 Task: Find connections with filter location Gondal with filter topic #productivitywith filter profile language Spanish with filter current company Cyient with filter school Park College of Engineering and Technology with filter industry Racetracks with filter service category Cybersecurity with filter keywords title Administrative Manager
Action: Mouse moved to (658, 113)
Screenshot: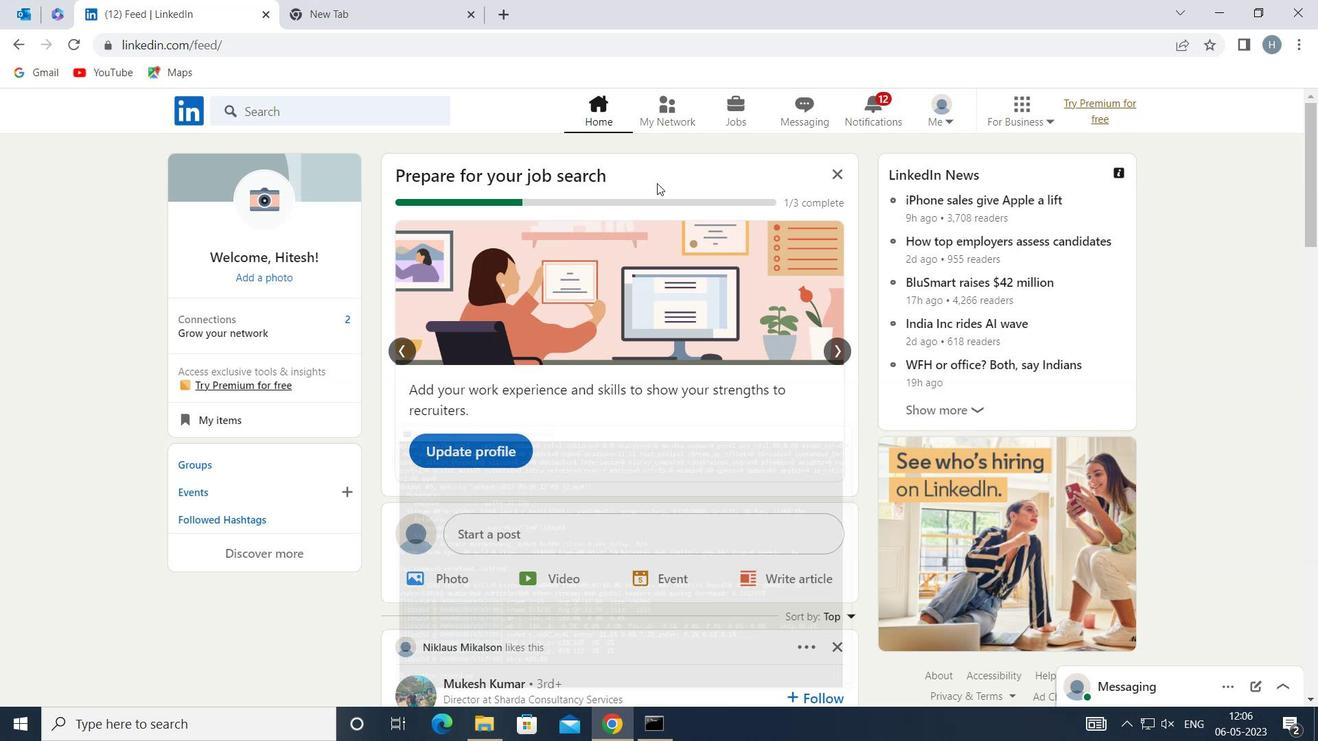 
Action: Mouse pressed left at (658, 113)
Screenshot: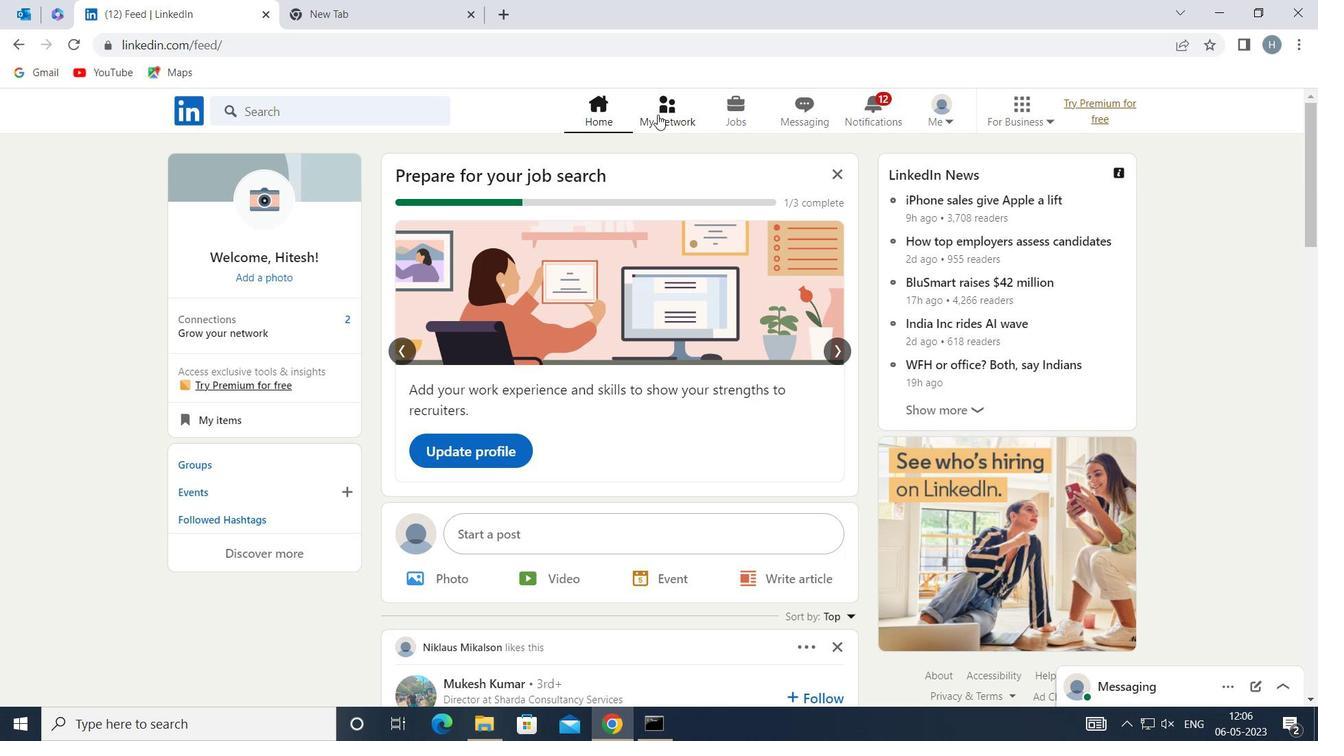 
Action: Mouse moved to (381, 200)
Screenshot: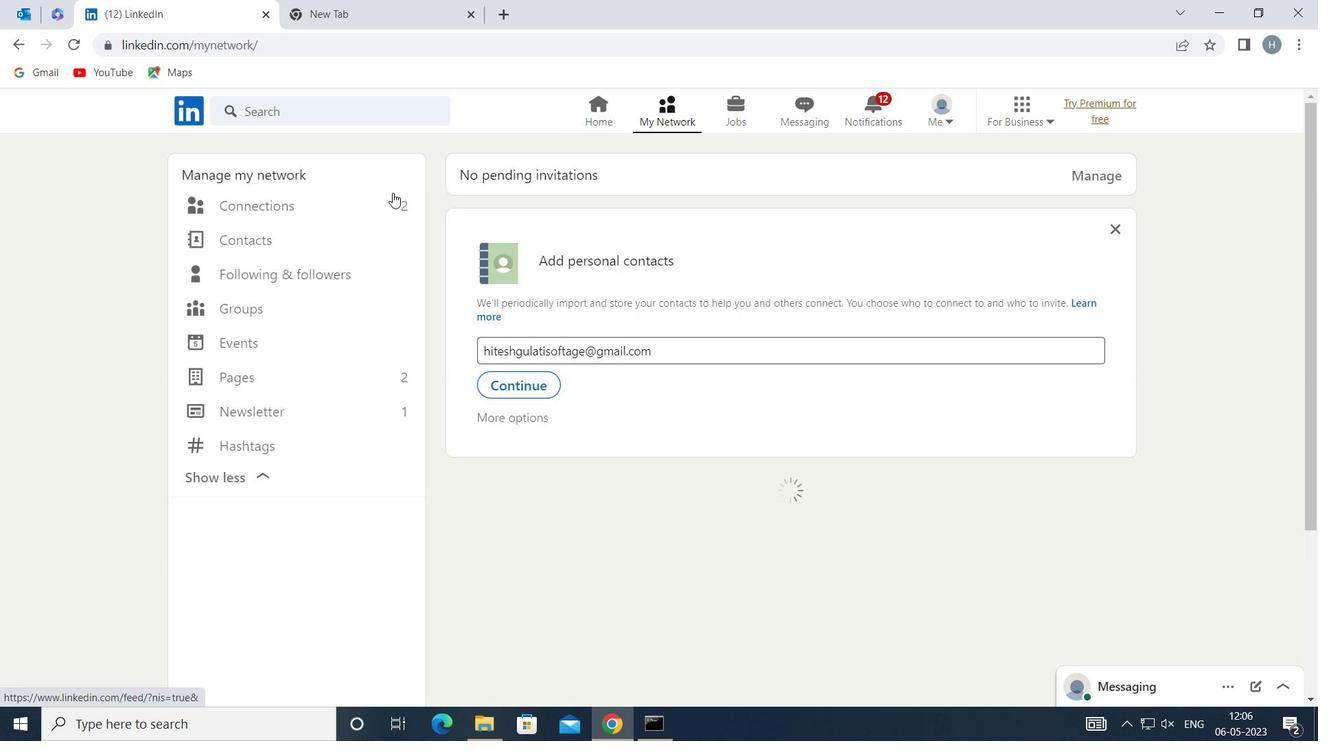 
Action: Mouse pressed left at (381, 200)
Screenshot: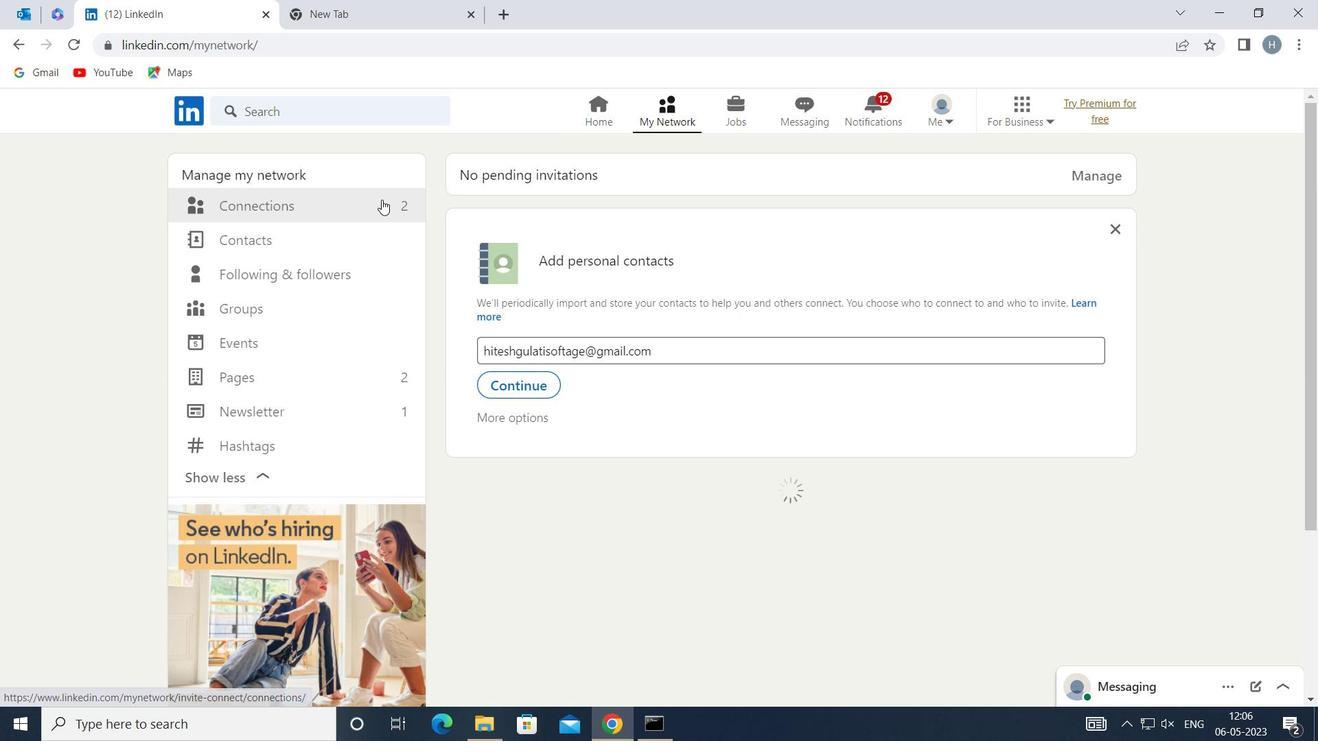 
Action: Mouse moved to (780, 204)
Screenshot: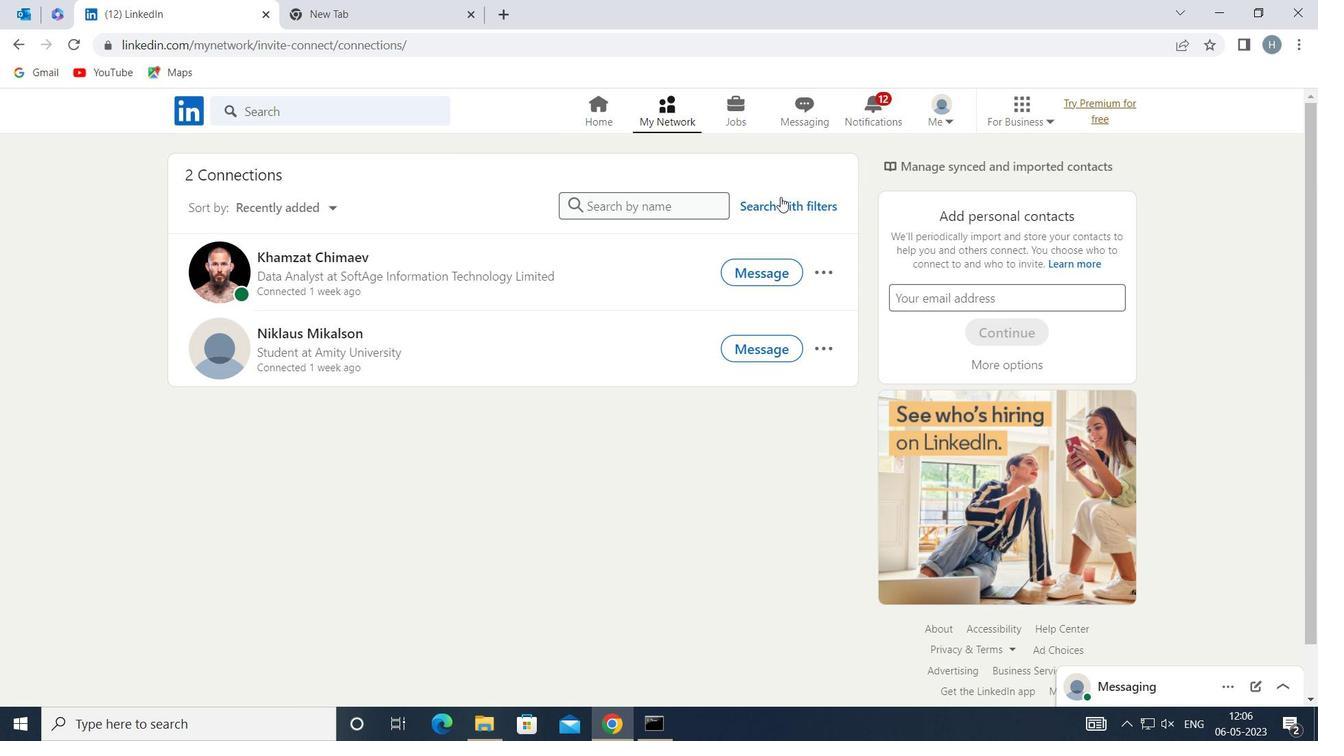 
Action: Mouse pressed left at (780, 204)
Screenshot: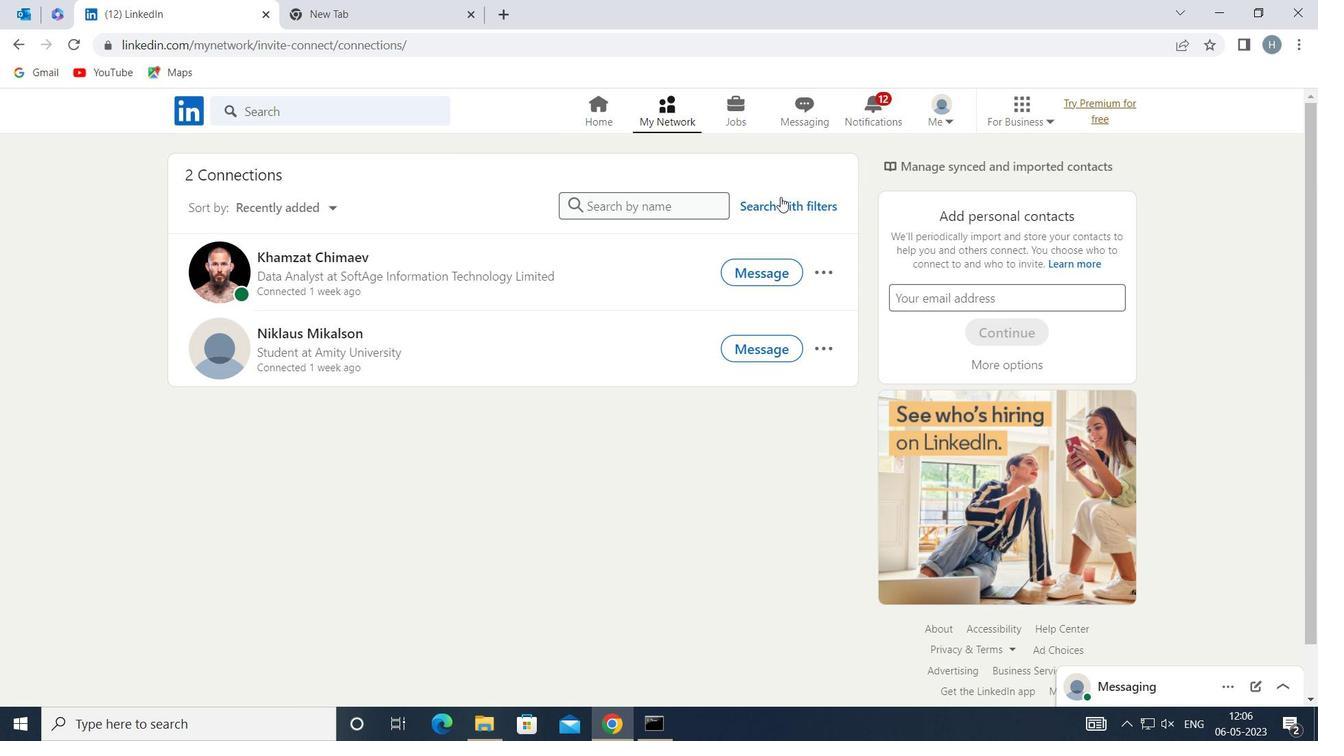 
Action: Mouse moved to (722, 165)
Screenshot: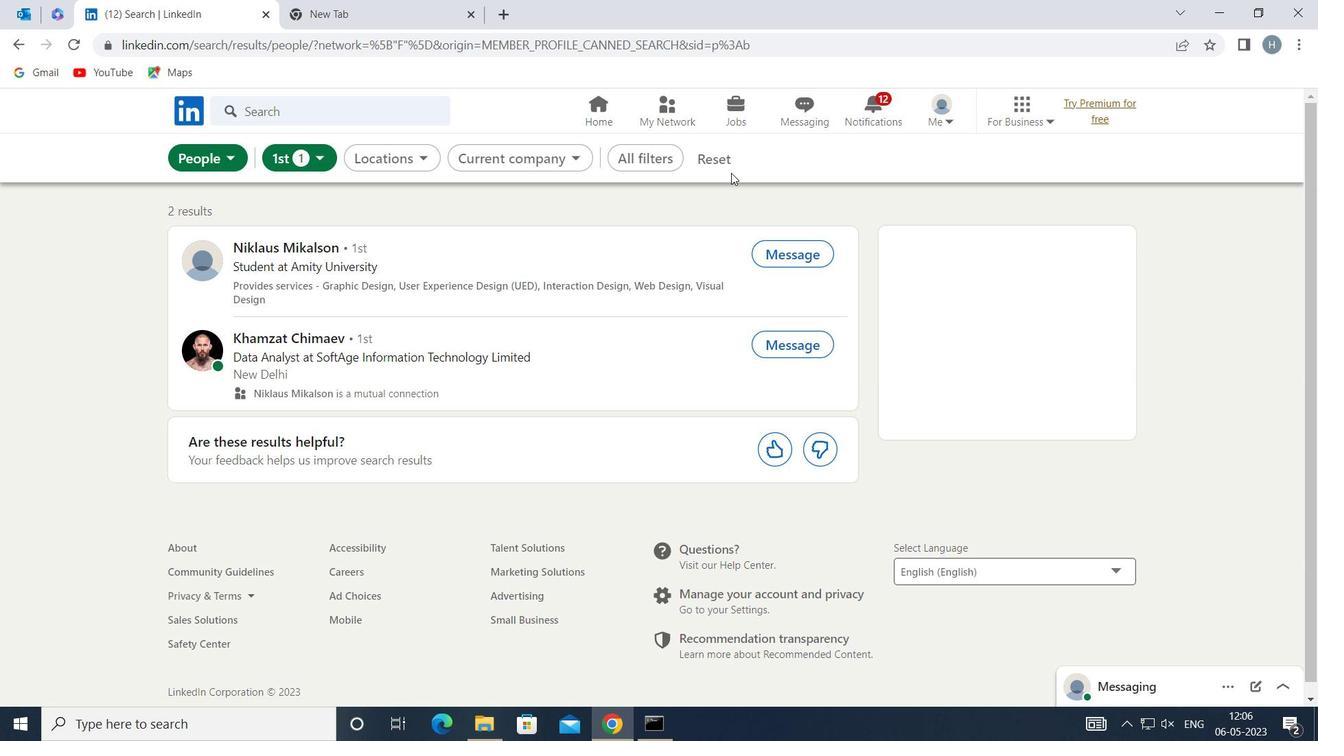 
Action: Mouse pressed left at (722, 165)
Screenshot: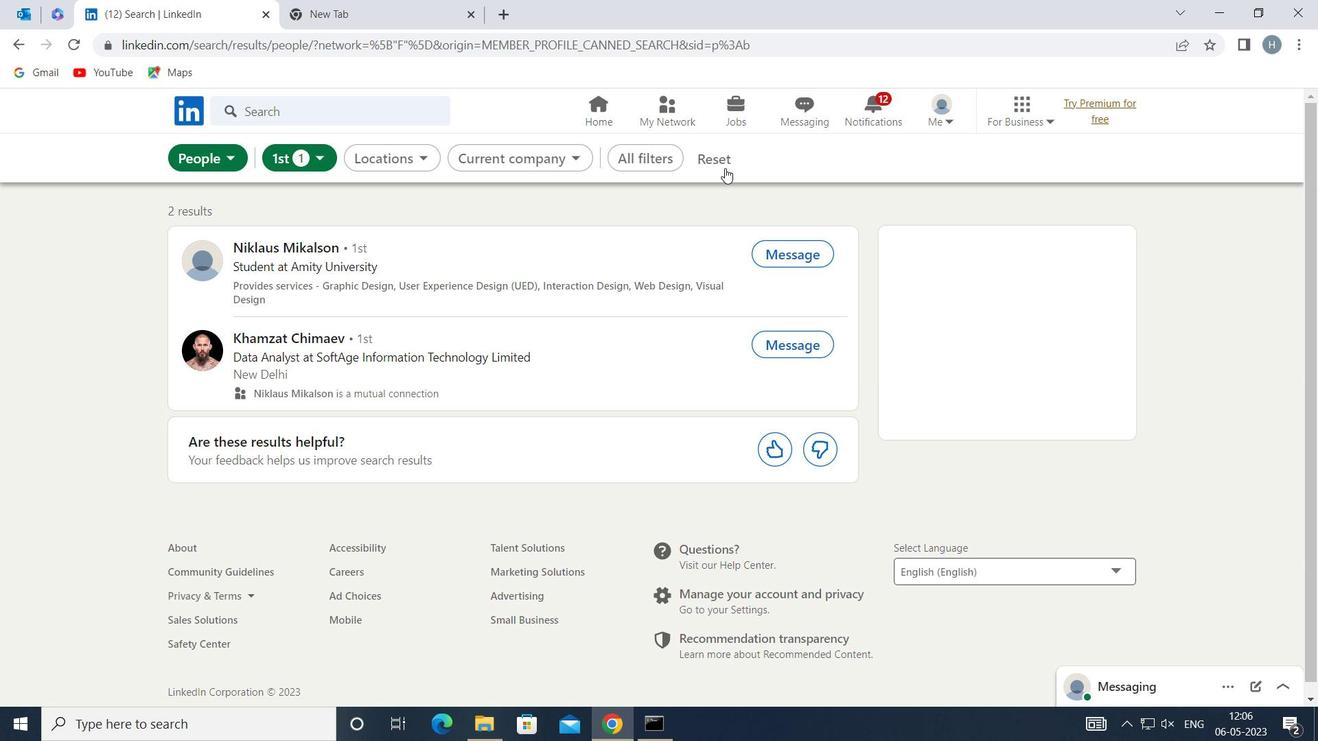 
Action: Mouse moved to (705, 159)
Screenshot: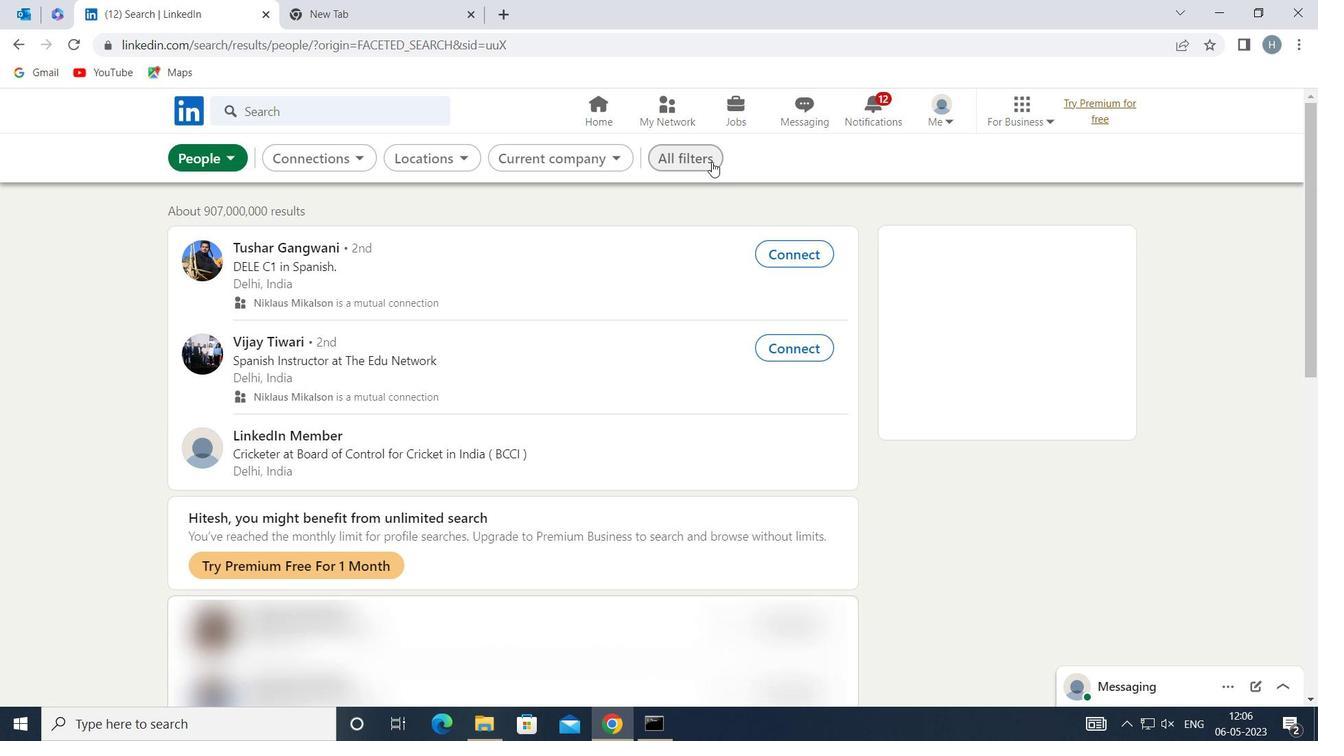 
Action: Mouse pressed left at (705, 159)
Screenshot: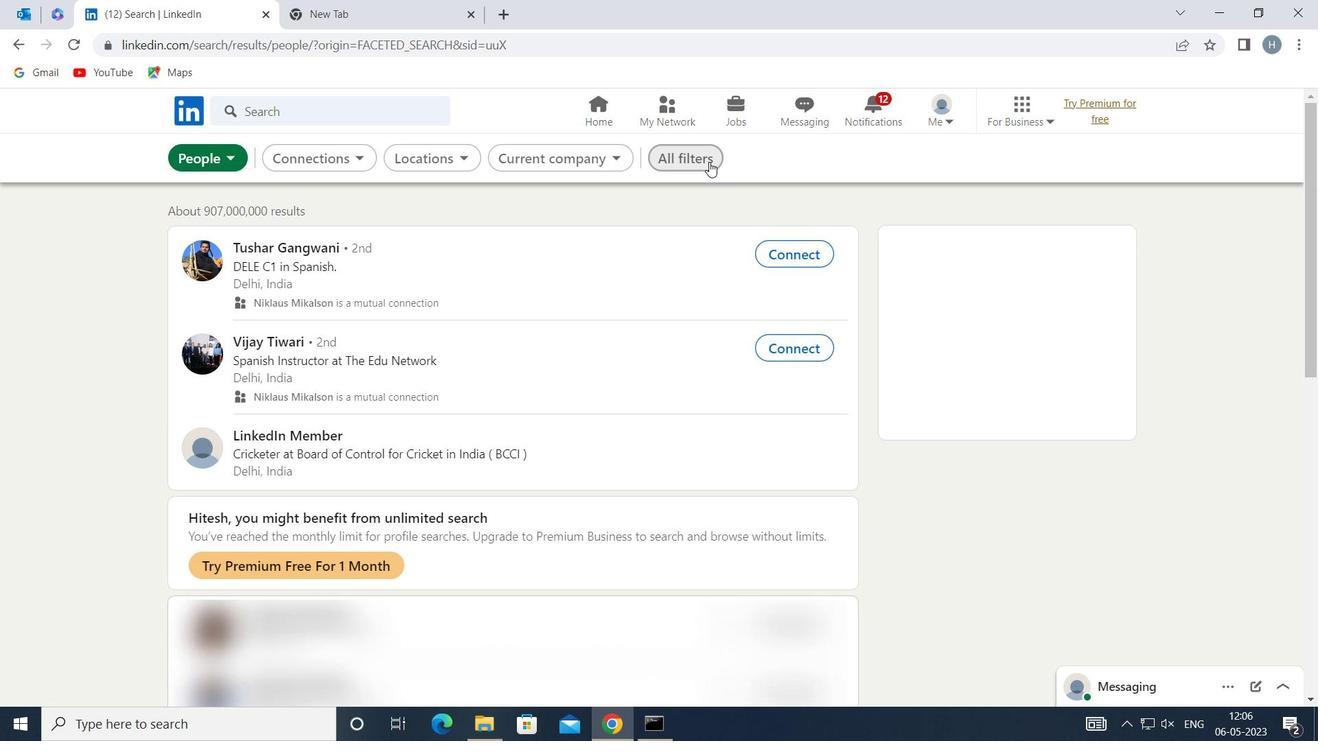 
Action: Mouse moved to (994, 300)
Screenshot: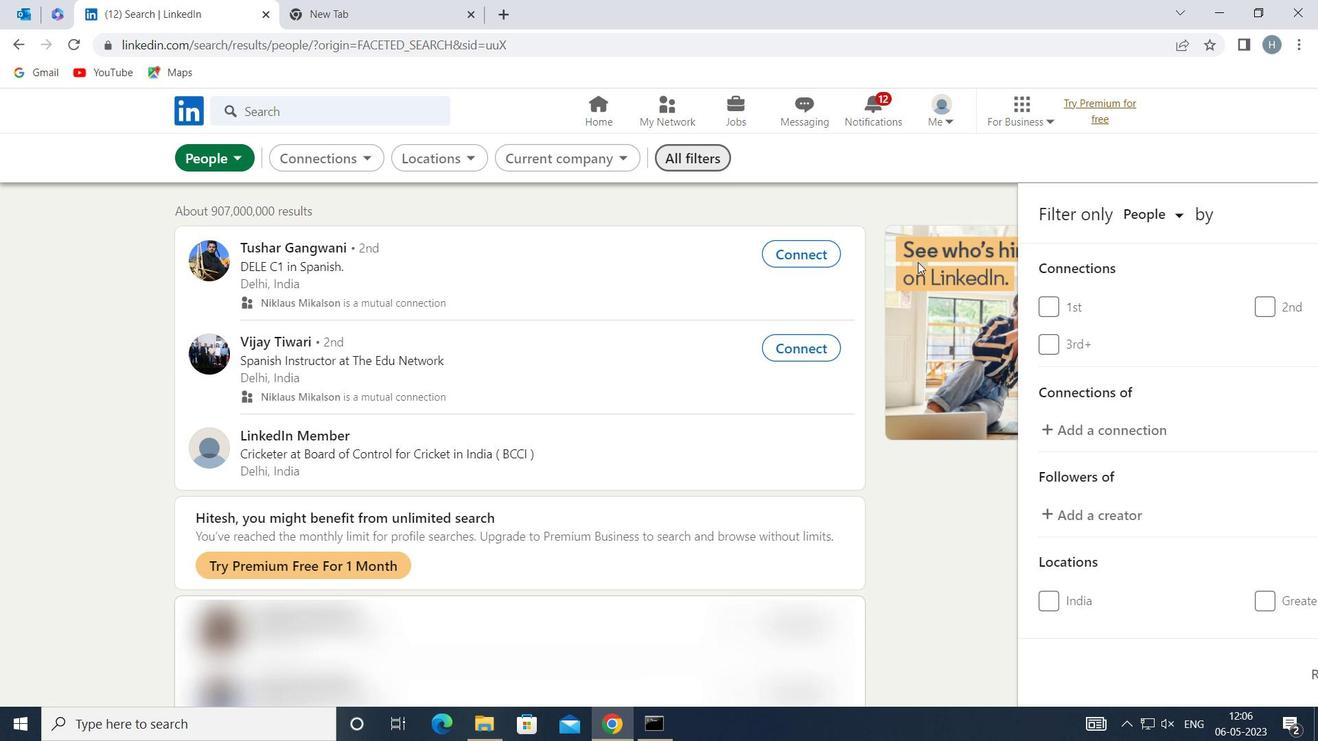 
Action: Mouse scrolled (994, 299) with delta (0, 0)
Screenshot: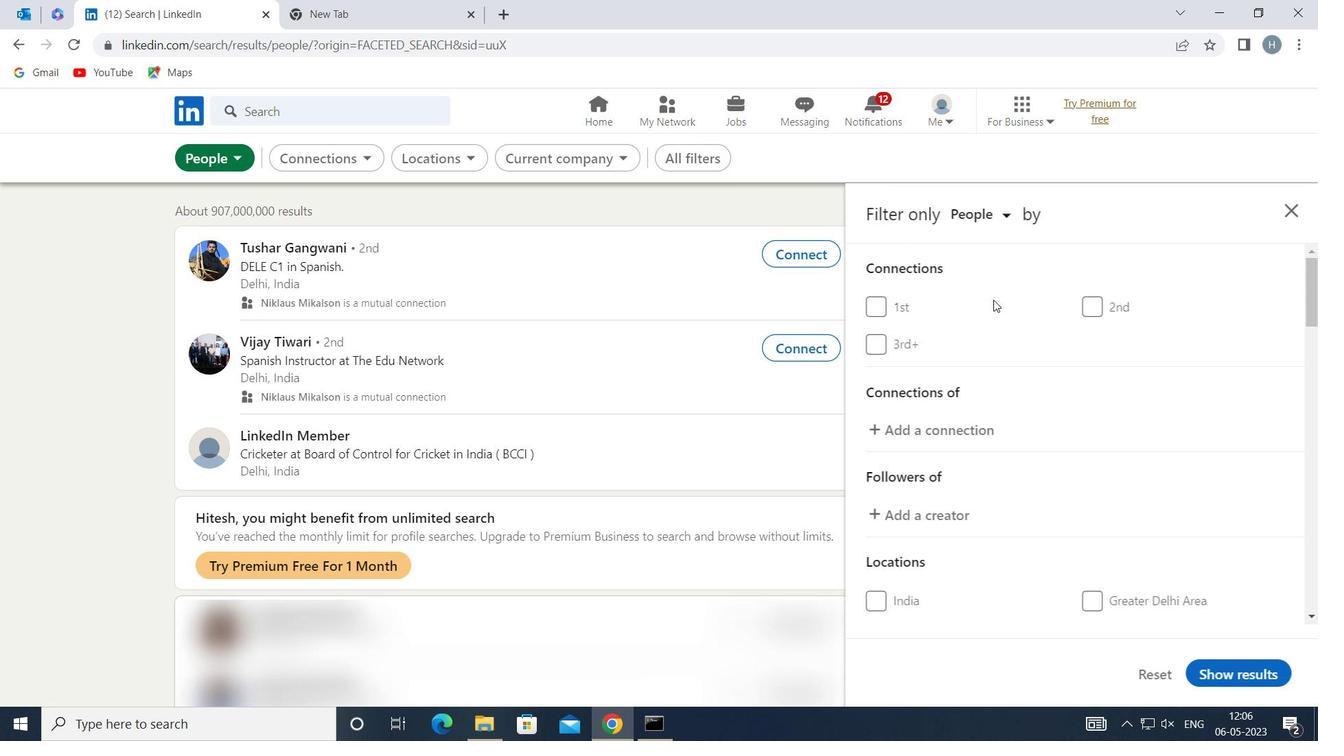 
Action: Mouse scrolled (994, 299) with delta (0, 0)
Screenshot: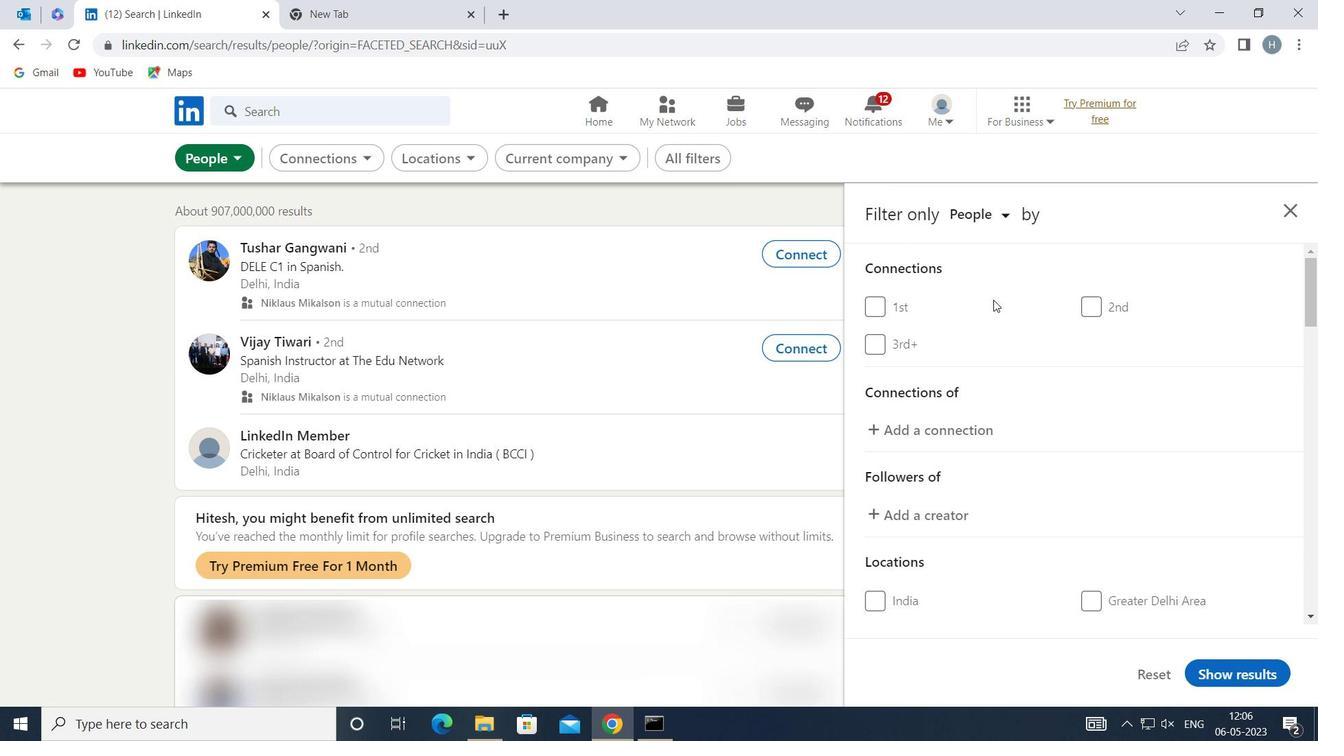 
Action: Mouse scrolled (994, 299) with delta (0, 0)
Screenshot: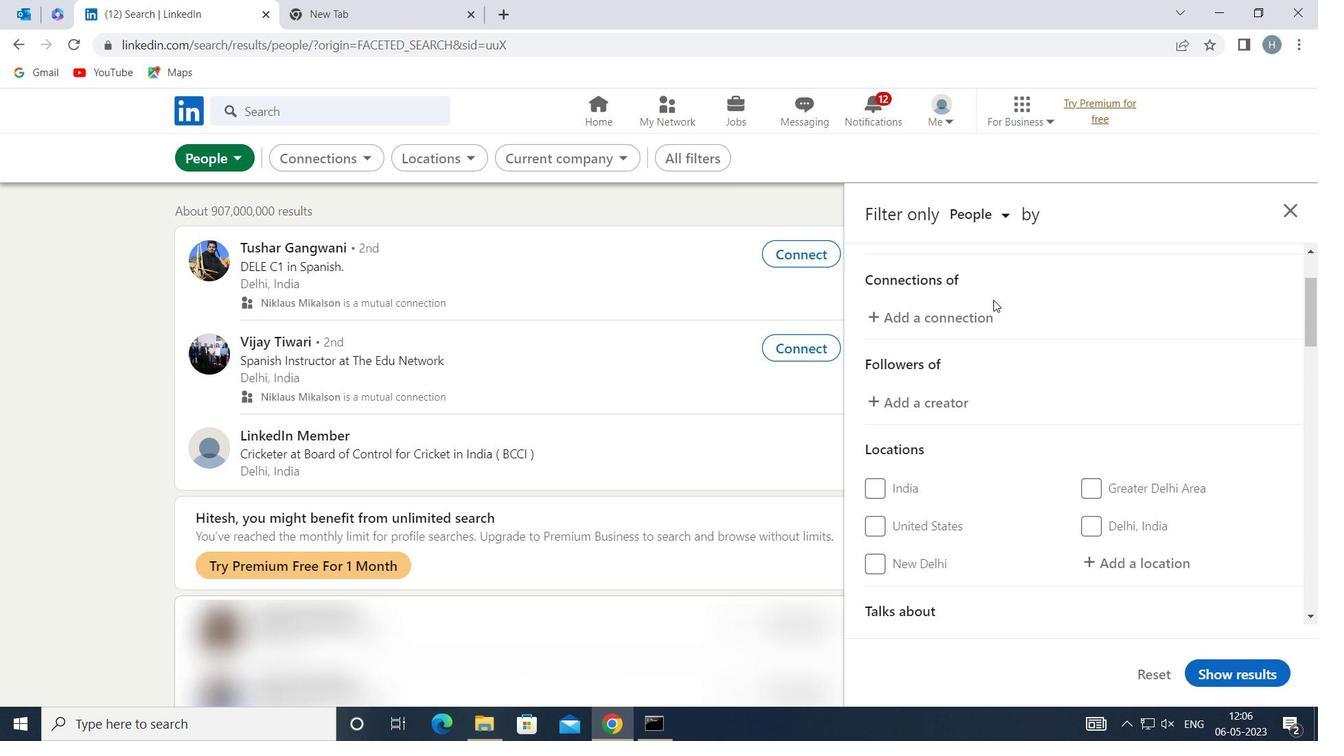 
Action: Mouse moved to (1139, 405)
Screenshot: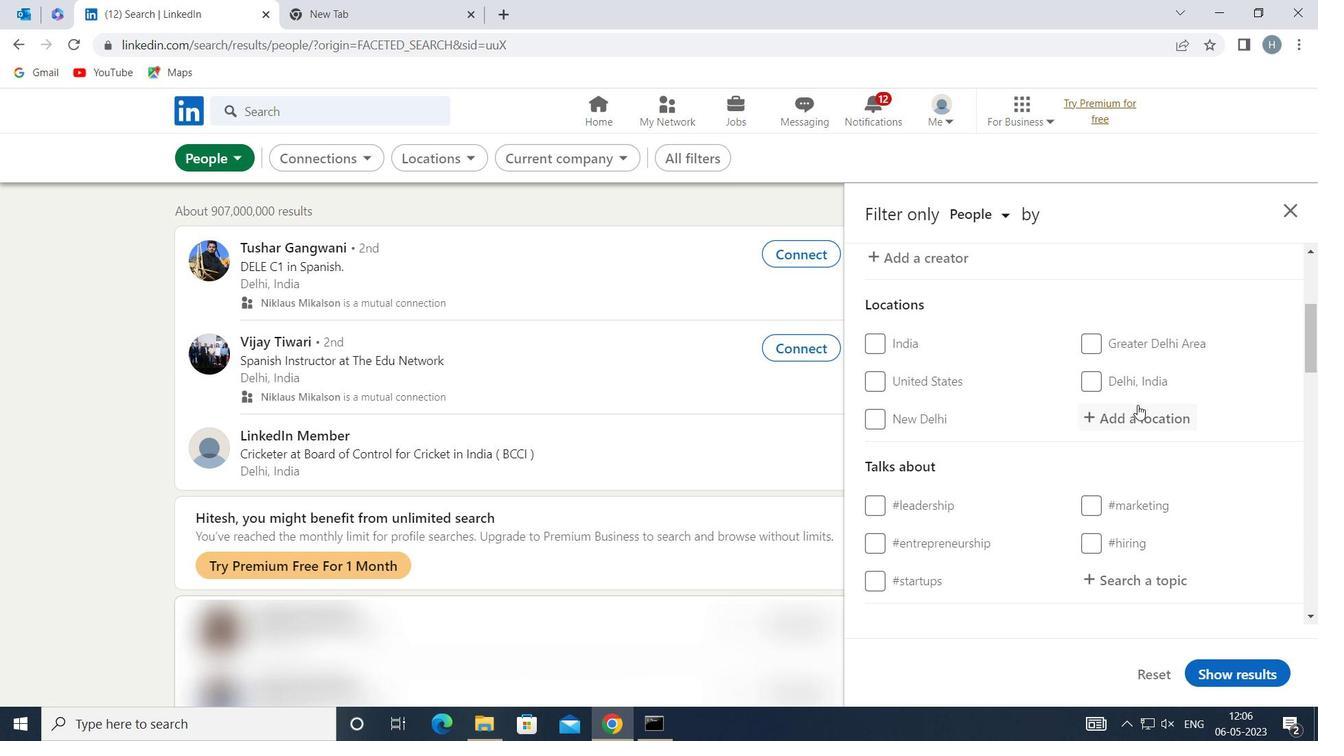 
Action: Mouse pressed left at (1139, 405)
Screenshot: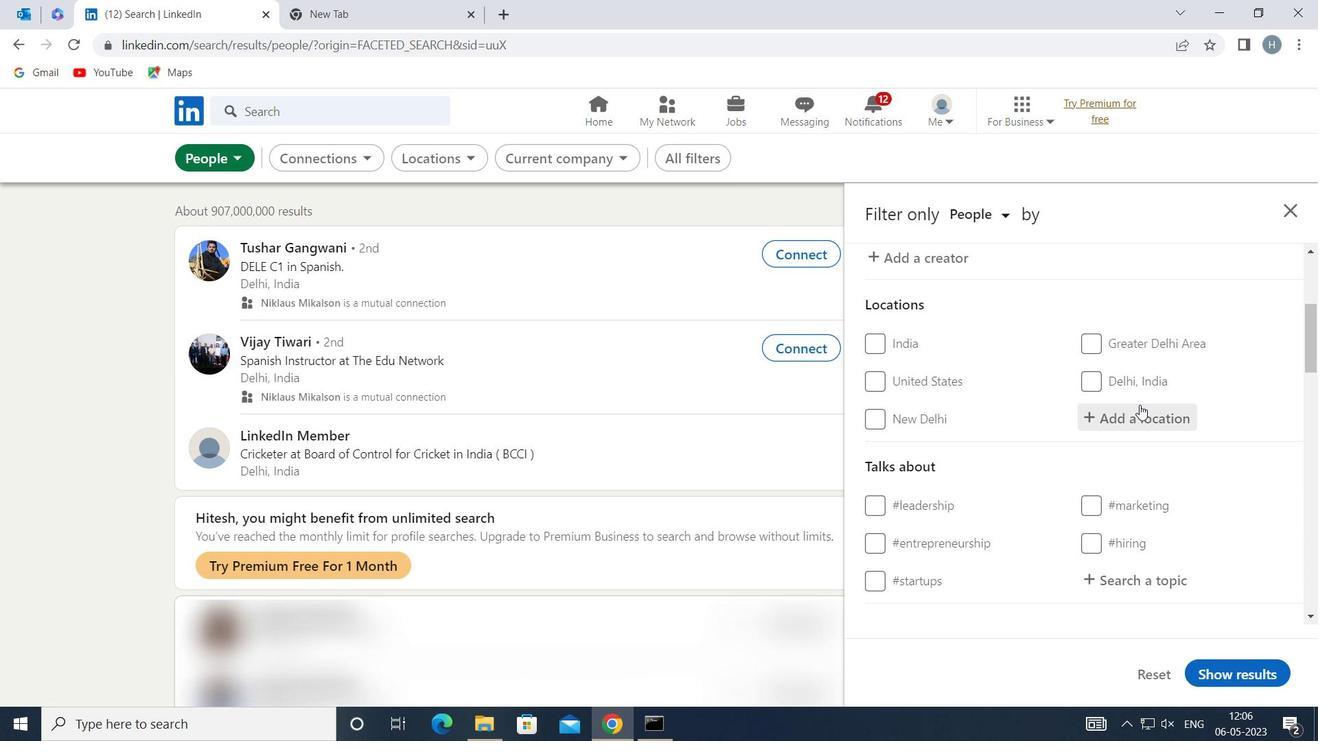 
Action: Key pressed <Key.shift>GONDAL
Screenshot: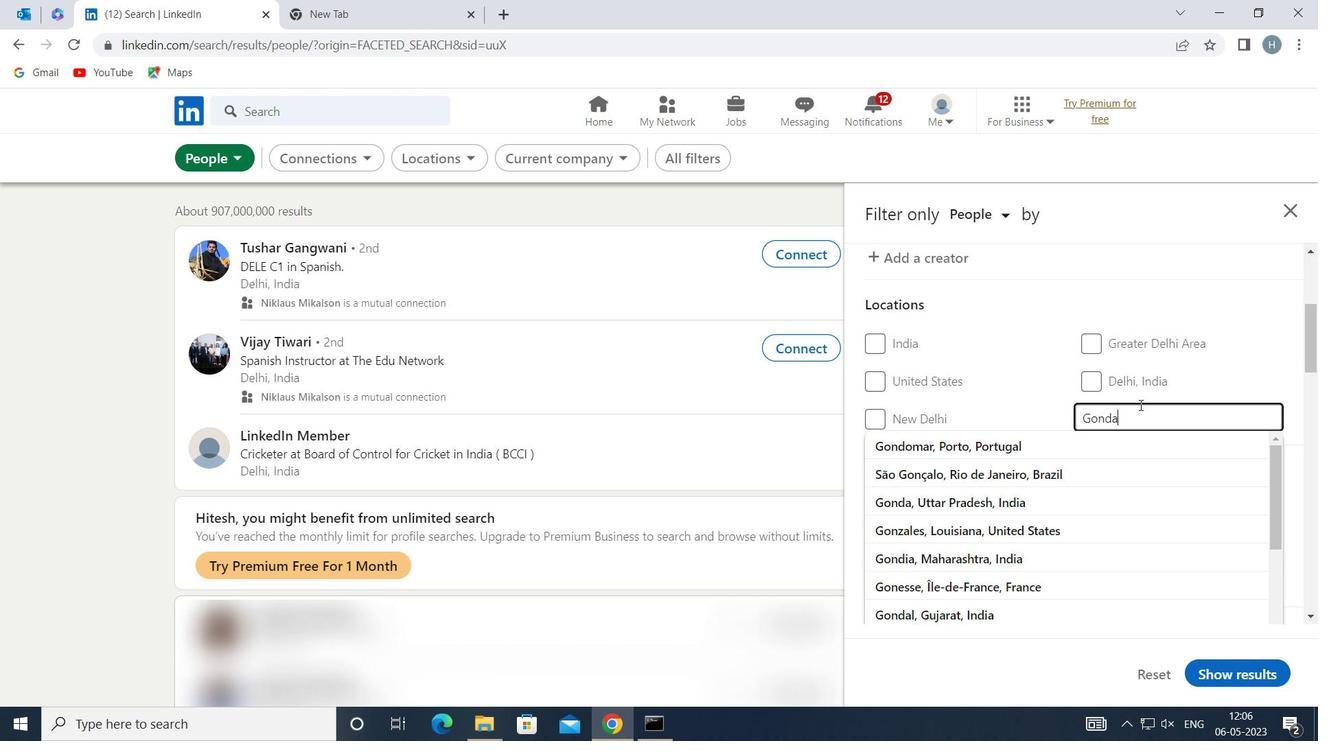 
Action: Mouse moved to (1051, 436)
Screenshot: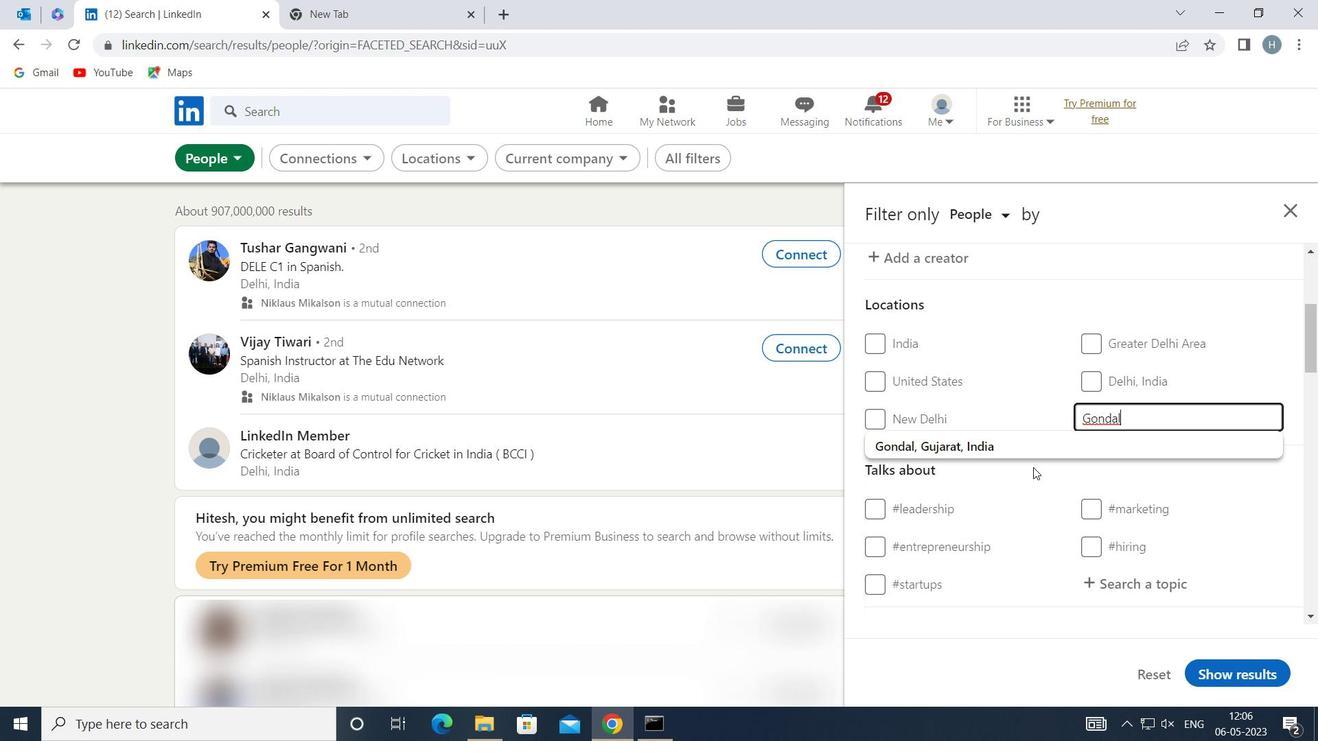 
Action: Mouse pressed left at (1051, 436)
Screenshot: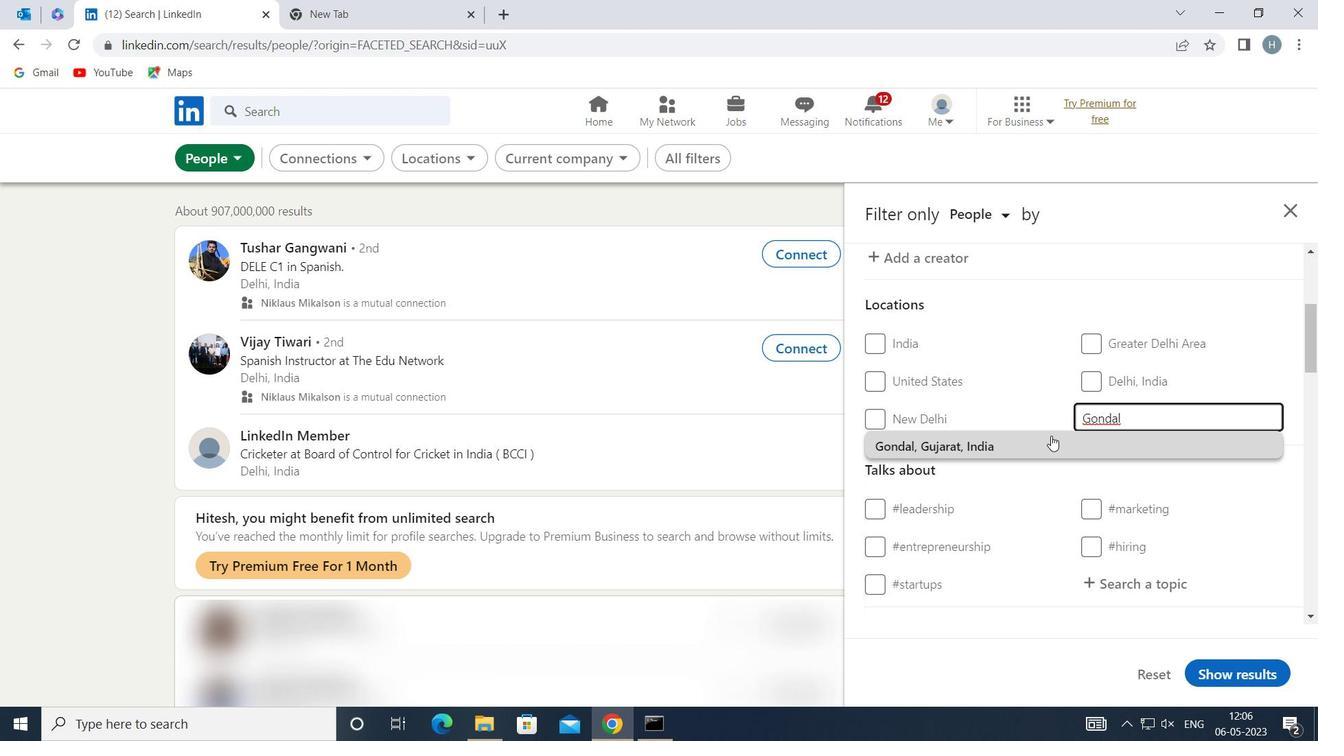
Action: Mouse moved to (1043, 440)
Screenshot: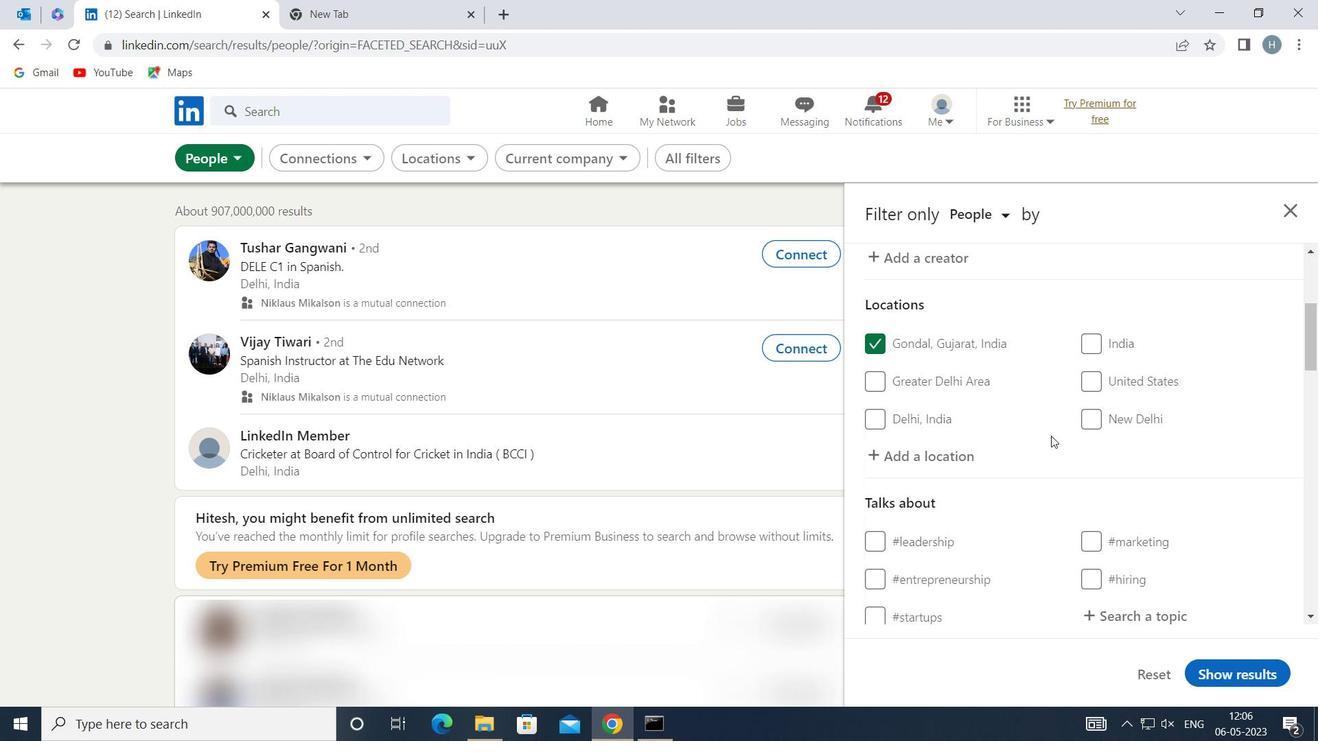 
Action: Mouse scrolled (1043, 440) with delta (0, 0)
Screenshot: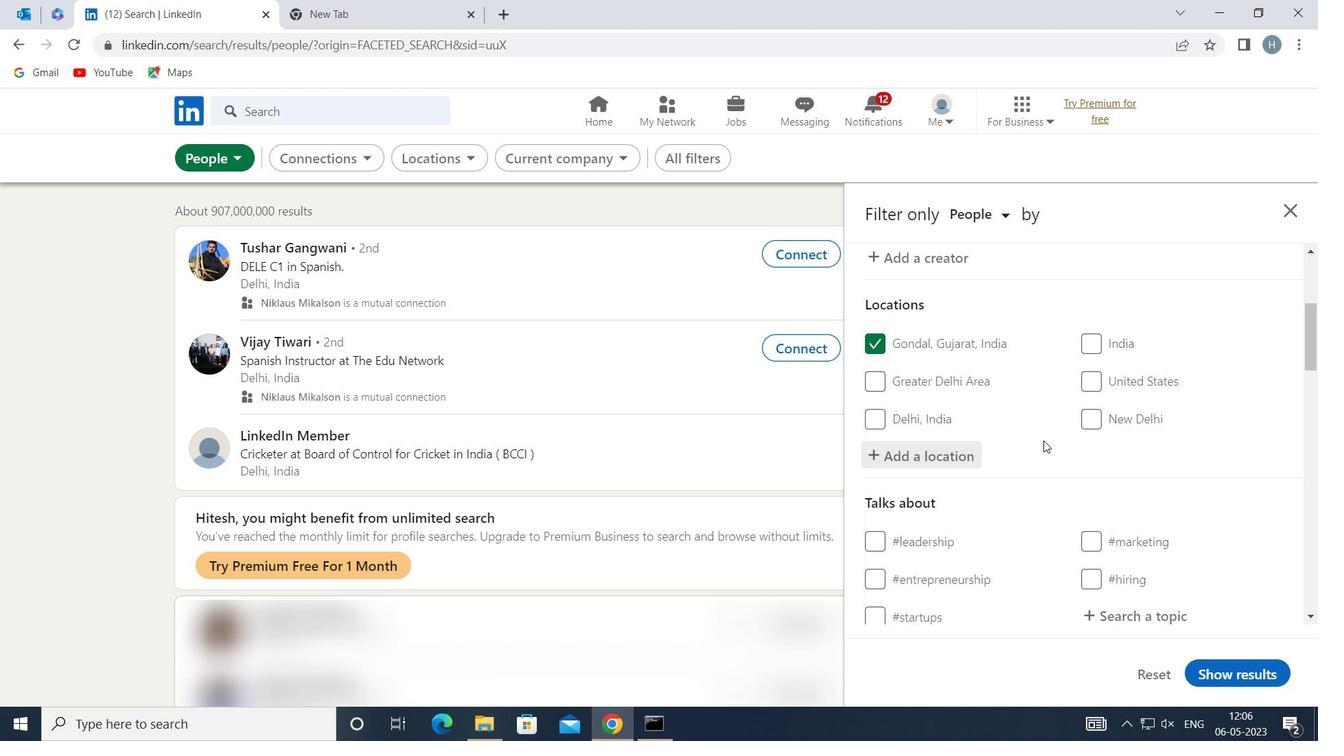 
Action: Mouse scrolled (1043, 440) with delta (0, 0)
Screenshot: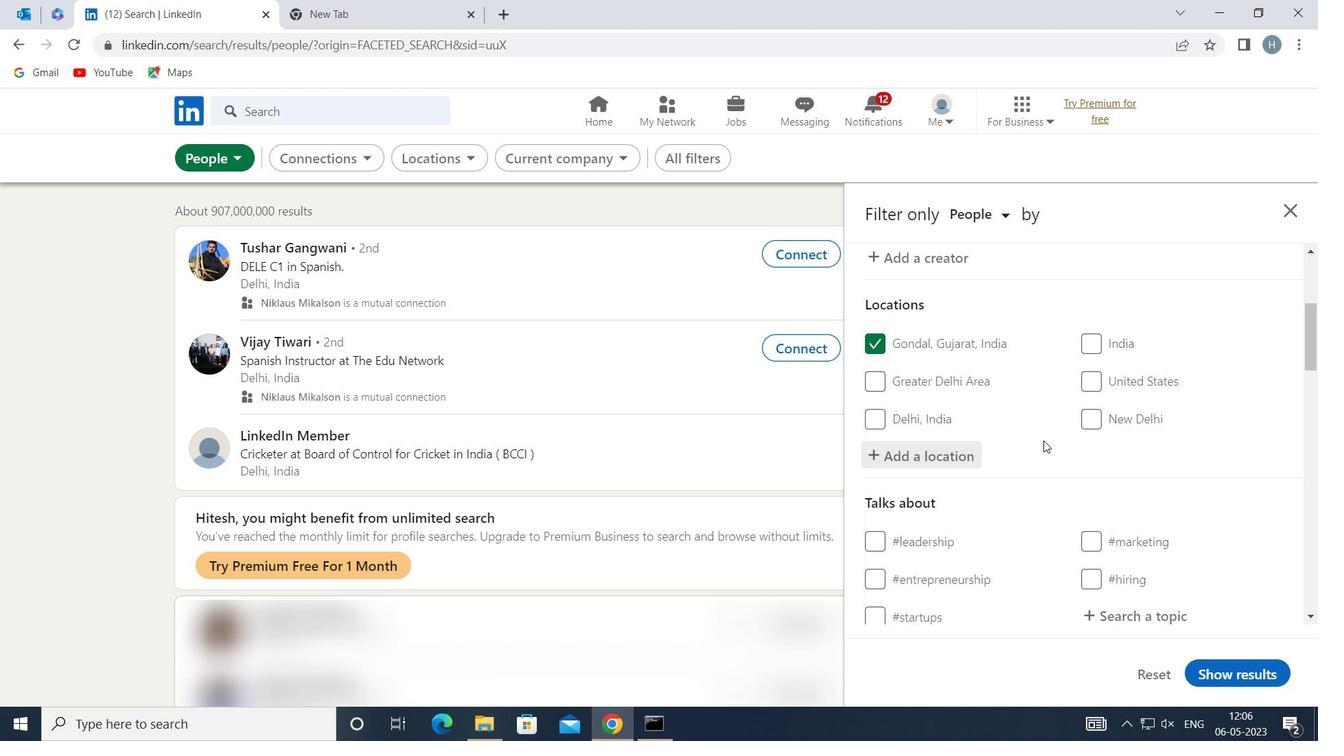 
Action: Mouse moved to (1159, 438)
Screenshot: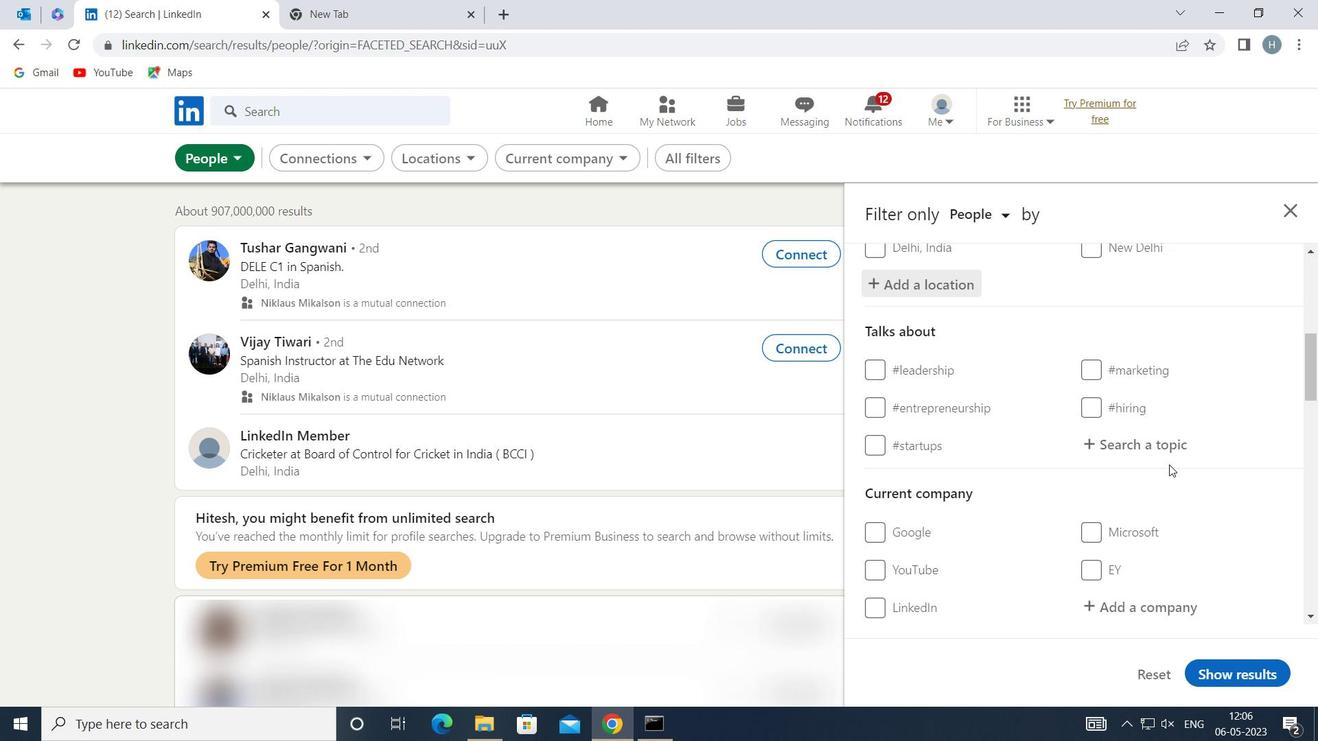 
Action: Mouse pressed left at (1159, 438)
Screenshot: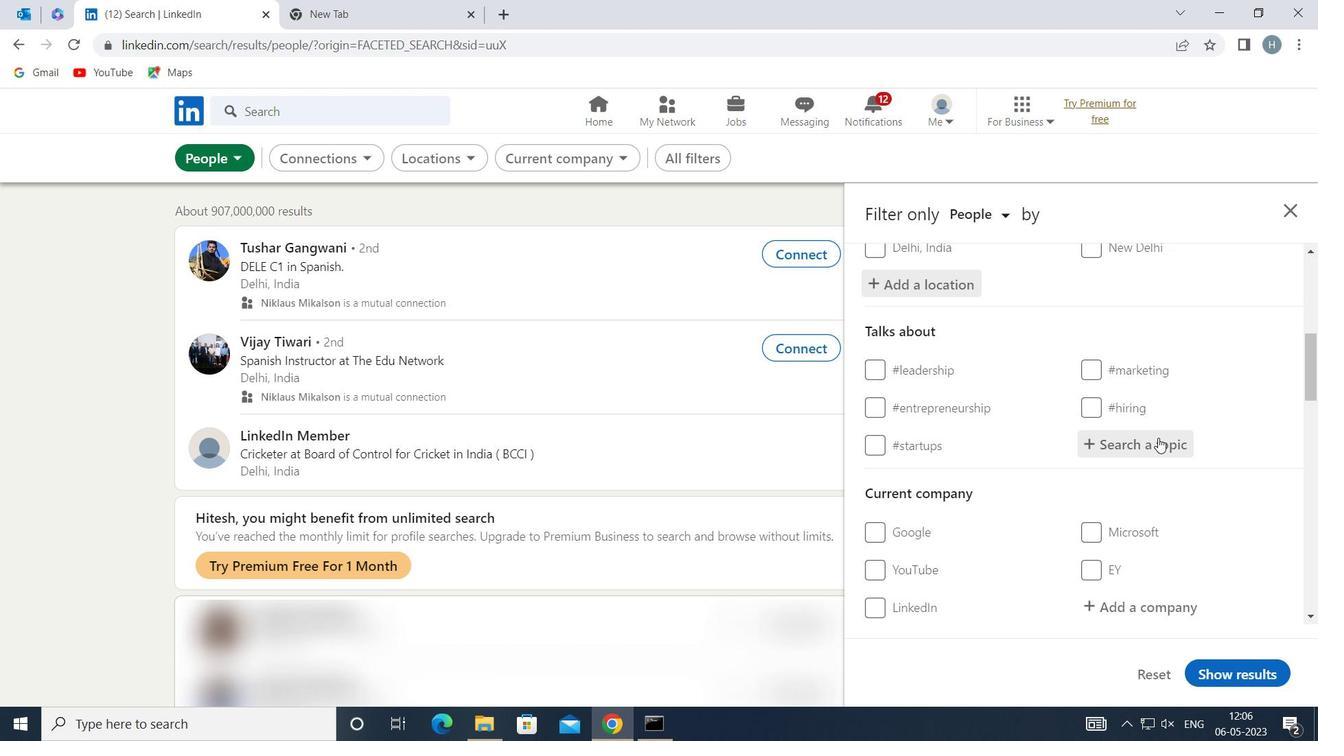 
Action: Key pressed PRODUCTIVITY
Screenshot: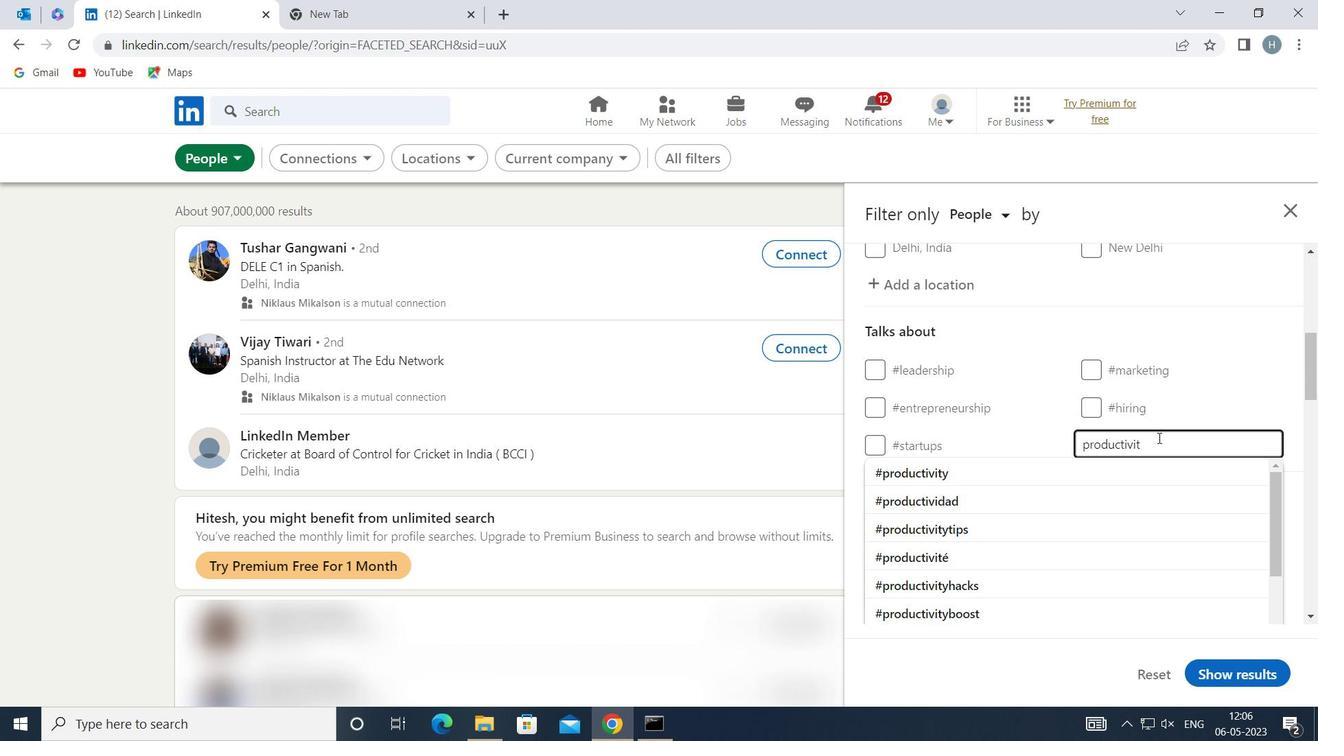 
Action: Mouse moved to (1035, 460)
Screenshot: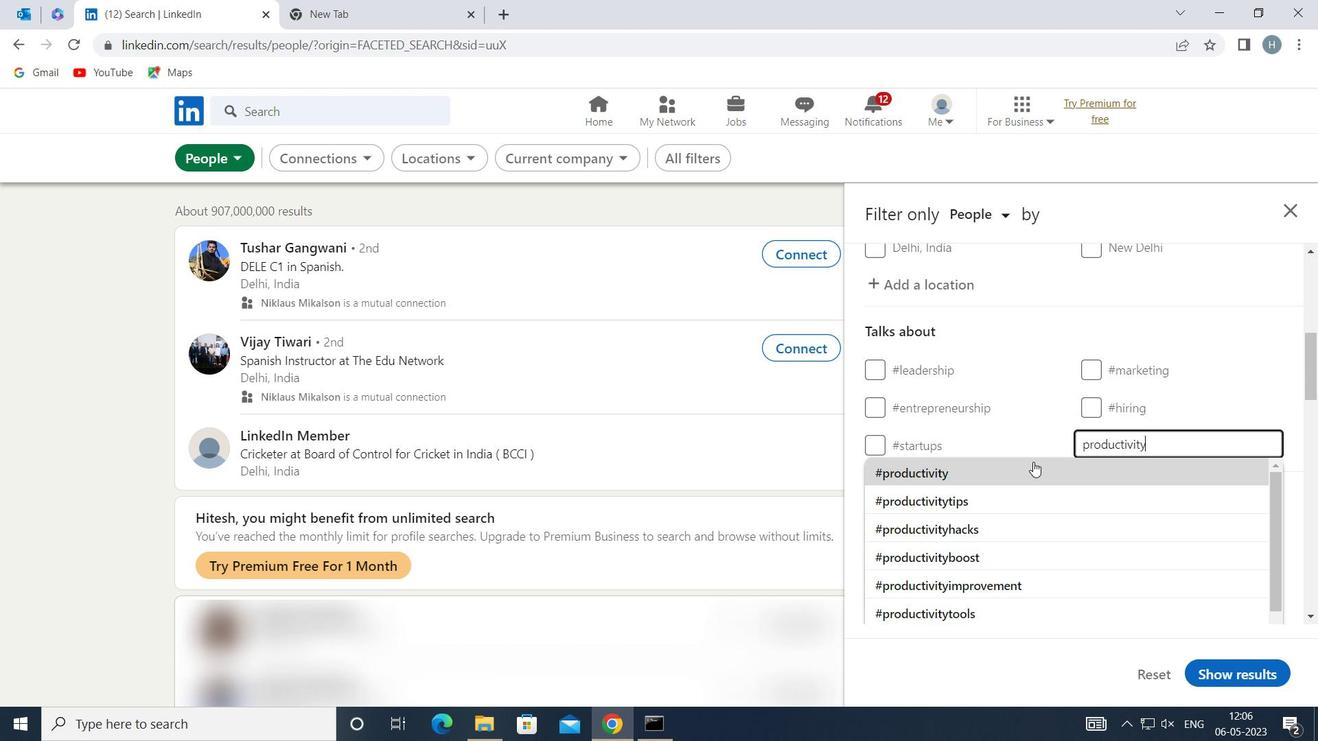 
Action: Mouse pressed left at (1035, 460)
Screenshot: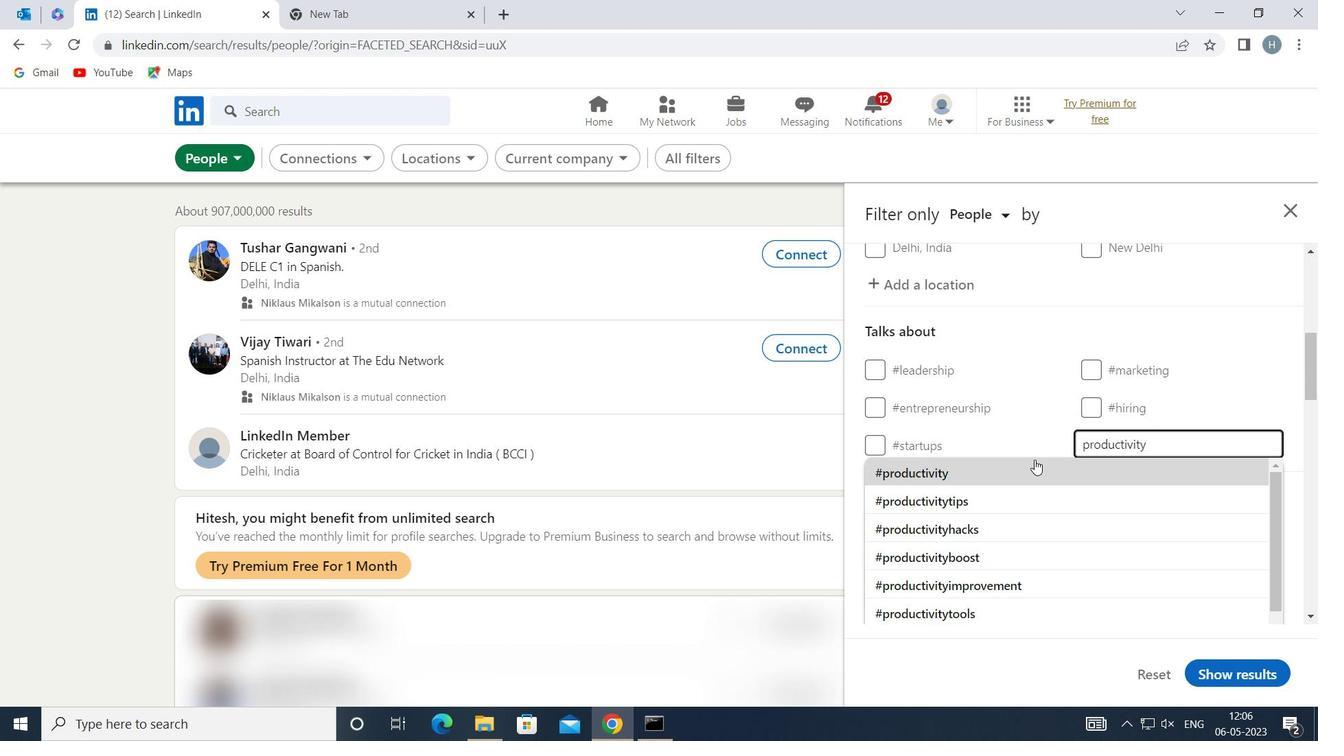 
Action: Mouse moved to (1043, 455)
Screenshot: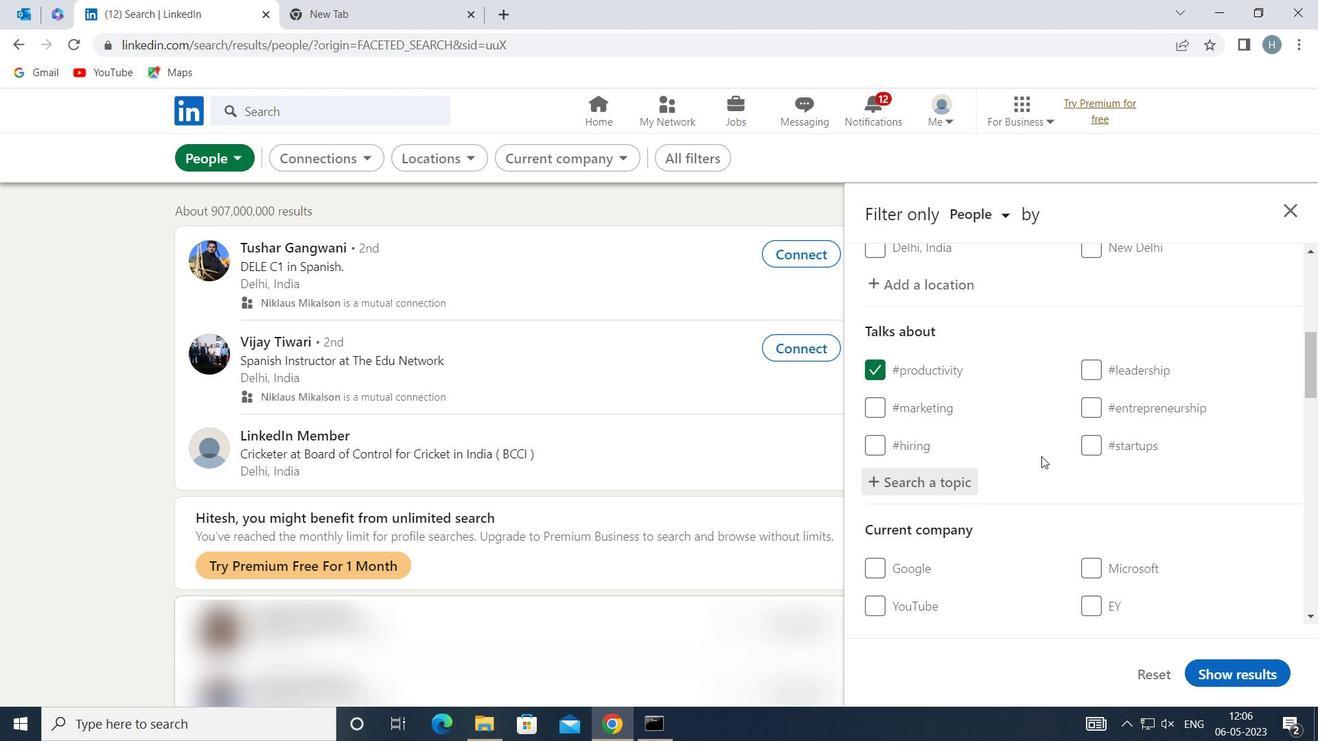 
Action: Mouse scrolled (1043, 455) with delta (0, 0)
Screenshot: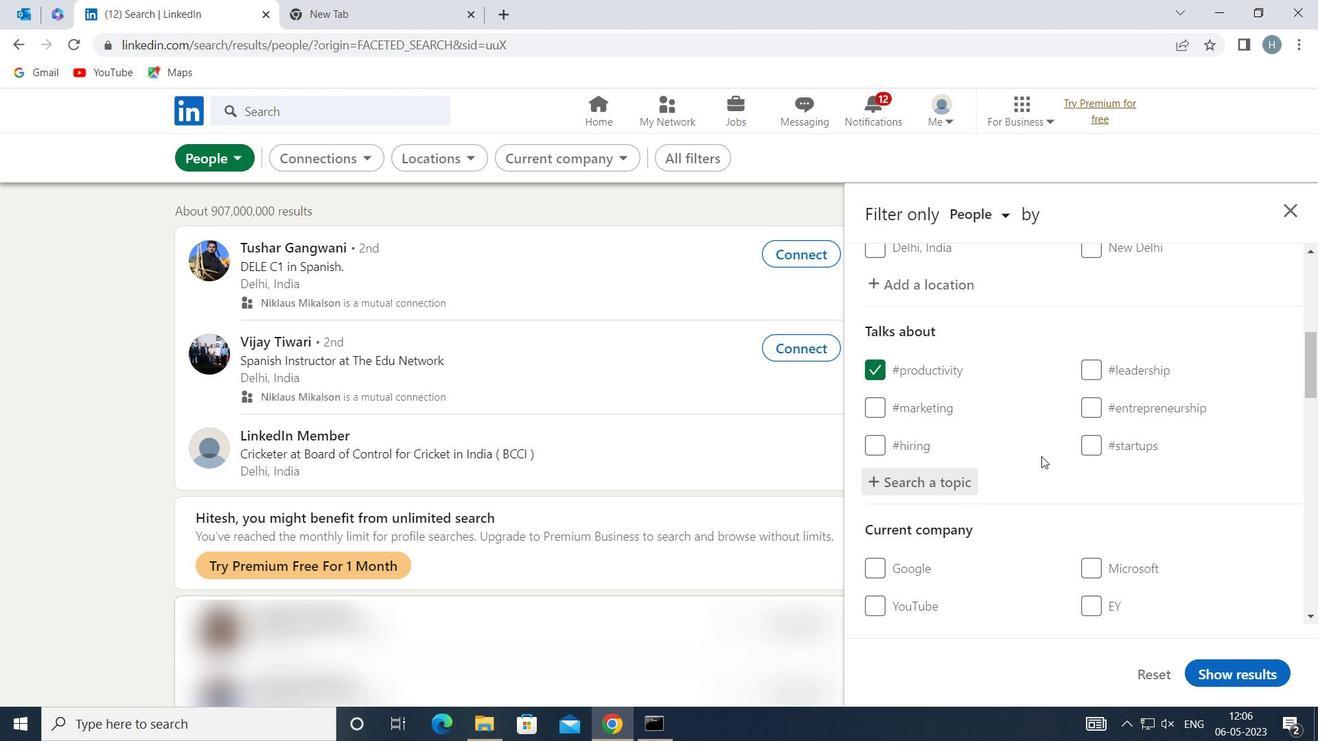 
Action: Mouse scrolled (1043, 455) with delta (0, 0)
Screenshot: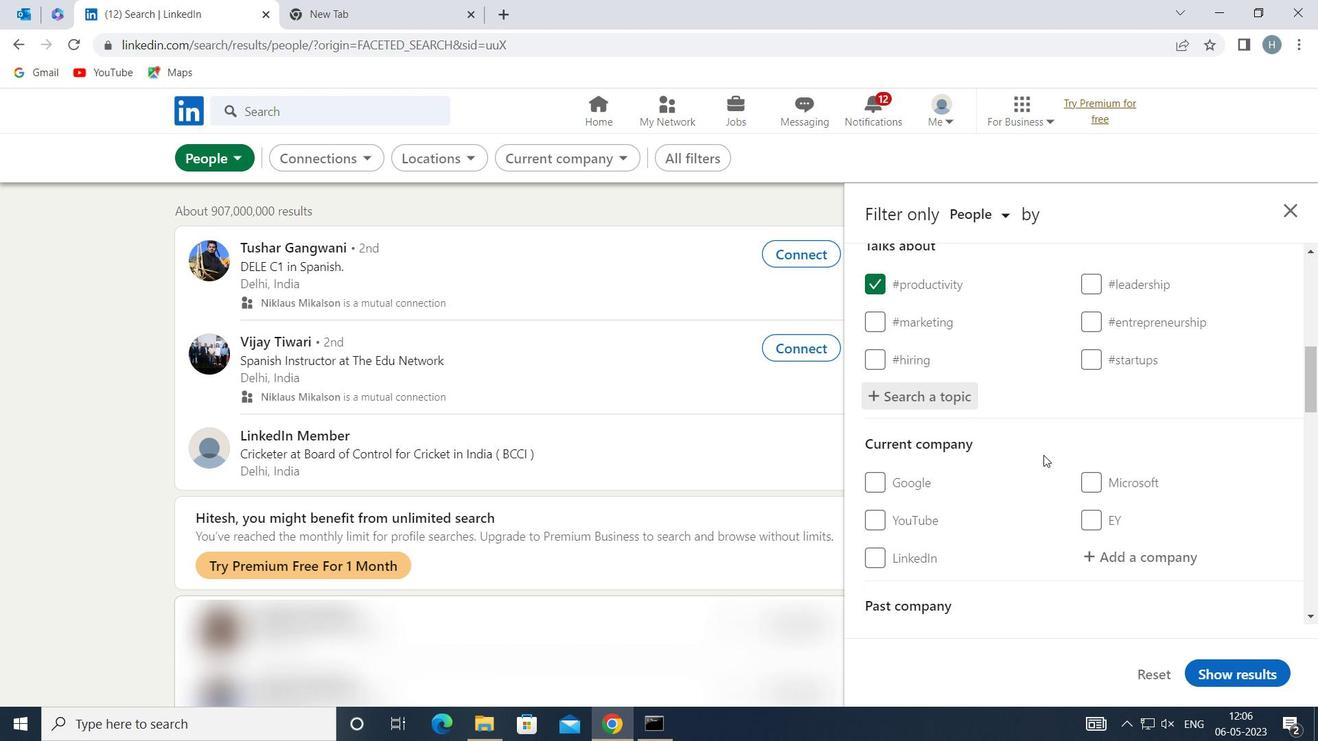 
Action: Mouse moved to (1044, 455)
Screenshot: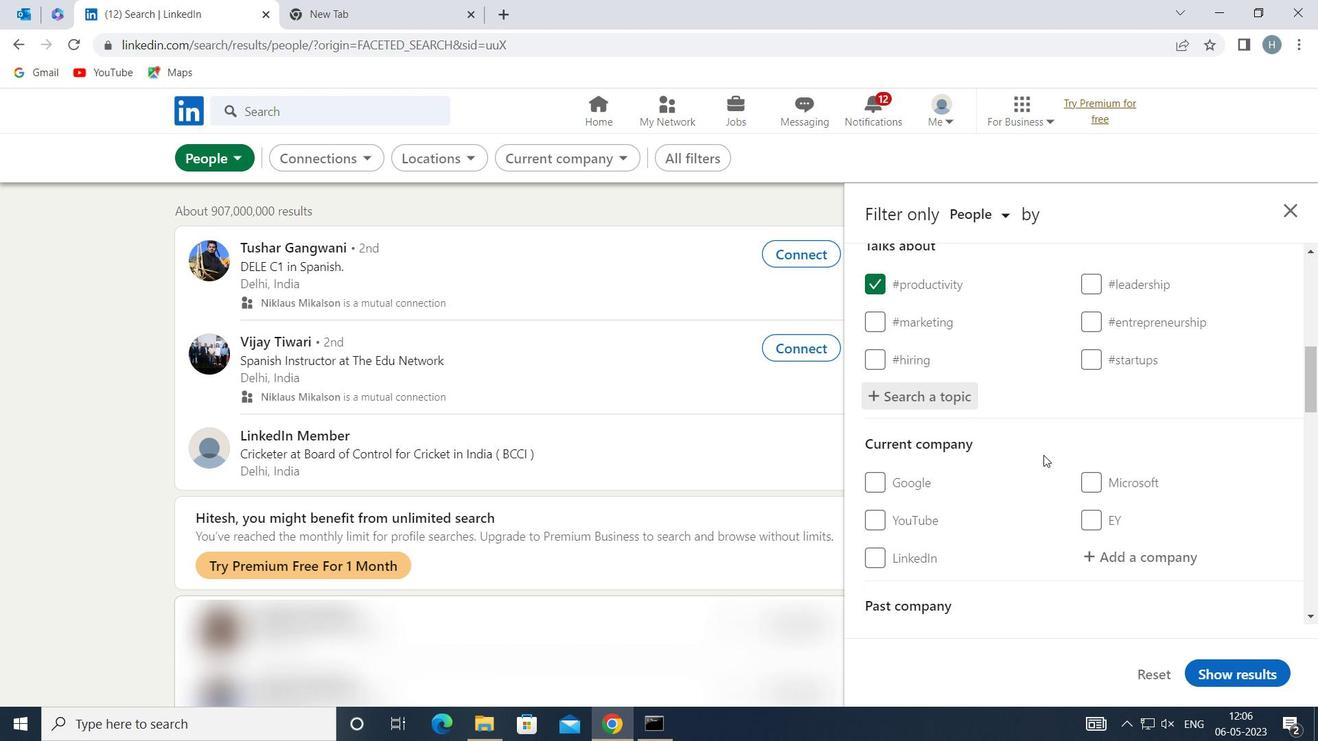 
Action: Mouse scrolled (1044, 455) with delta (0, 0)
Screenshot: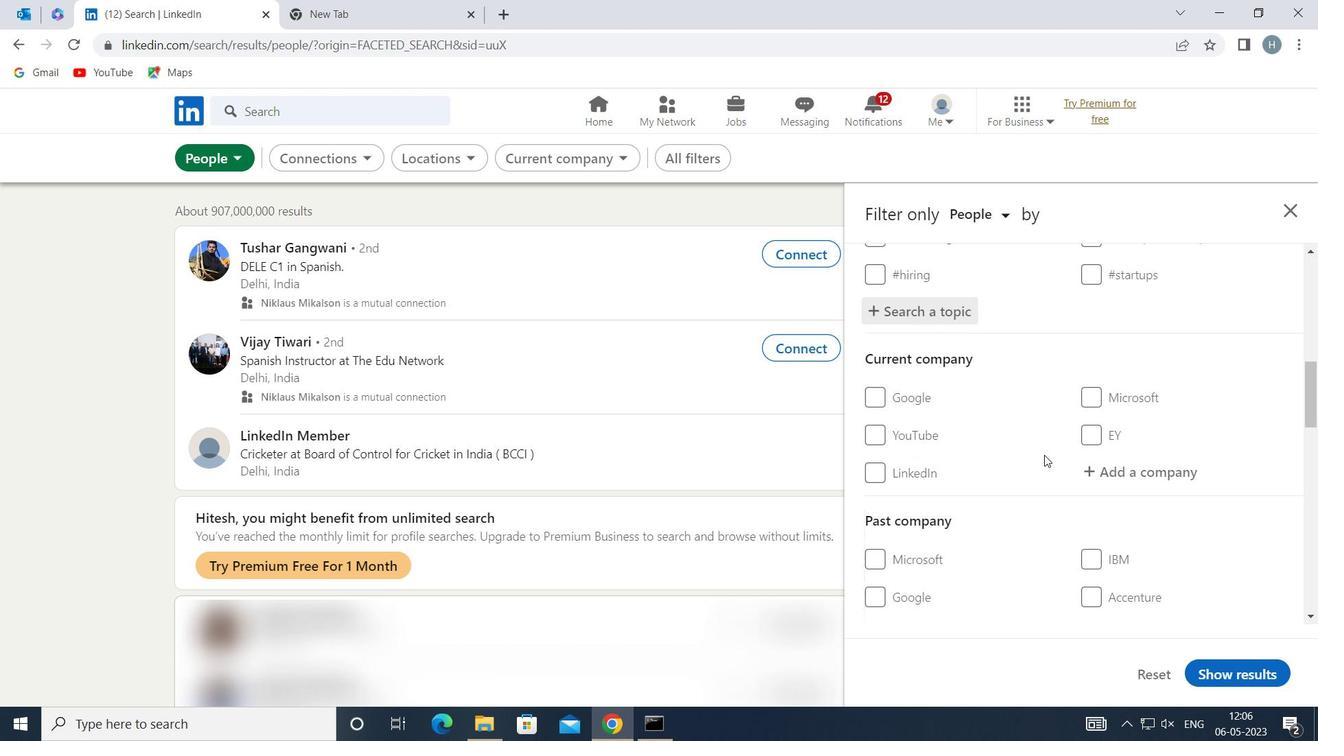 
Action: Mouse moved to (1045, 455)
Screenshot: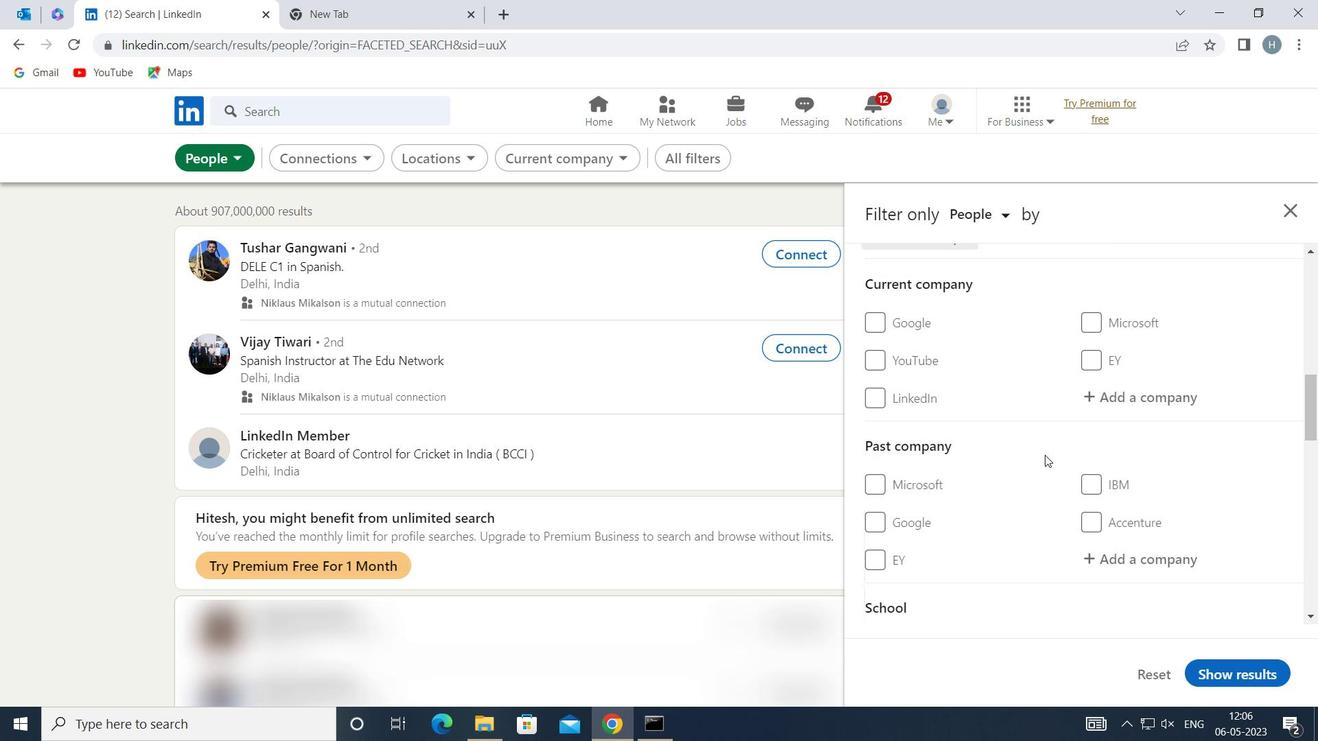 
Action: Mouse scrolled (1045, 455) with delta (0, 0)
Screenshot: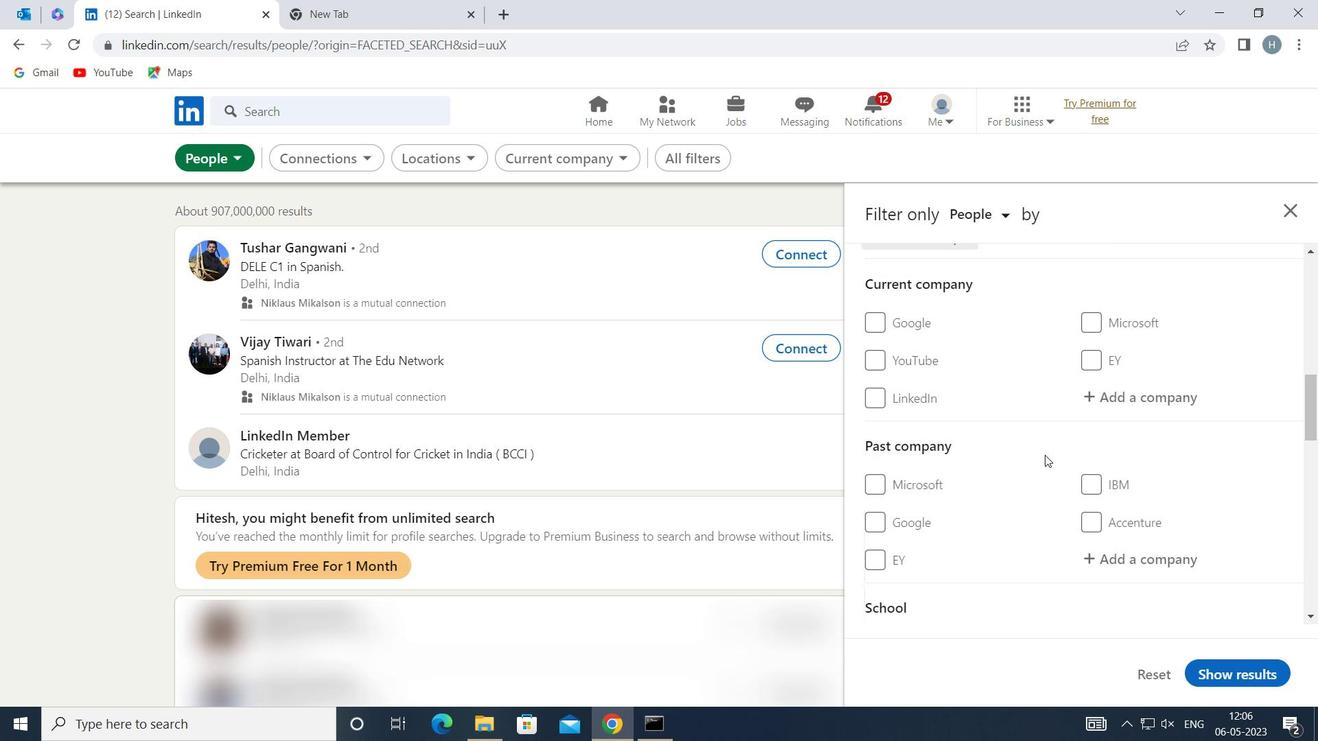 
Action: Mouse scrolled (1045, 455) with delta (0, 0)
Screenshot: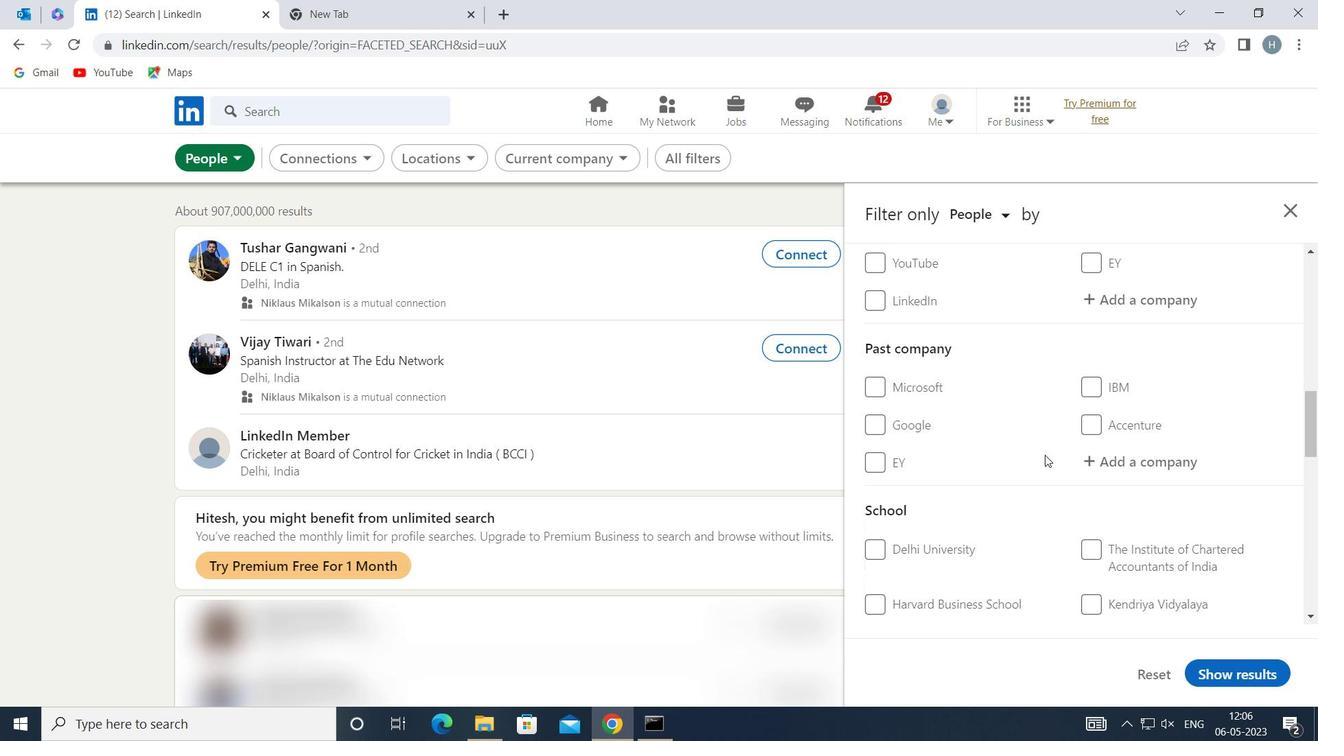 
Action: Mouse scrolled (1045, 455) with delta (0, 0)
Screenshot: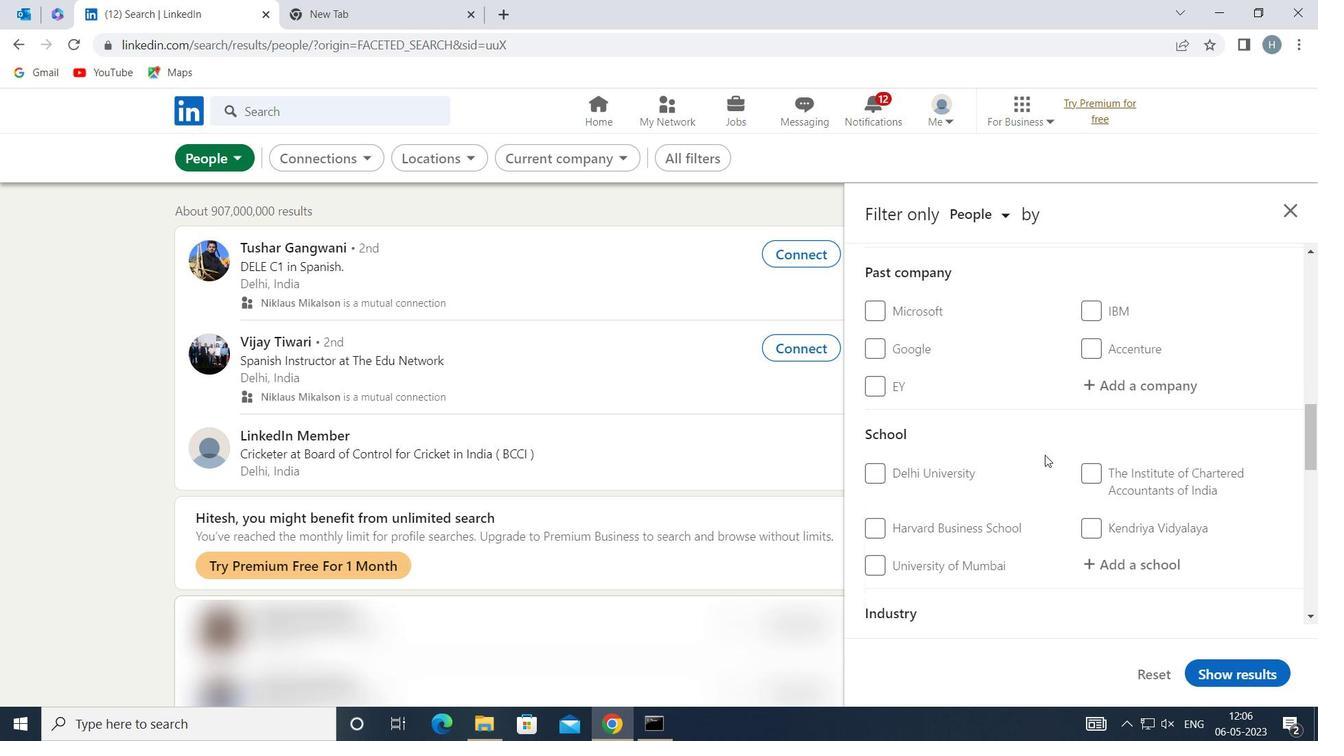 
Action: Mouse moved to (1046, 455)
Screenshot: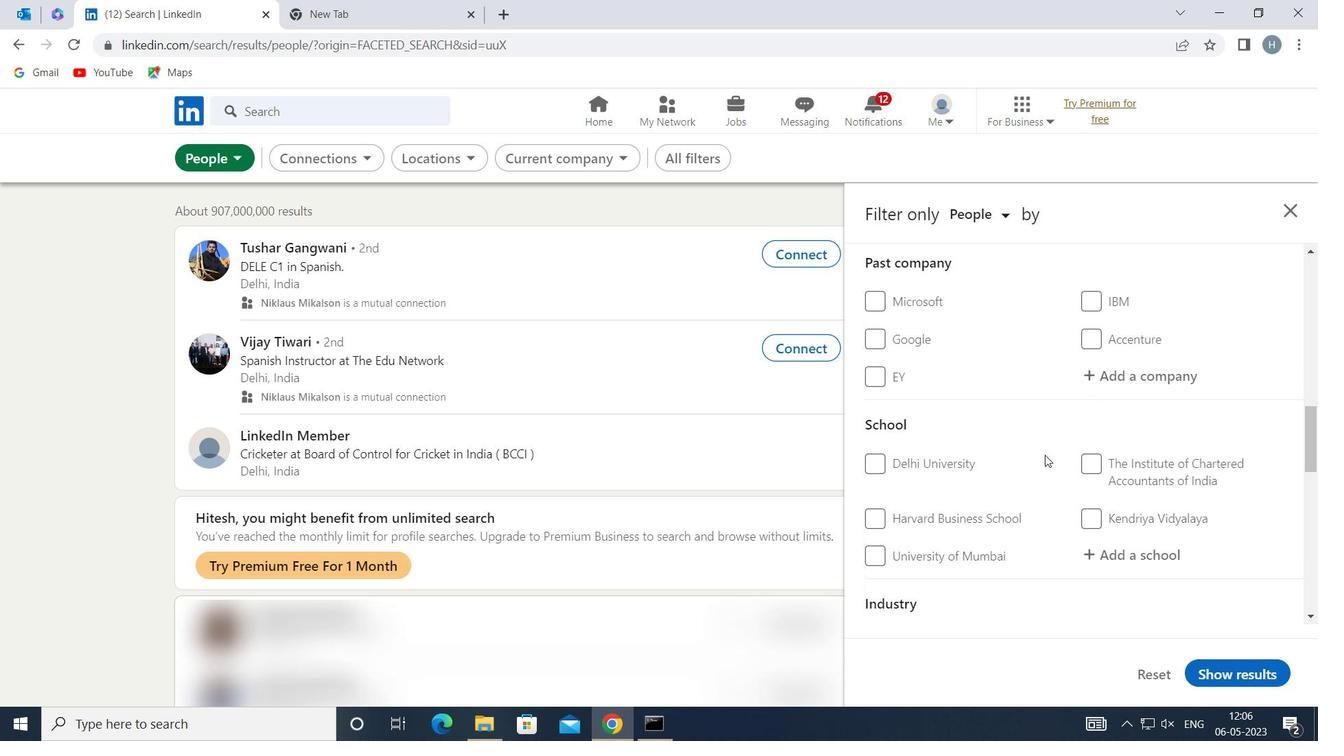 
Action: Mouse scrolled (1046, 455) with delta (0, 0)
Screenshot: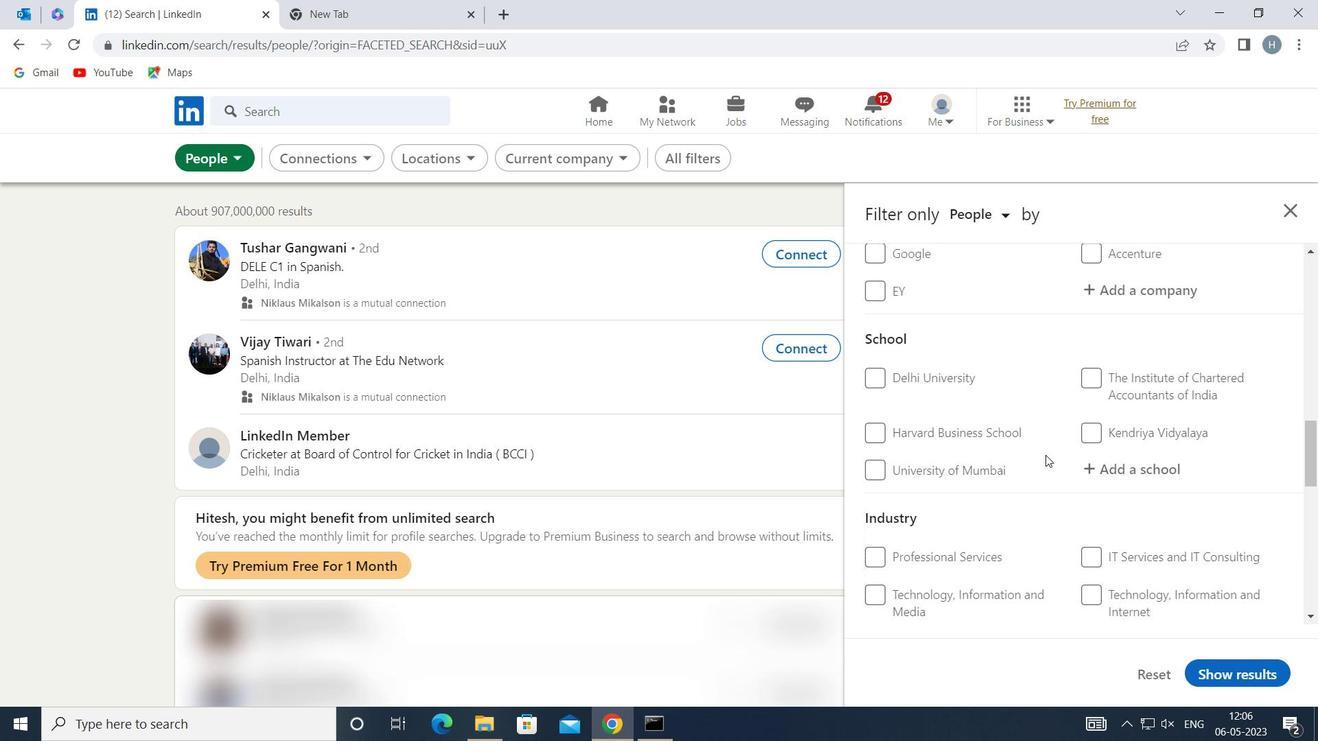 
Action: Mouse scrolled (1046, 455) with delta (0, 0)
Screenshot: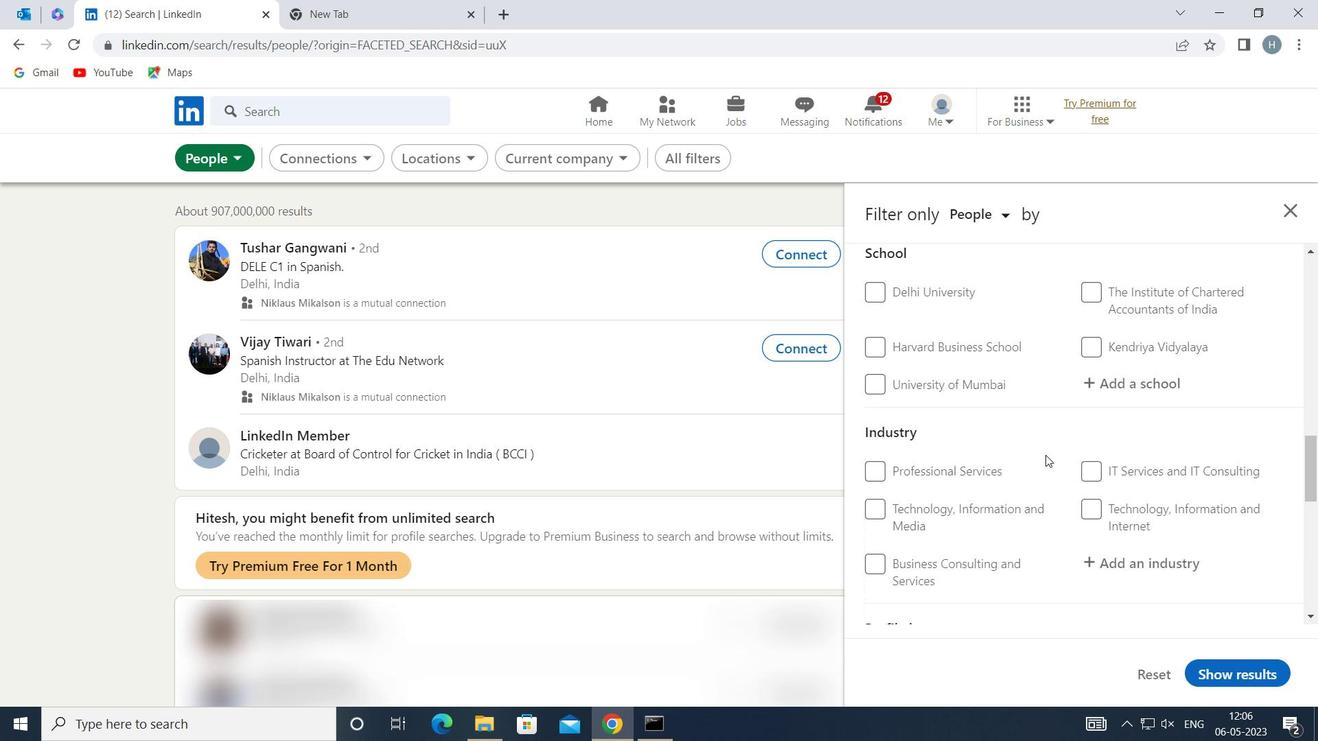 
Action: Mouse scrolled (1046, 455) with delta (0, 0)
Screenshot: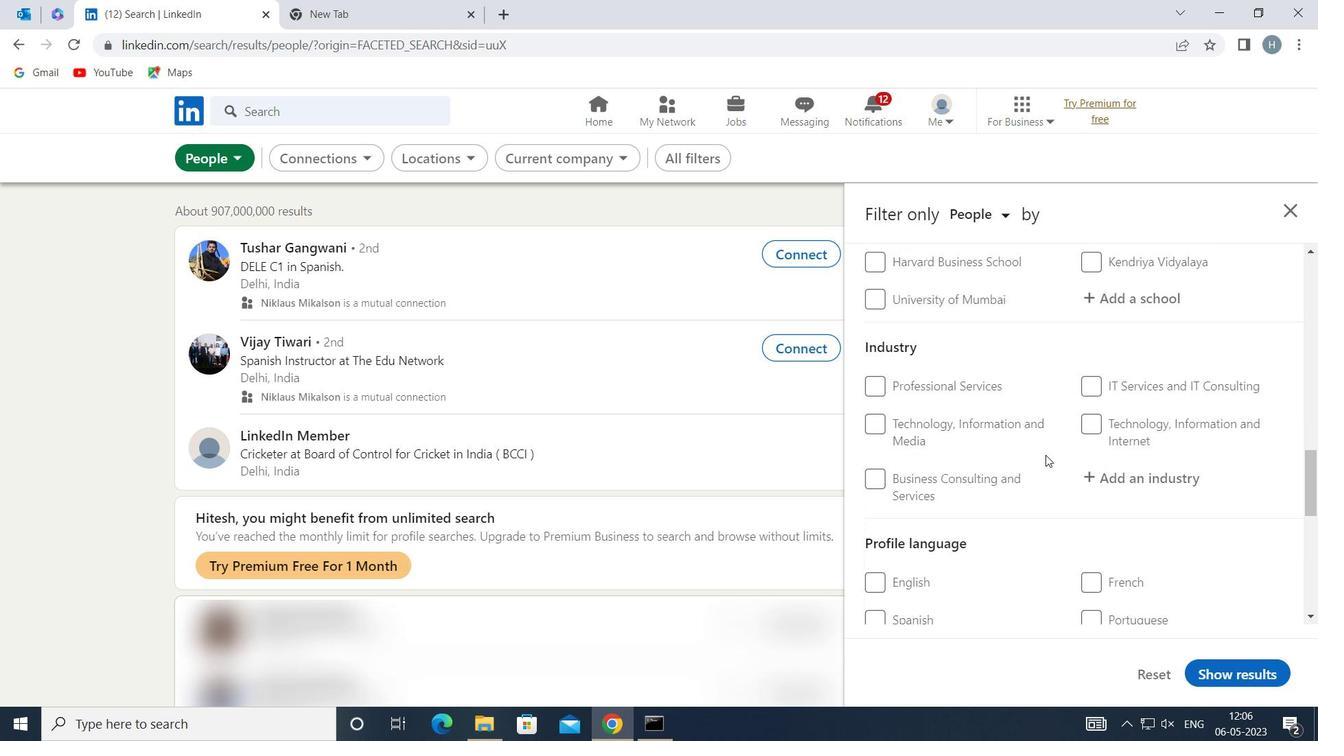 
Action: Mouse moved to (918, 534)
Screenshot: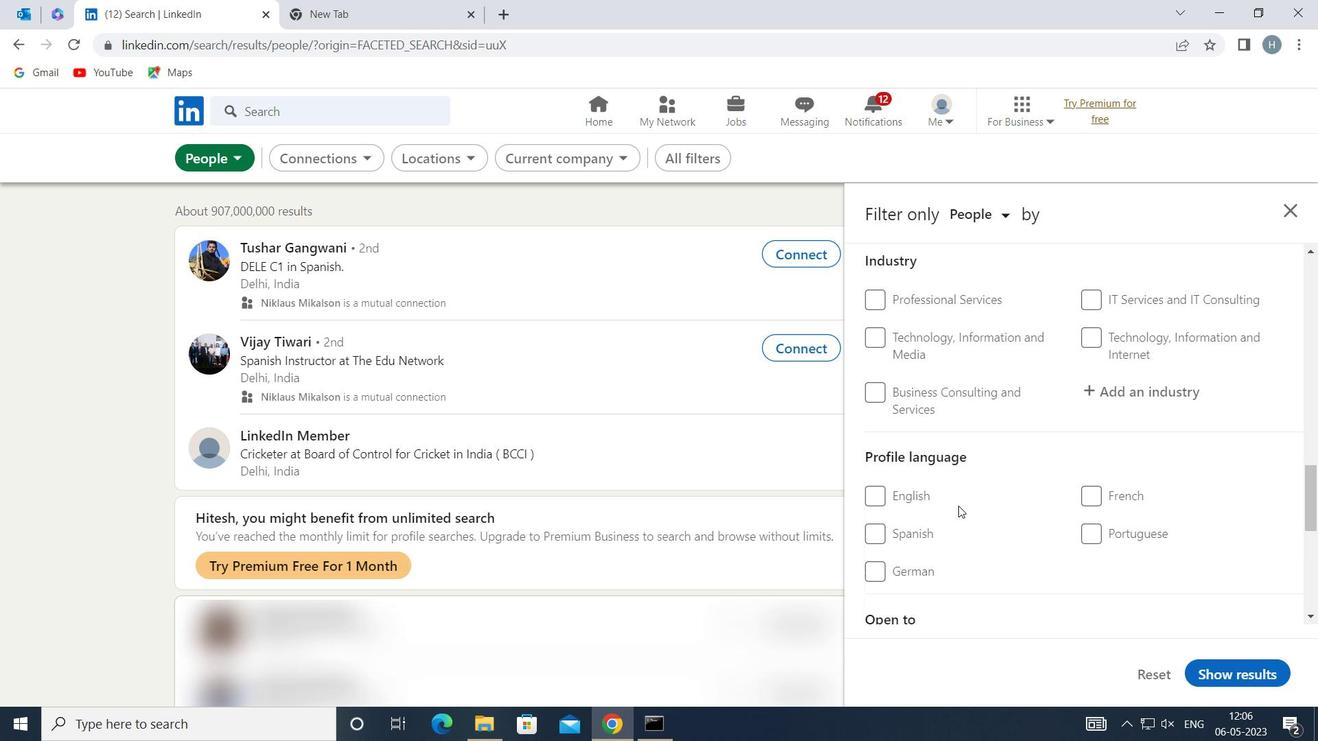
Action: Mouse pressed left at (918, 534)
Screenshot: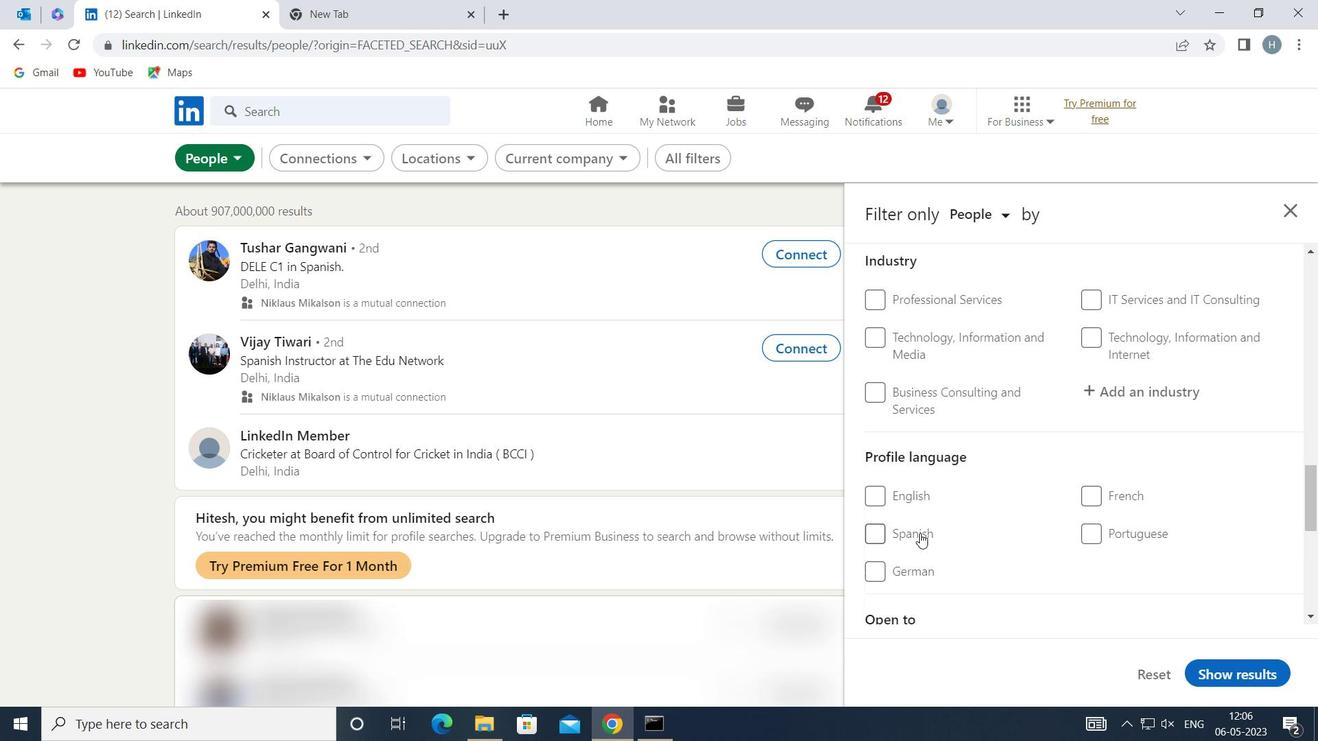 
Action: Mouse moved to (1017, 499)
Screenshot: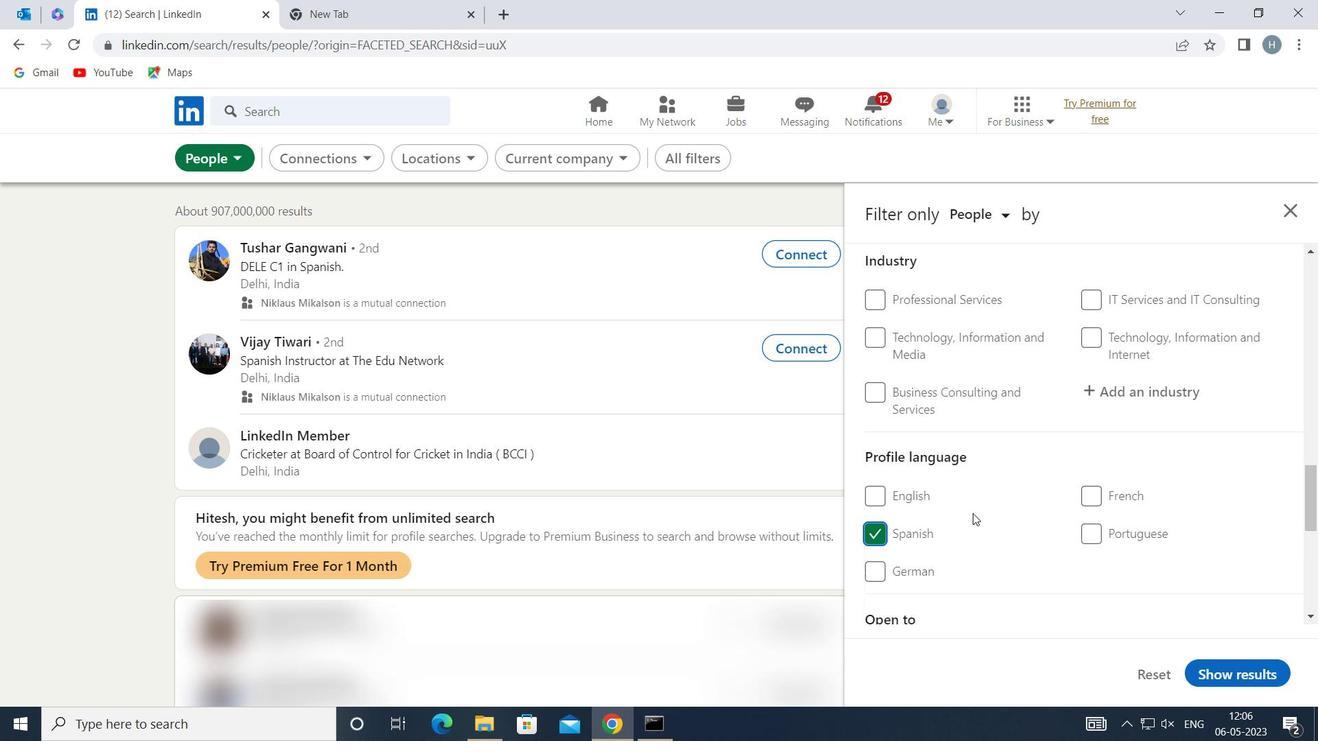 
Action: Mouse scrolled (1017, 499) with delta (0, 0)
Screenshot: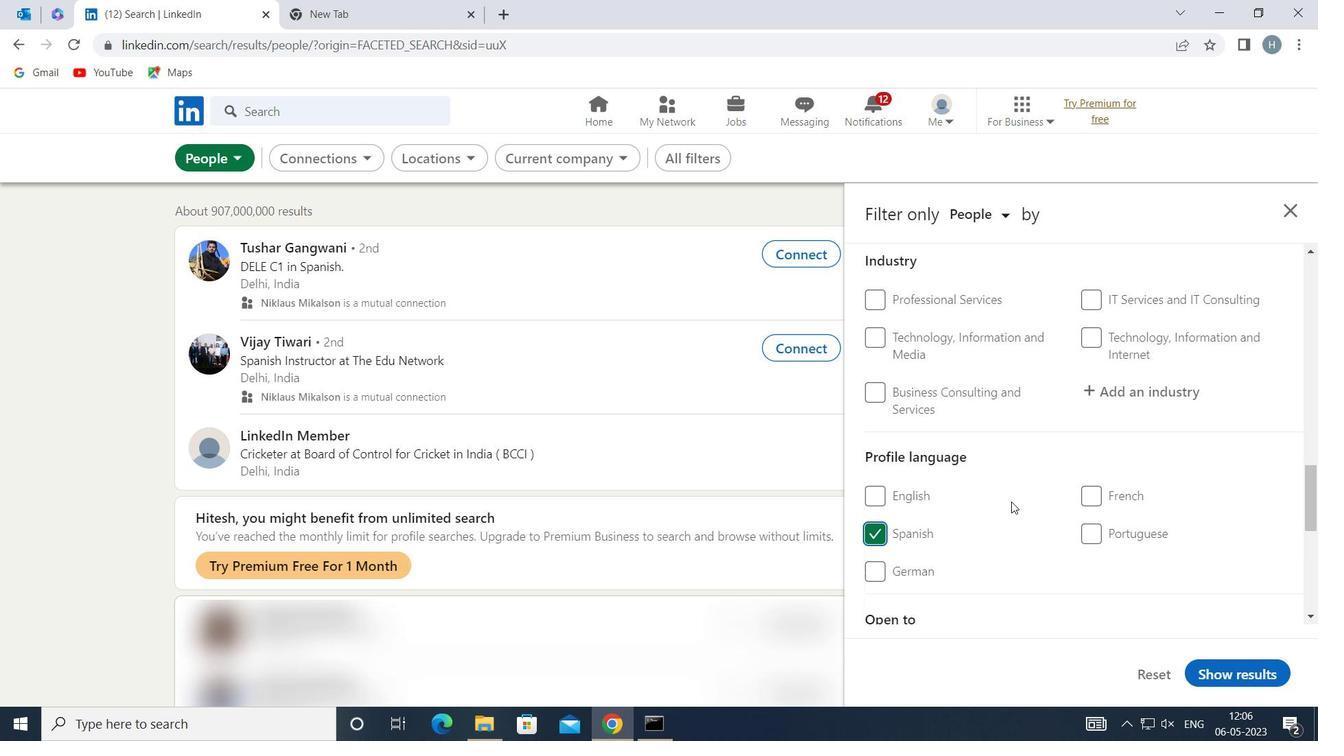 
Action: Mouse moved to (1017, 488)
Screenshot: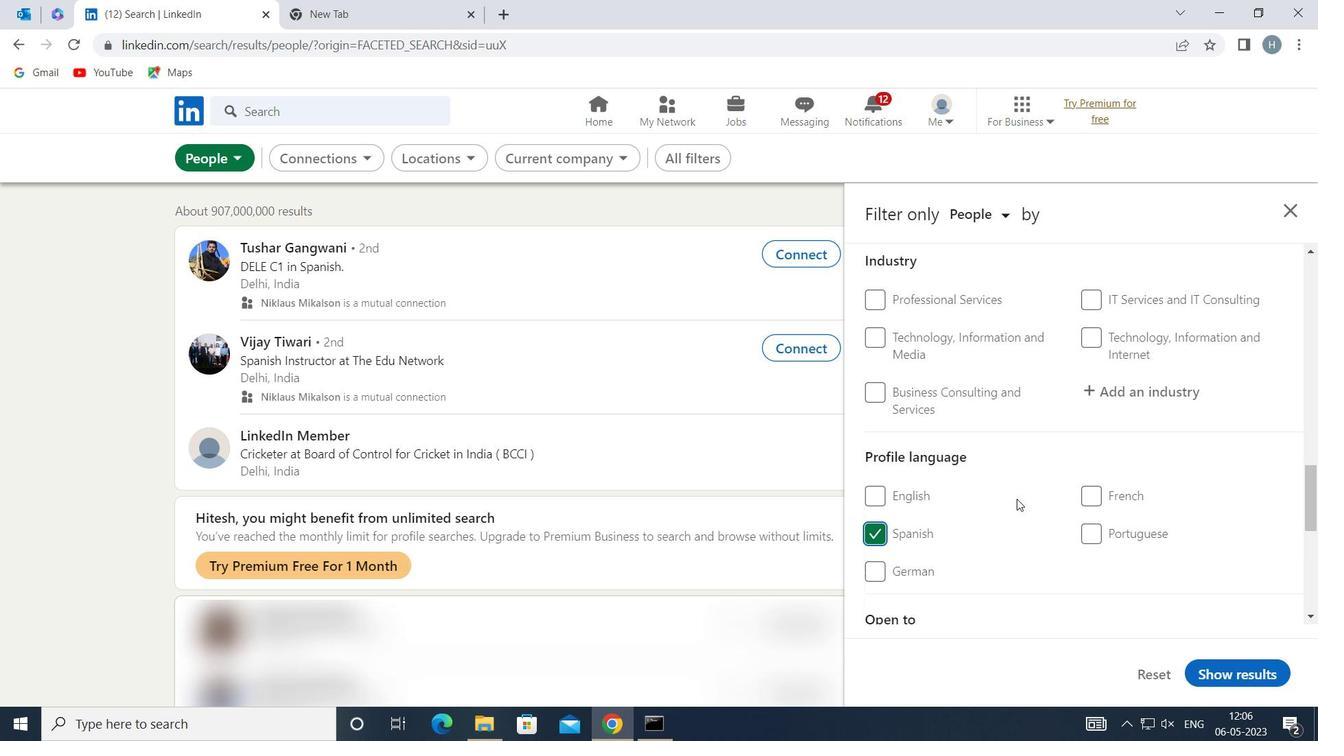 
Action: Mouse scrolled (1017, 489) with delta (0, 0)
Screenshot: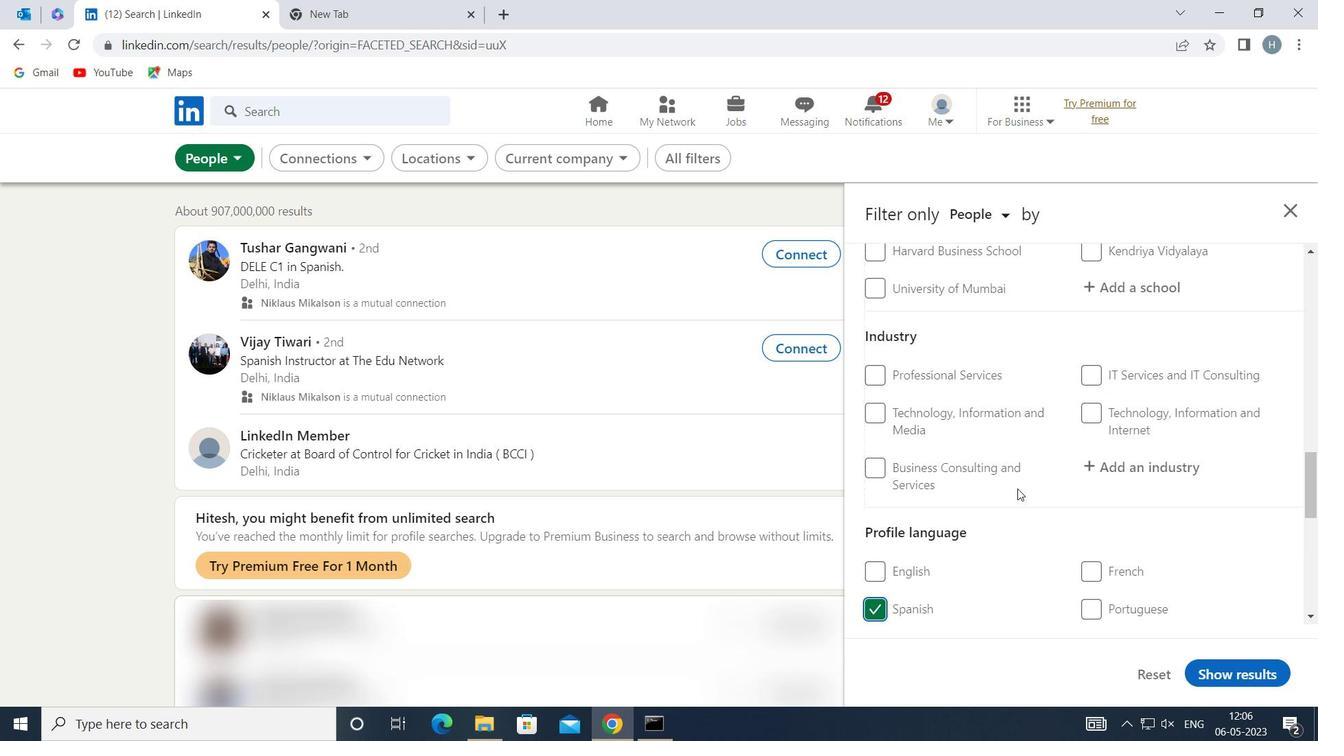 
Action: Mouse scrolled (1017, 489) with delta (0, 0)
Screenshot: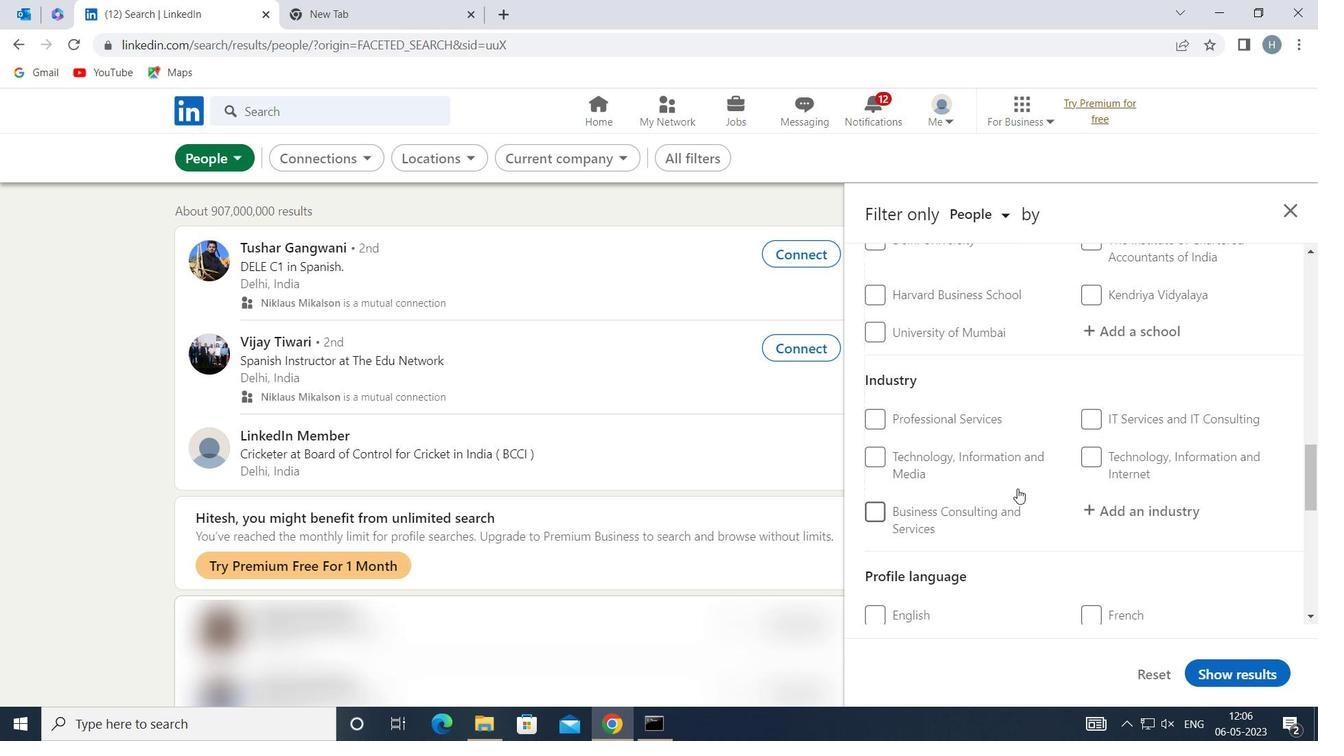 
Action: Mouse scrolled (1017, 489) with delta (0, 0)
Screenshot: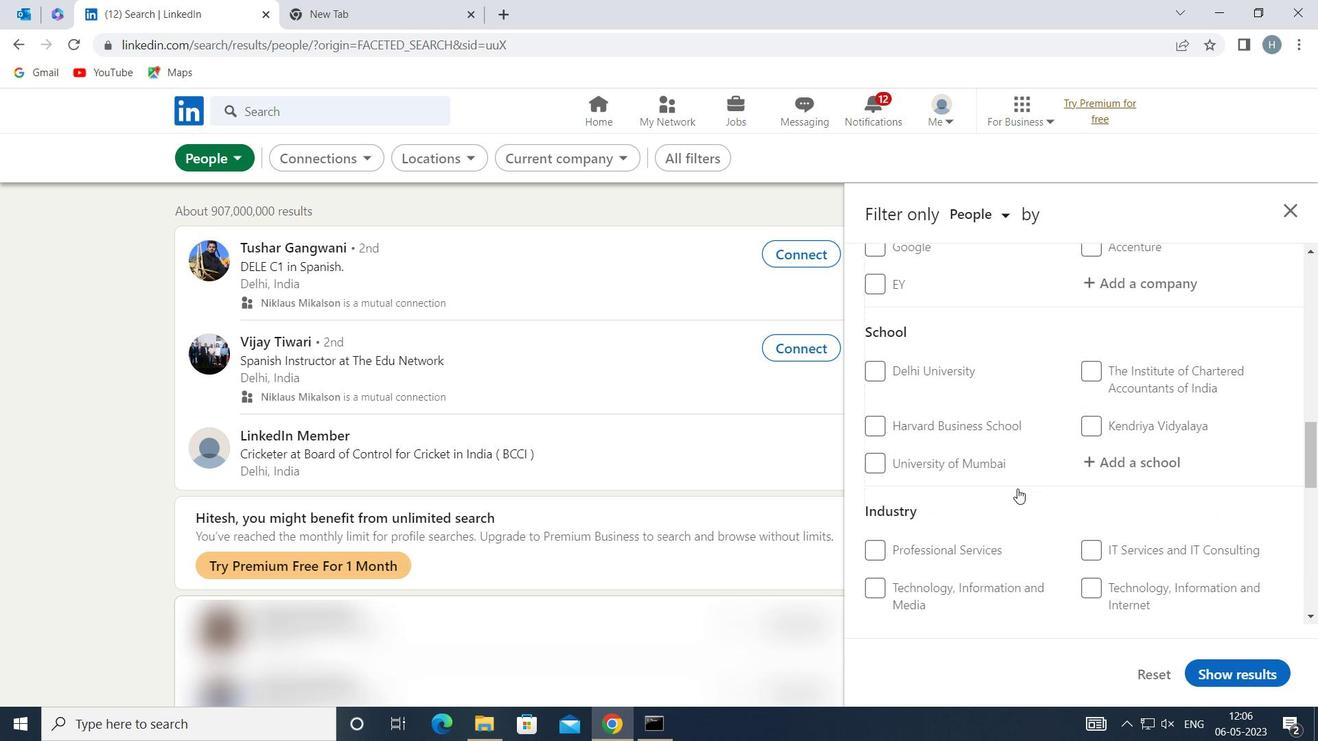
Action: Mouse moved to (1017, 488)
Screenshot: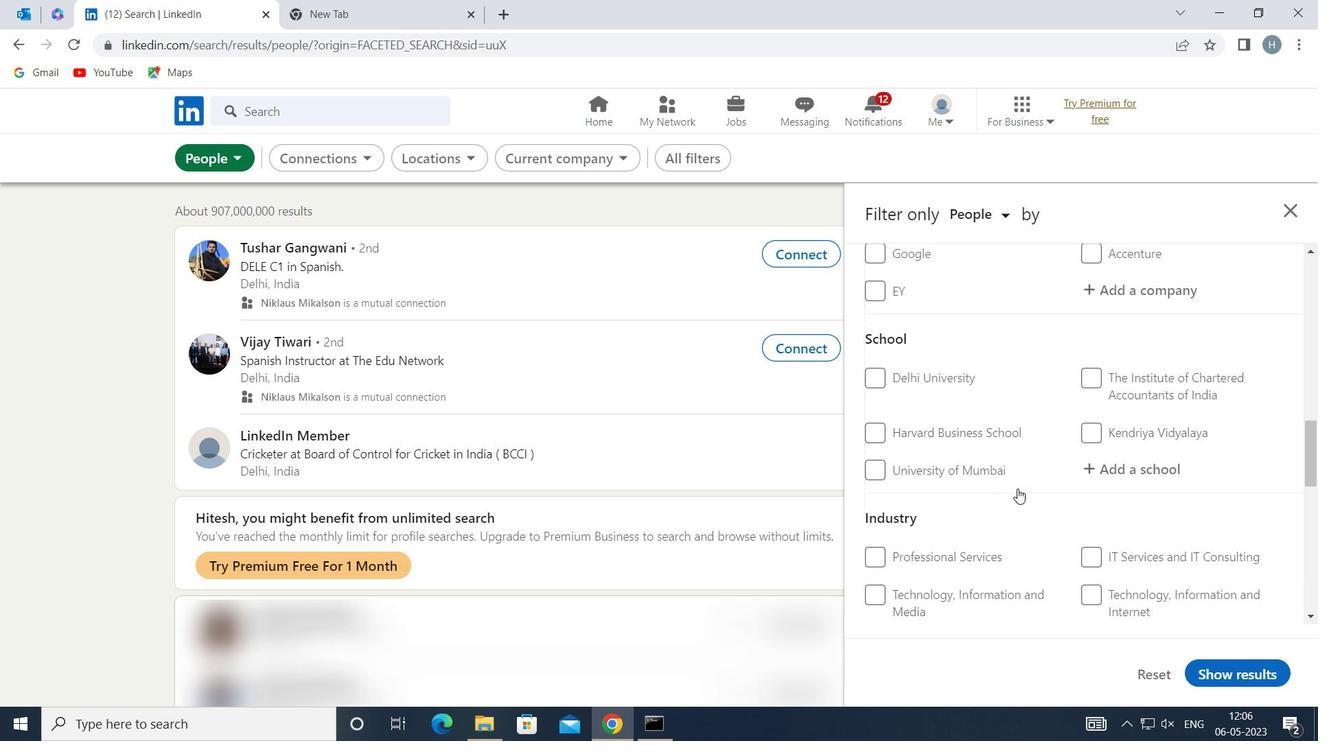
Action: Mouse scrolled (1017, 488) with delta (0, 0)
Screenshot: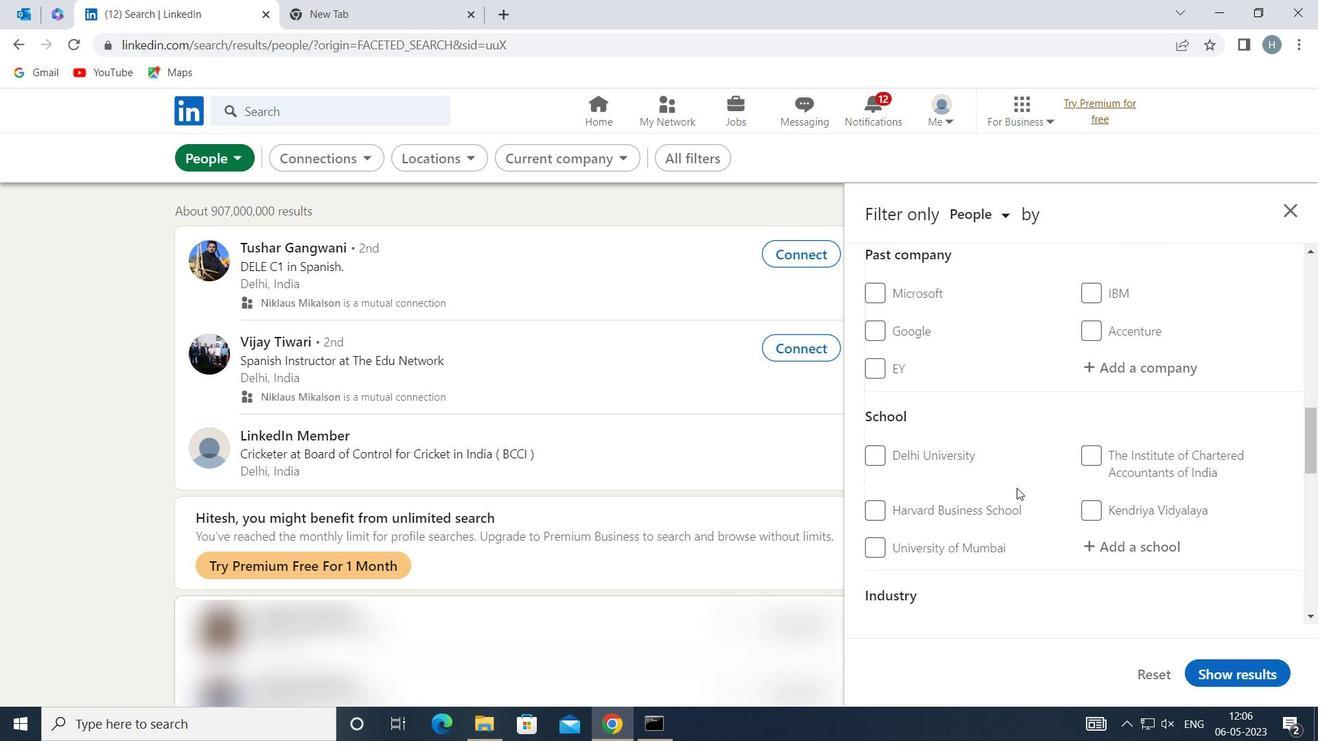 
Action: Mouse scrolled (1017, 488) with delta (0, 0)
Screenshot: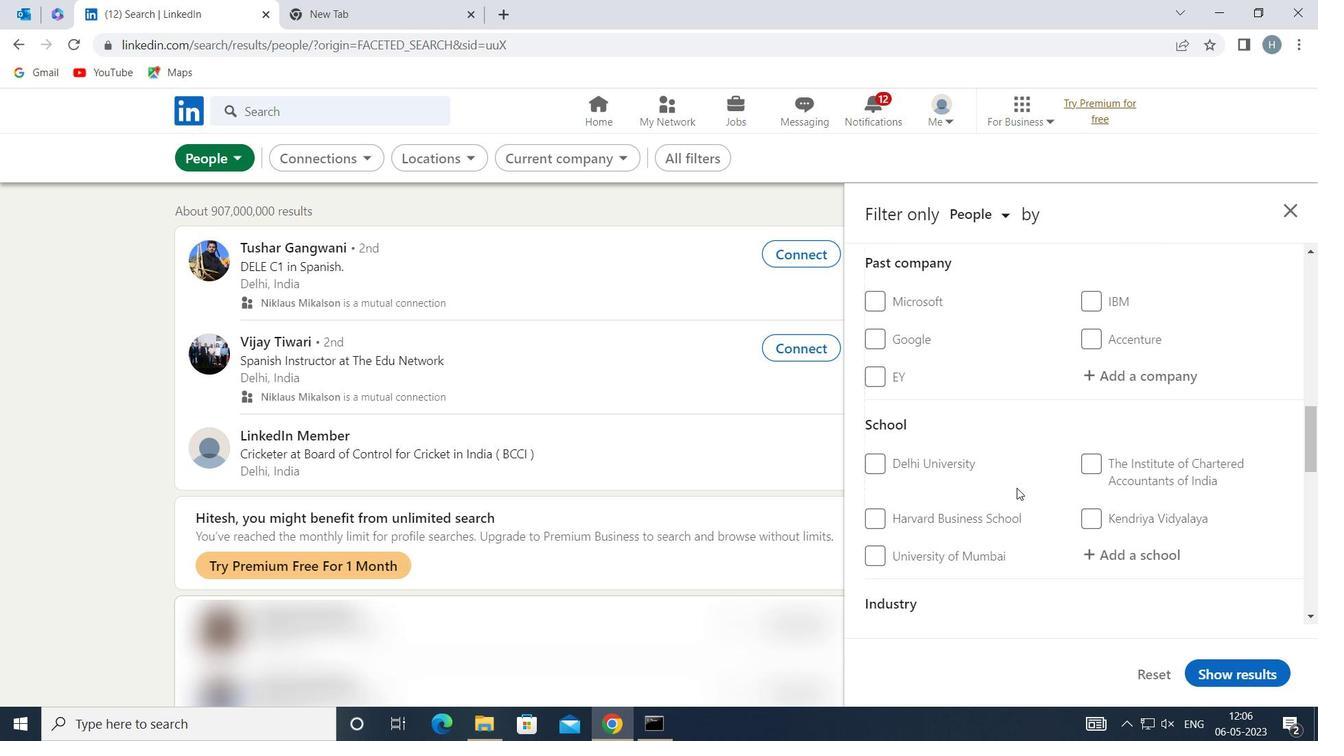 
Action: Mouse scrolled (1017, 487) with delta (0, 0)
Screenshot: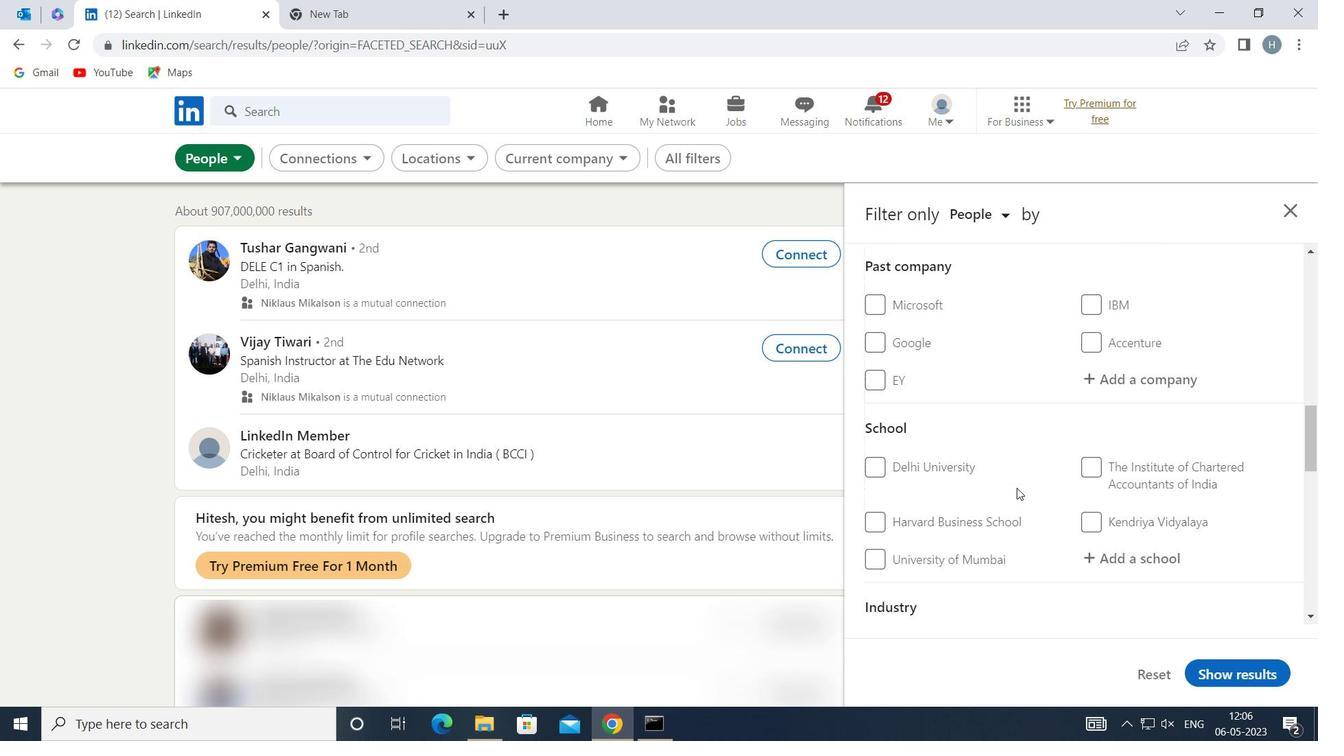 
Action: Mouse scrolled (1017, 488) with delta (0, 0)
Screenshot: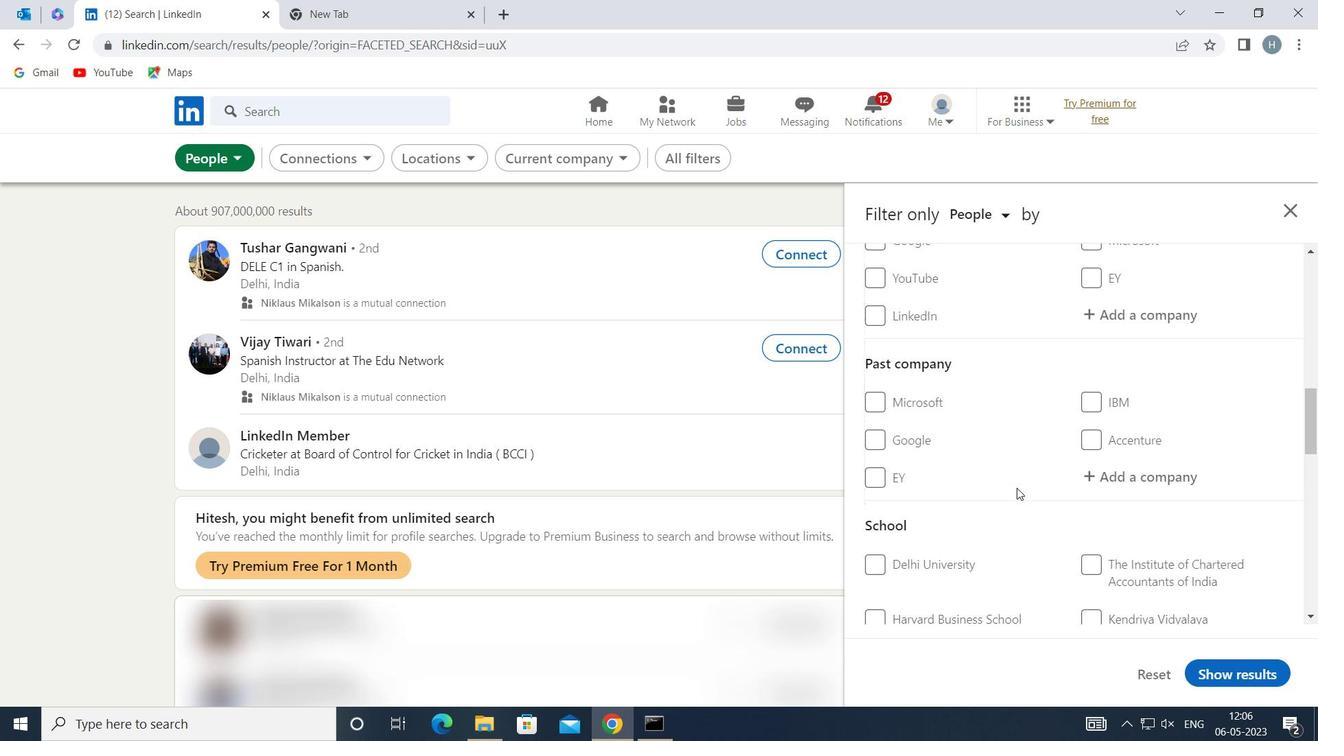 
Action: Mouse scrolled (1017, 488) with delta (0, 0)
Screenshot: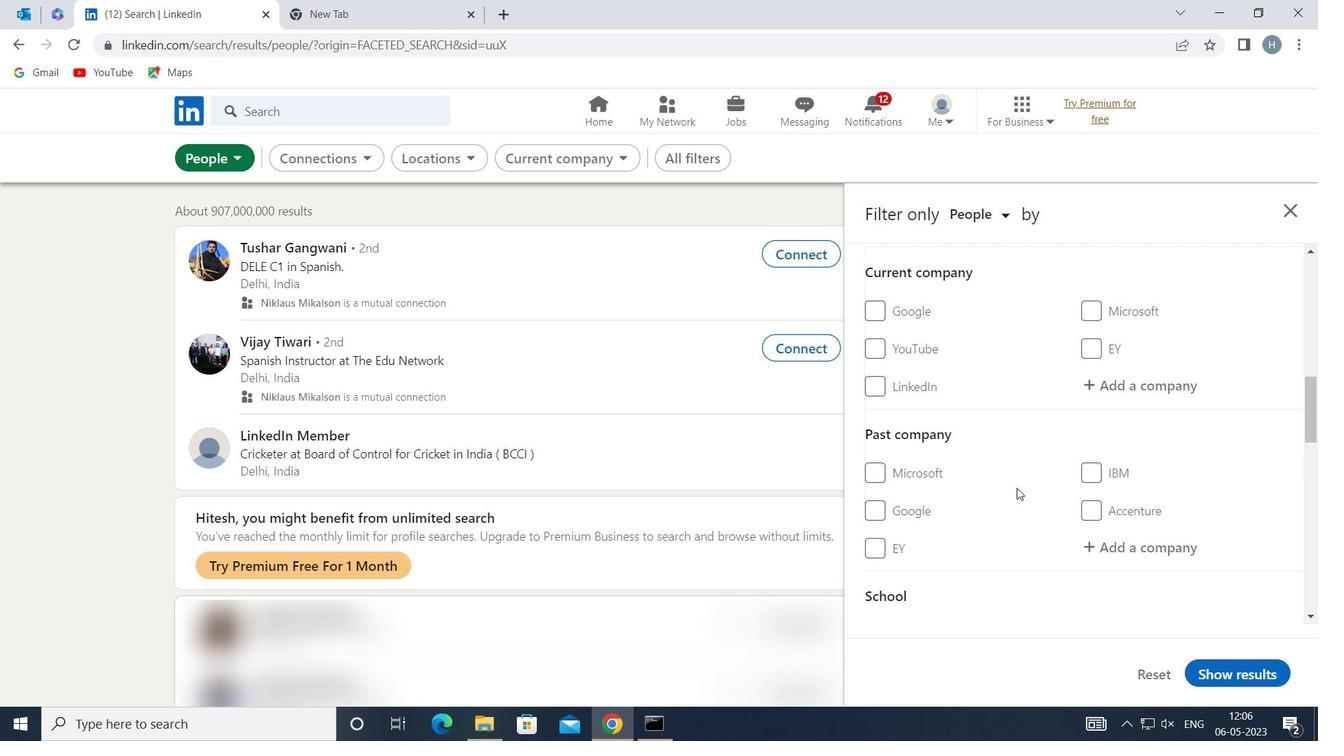 
Action: Mouse moved to (1122, 471)
Screenshot: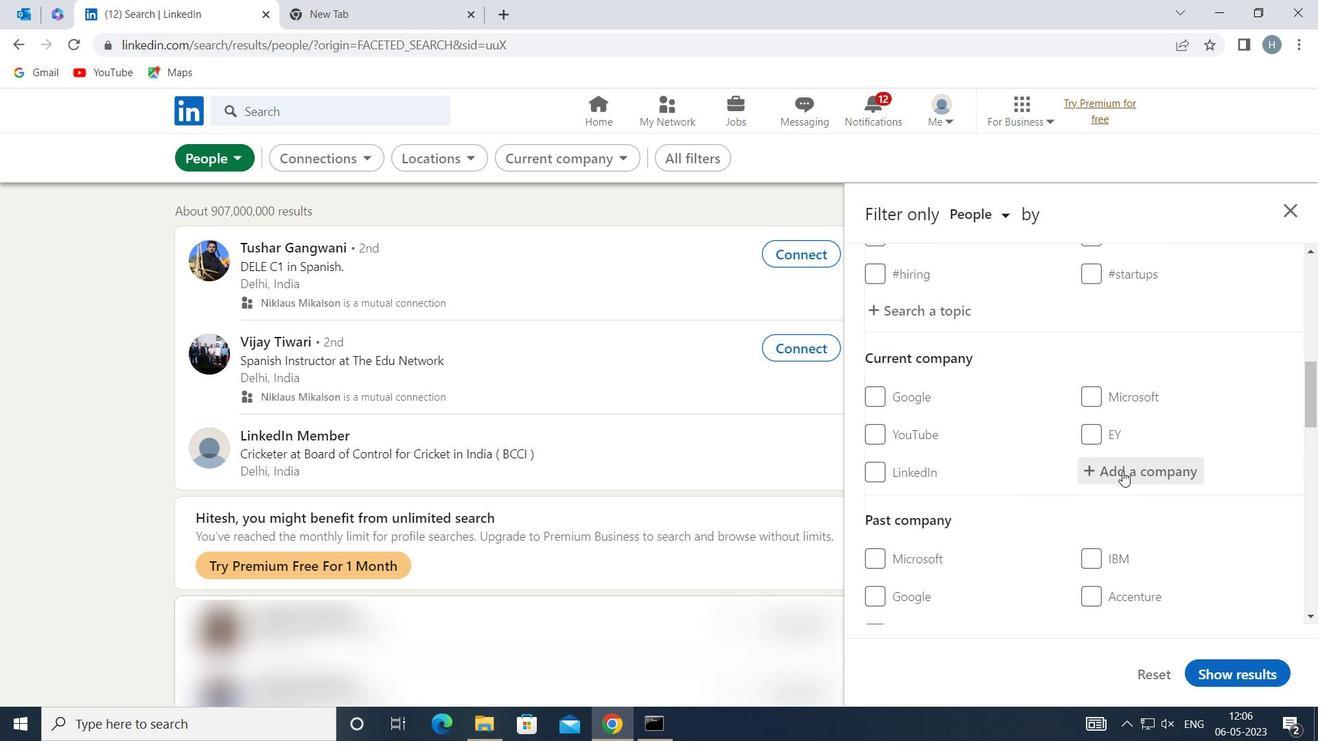 
Action: Mouse pressed left at (1122, 471)
Screenshot: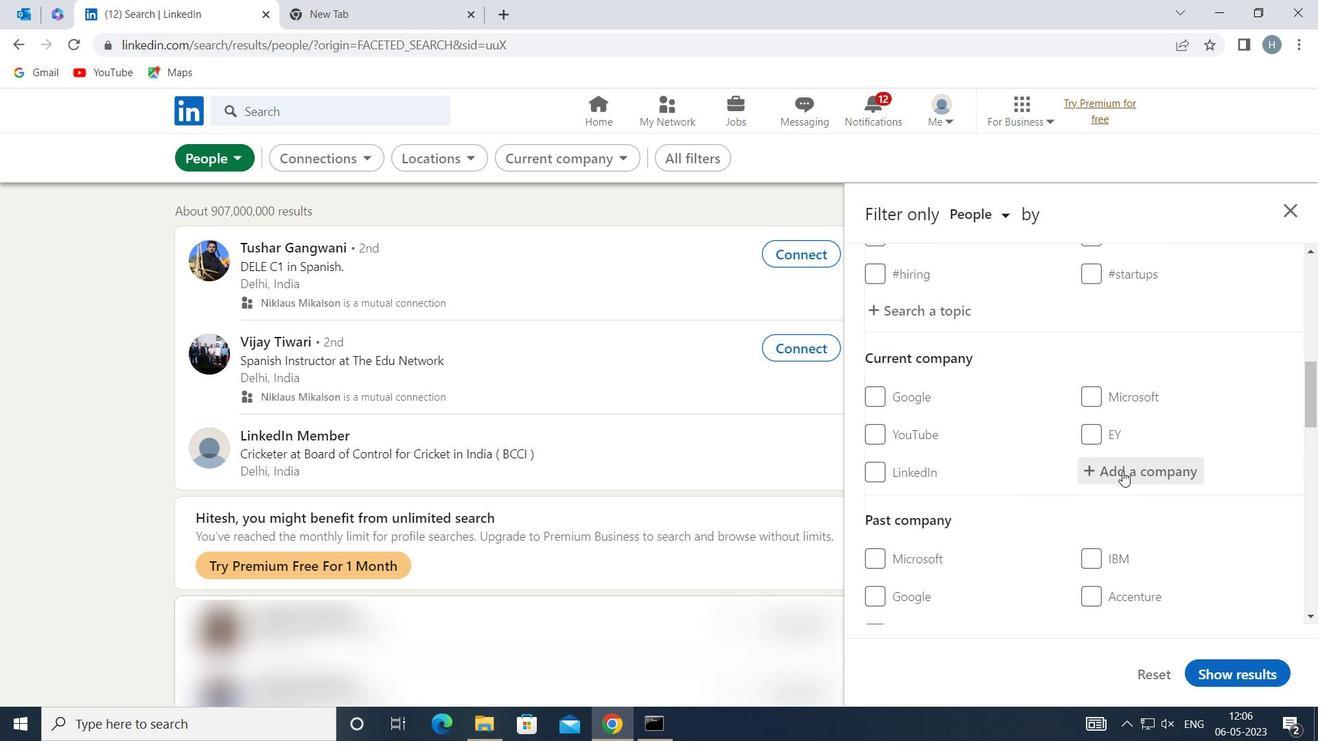 
Action: Key pressed <Key.shift>CYIENT
Screenshot: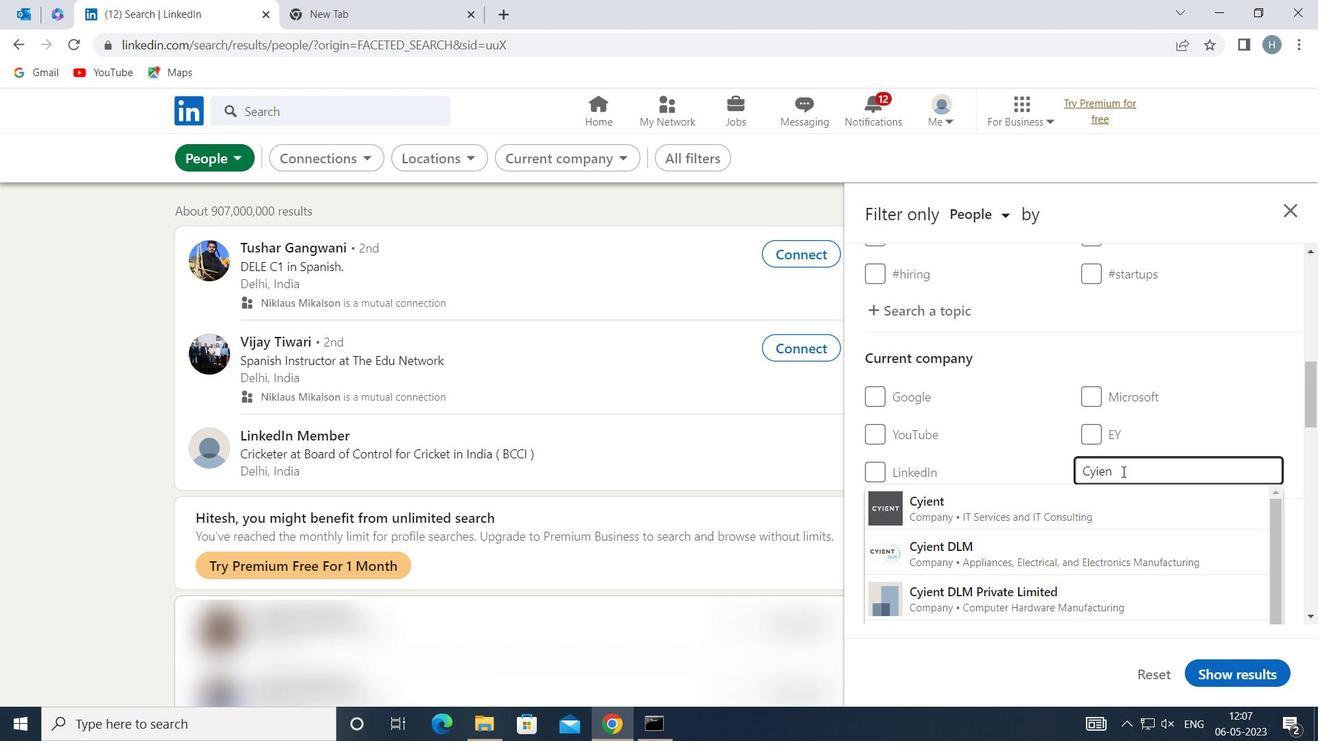 
Action: Mouse moved to (1032, 495)
Screenshot: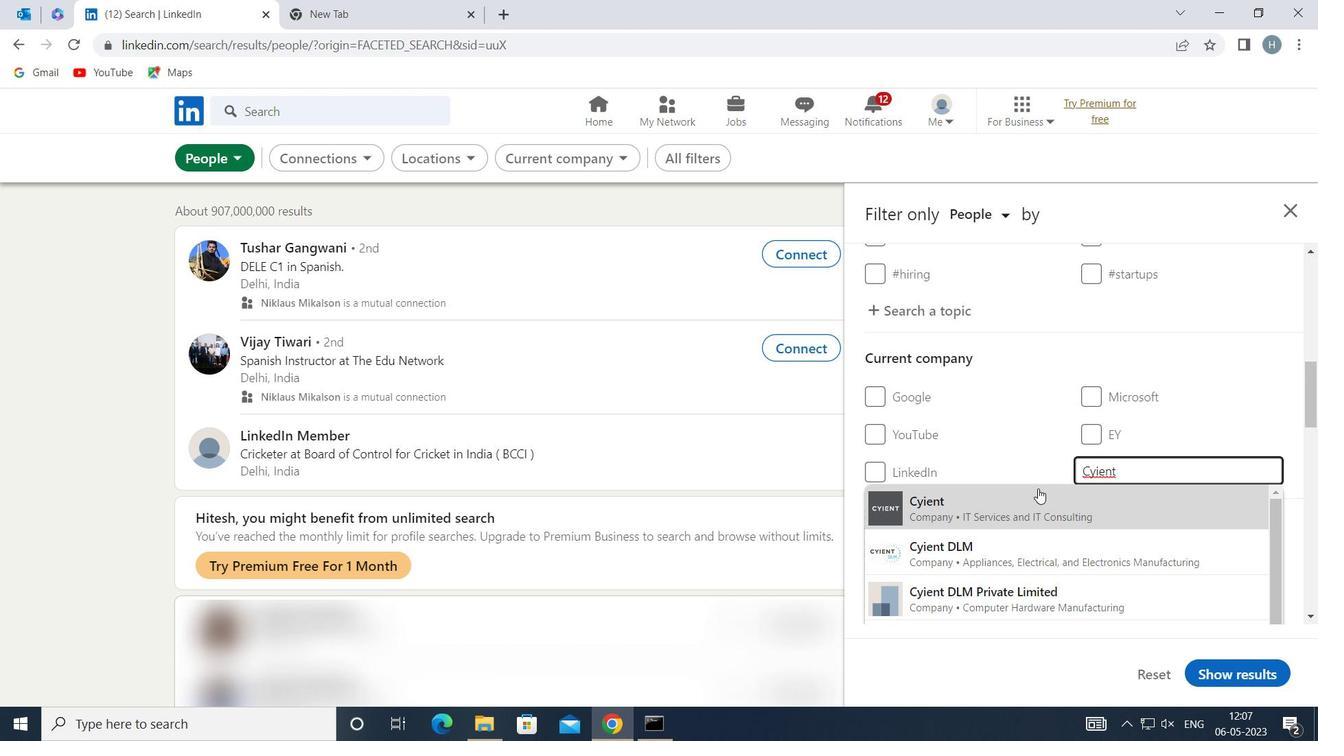 
Action: Mouse pressed left at (1032, 495)
Screenshot: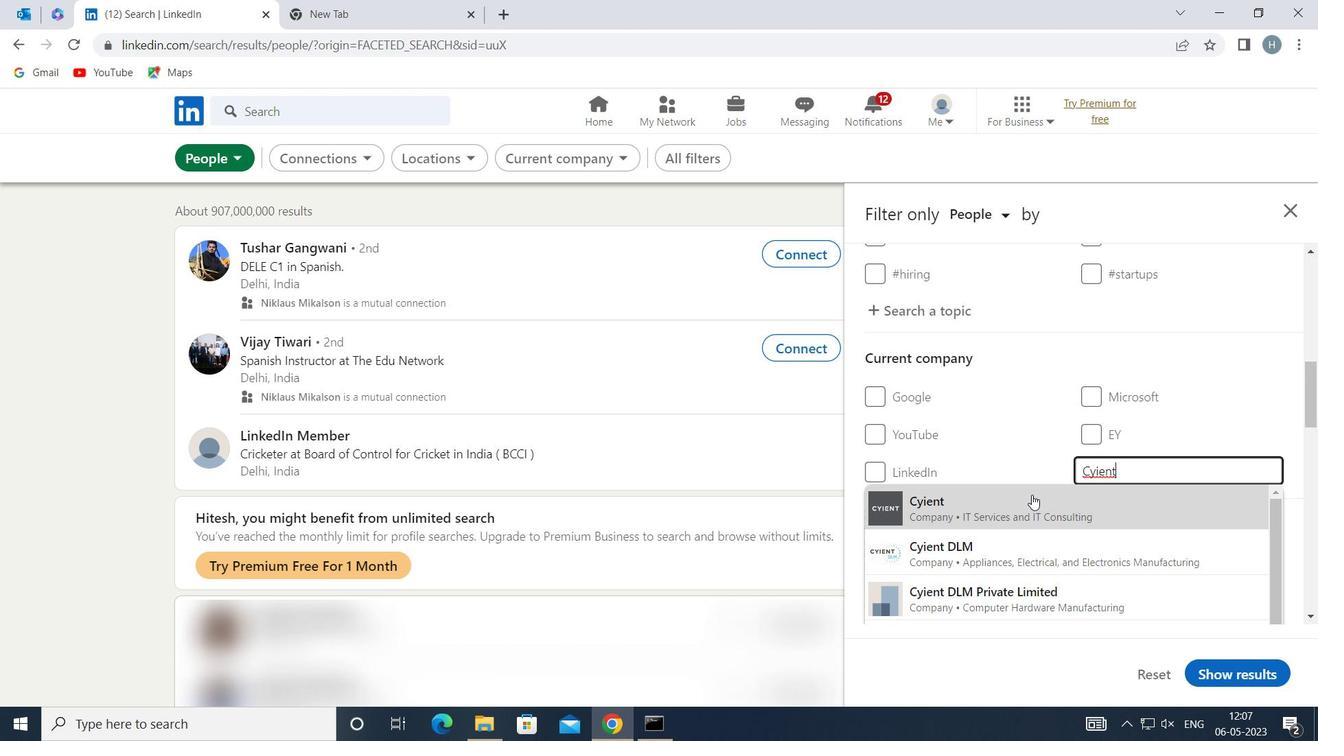 
Action: Mouse moved to (1021, 453)
Screenshot: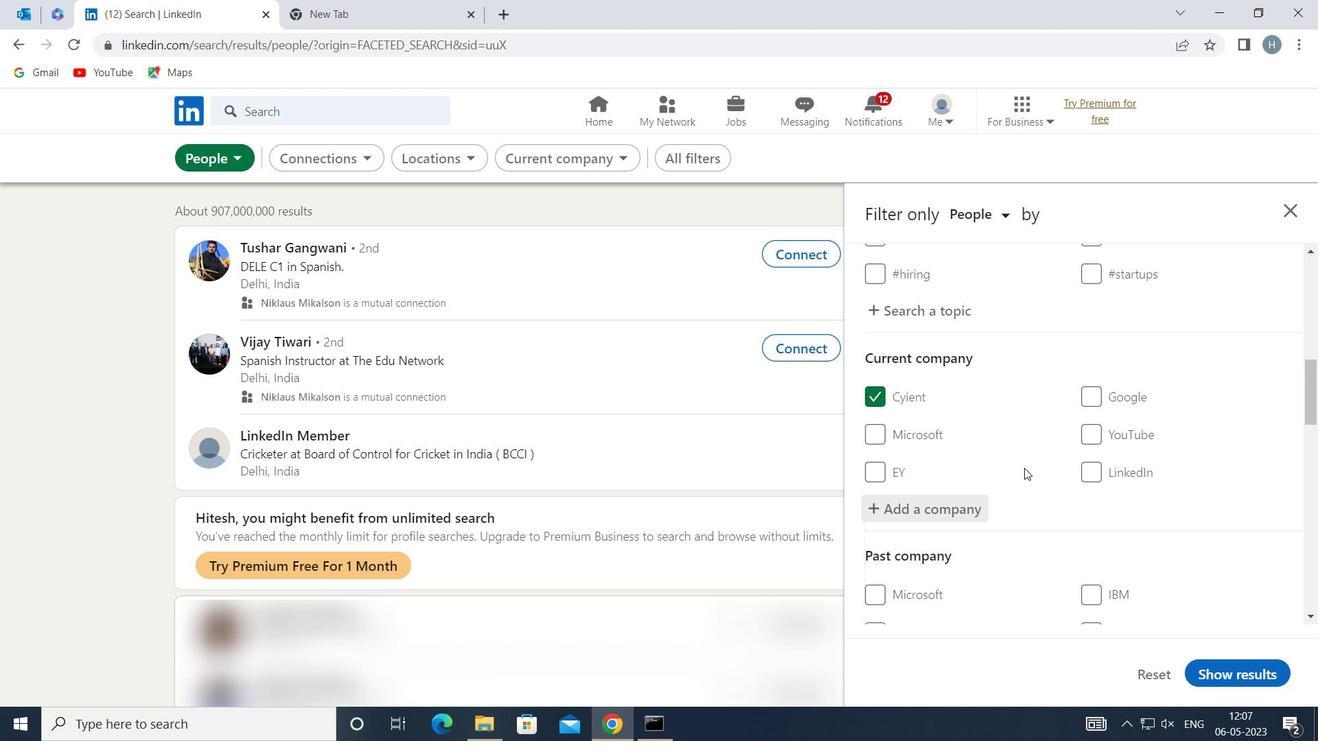 
Action: Mouse scrolled (1021, 452) with delta (0, 0)
Screenshot: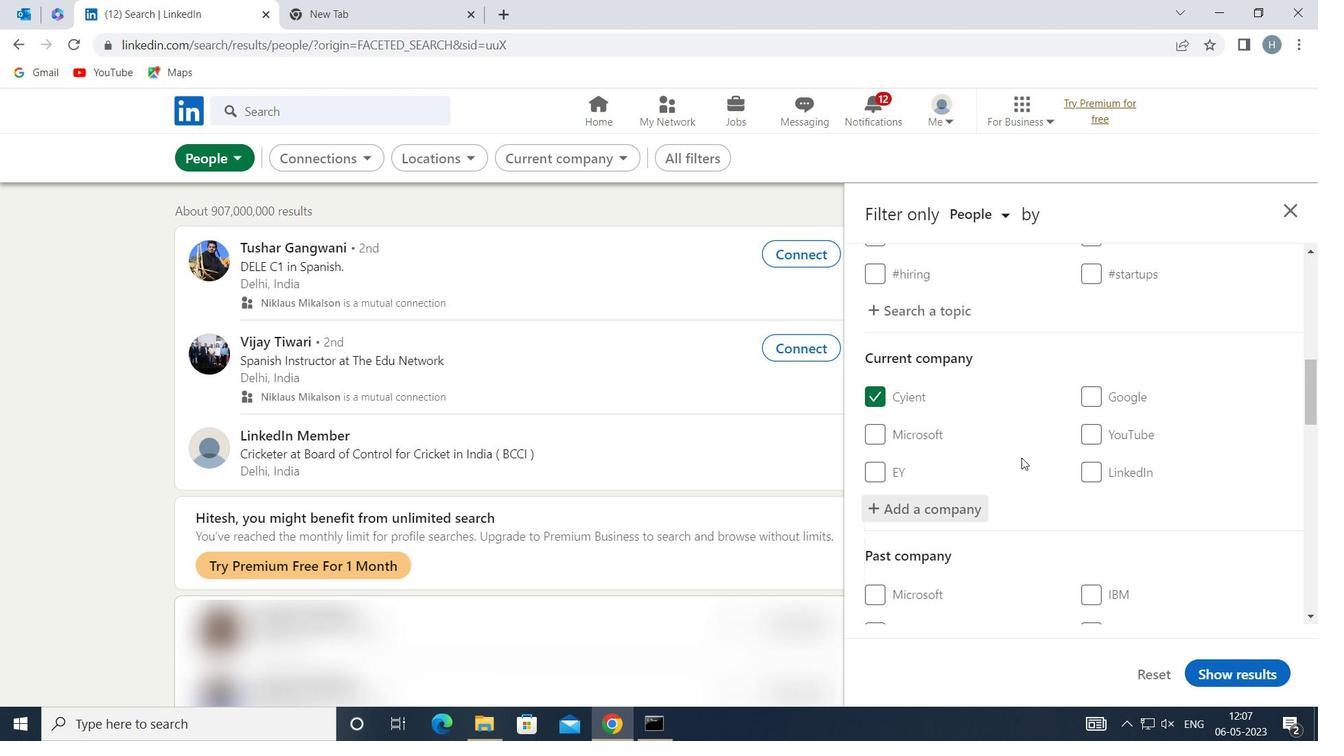 
Action: Mouse scrolled (1021, 452) with delta (0, 0)
Screenshot: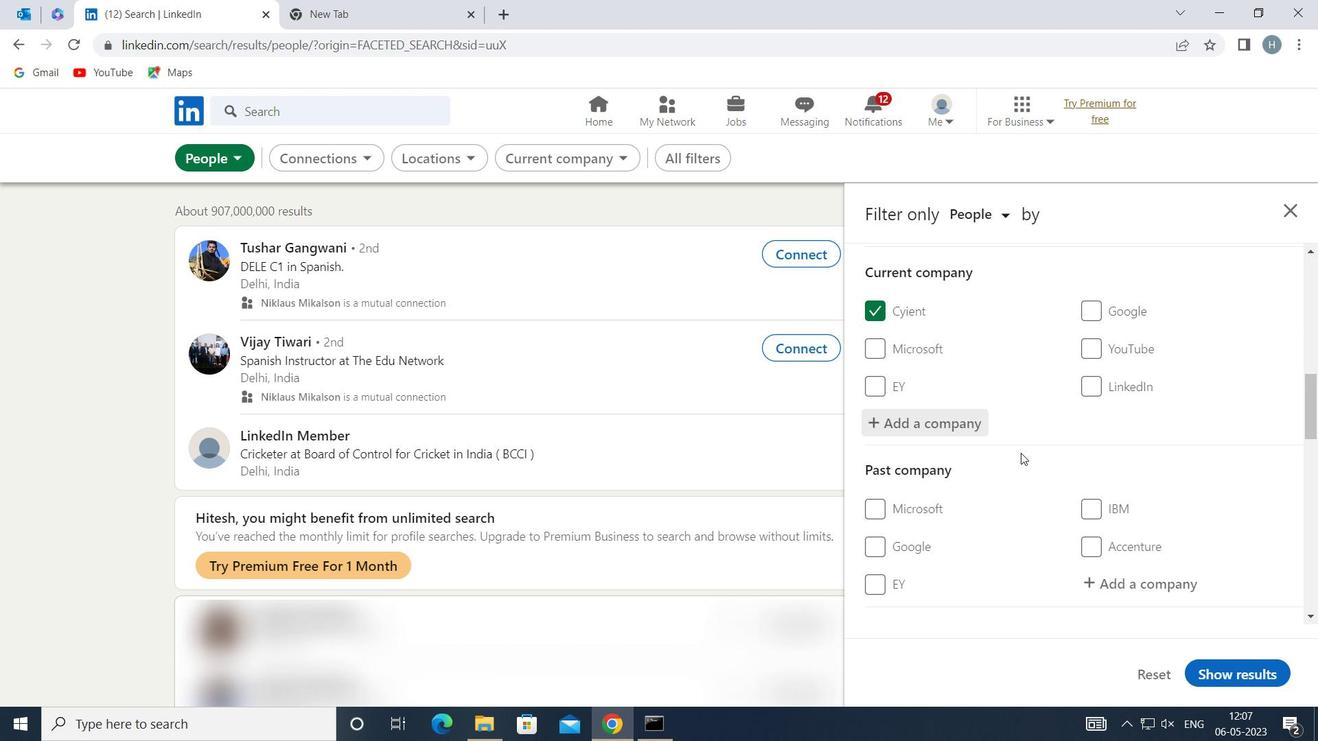 
Action: Mouse scrolled (1021, 452) with delta (0, 0)
Screenshot: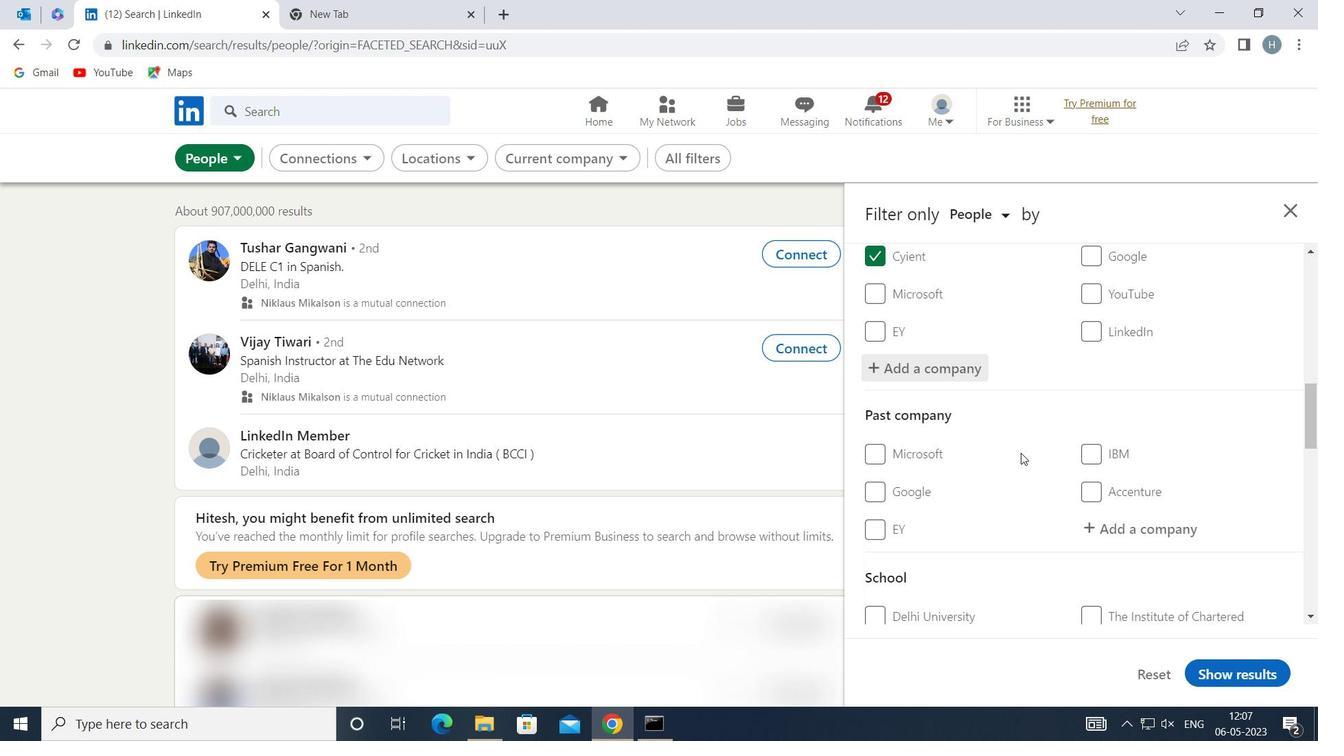 
Action: Mouse scrolled (1021, 452) with delta (0, 0)
Screenshot: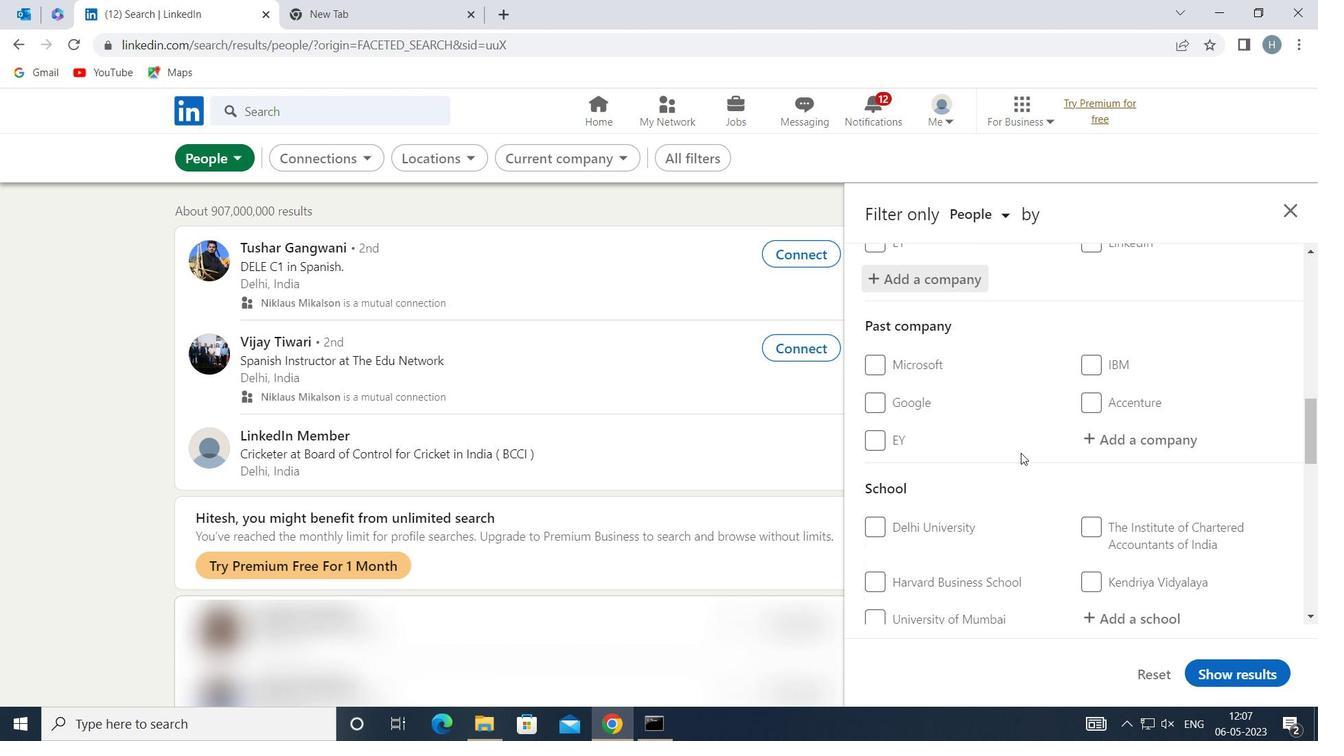 
Action: Mouse moved to (1123, 500)
Screenshot: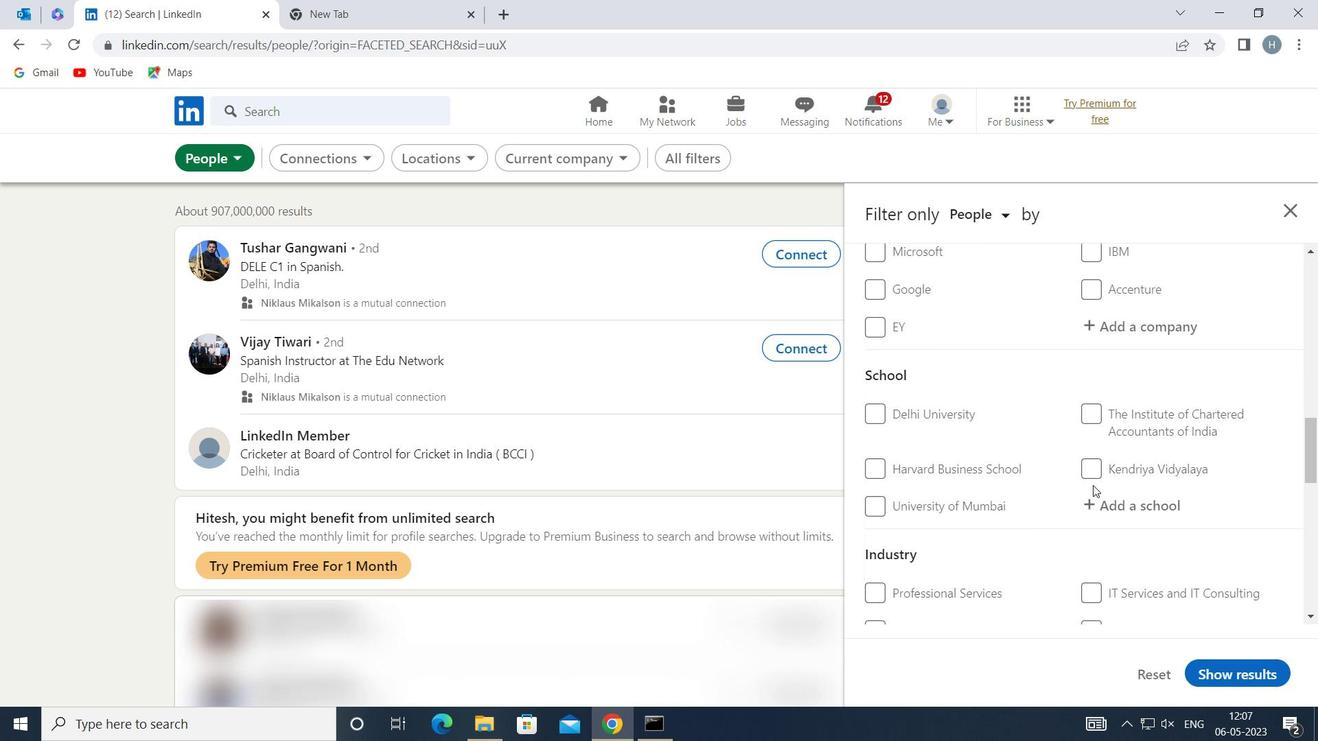 
Action: Mouse pressed left at (1123, 500)
Screenshot: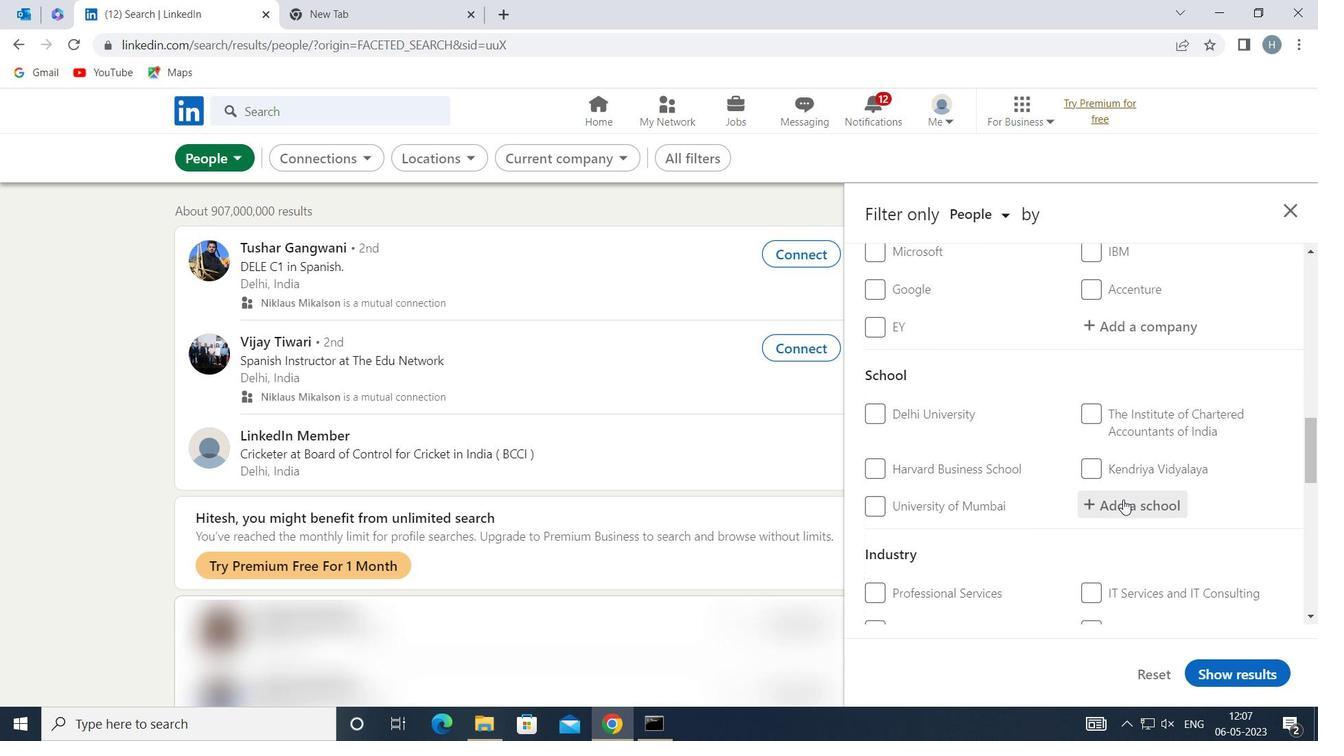 
Action: Key pressed <Key.shift>PARK<Key.space><Key.shift>COLLEGE<Key.space>OF<Key.space><Key.shift>ENF<Key.backspace>
Screenshot: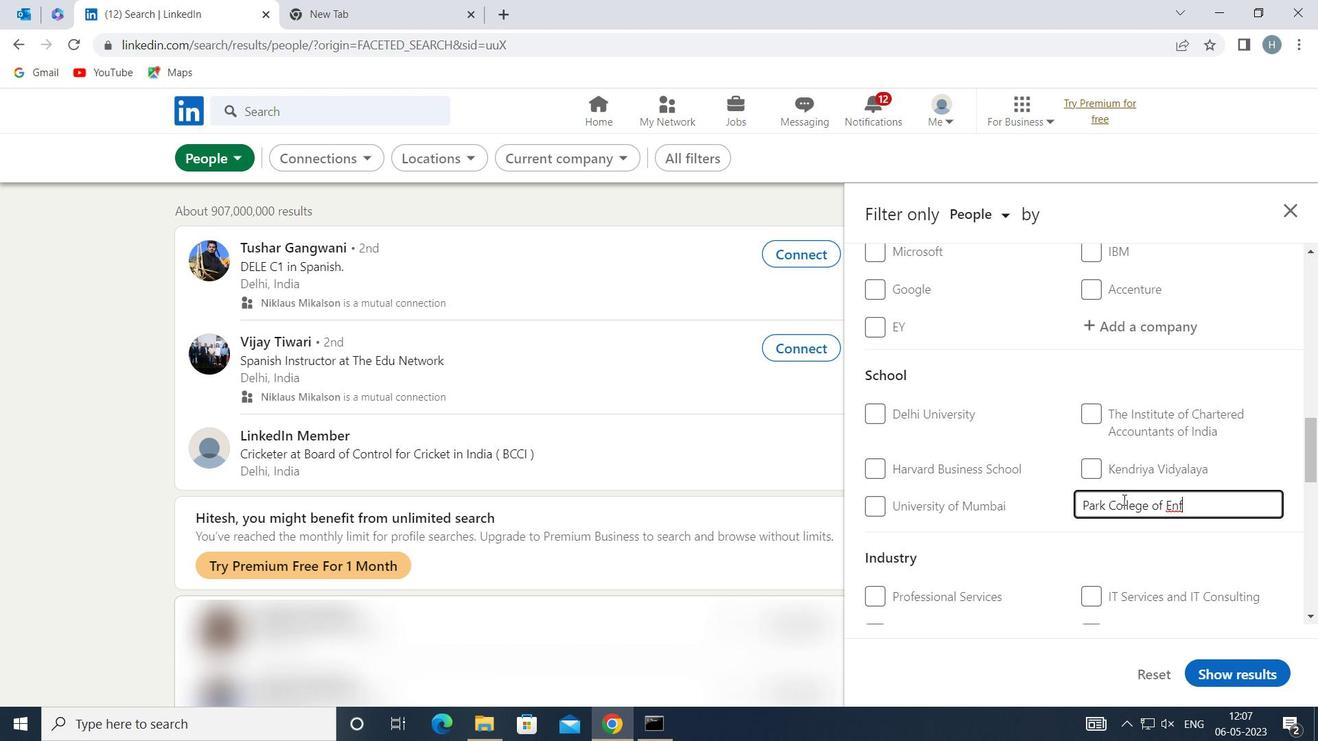 
Action: Mouse moved to (1089, 532)
Screenshot: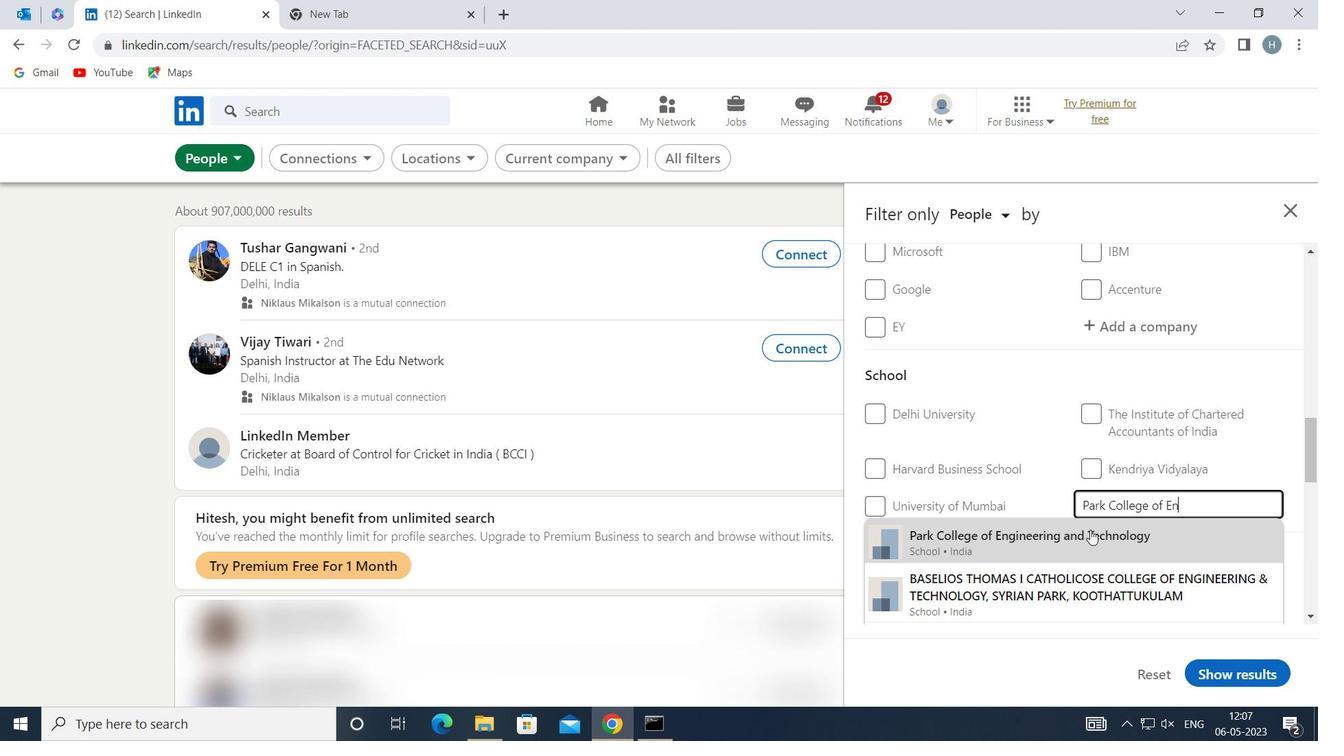 
Action: Mouse pressed left at (1089, 532)
Screenshot: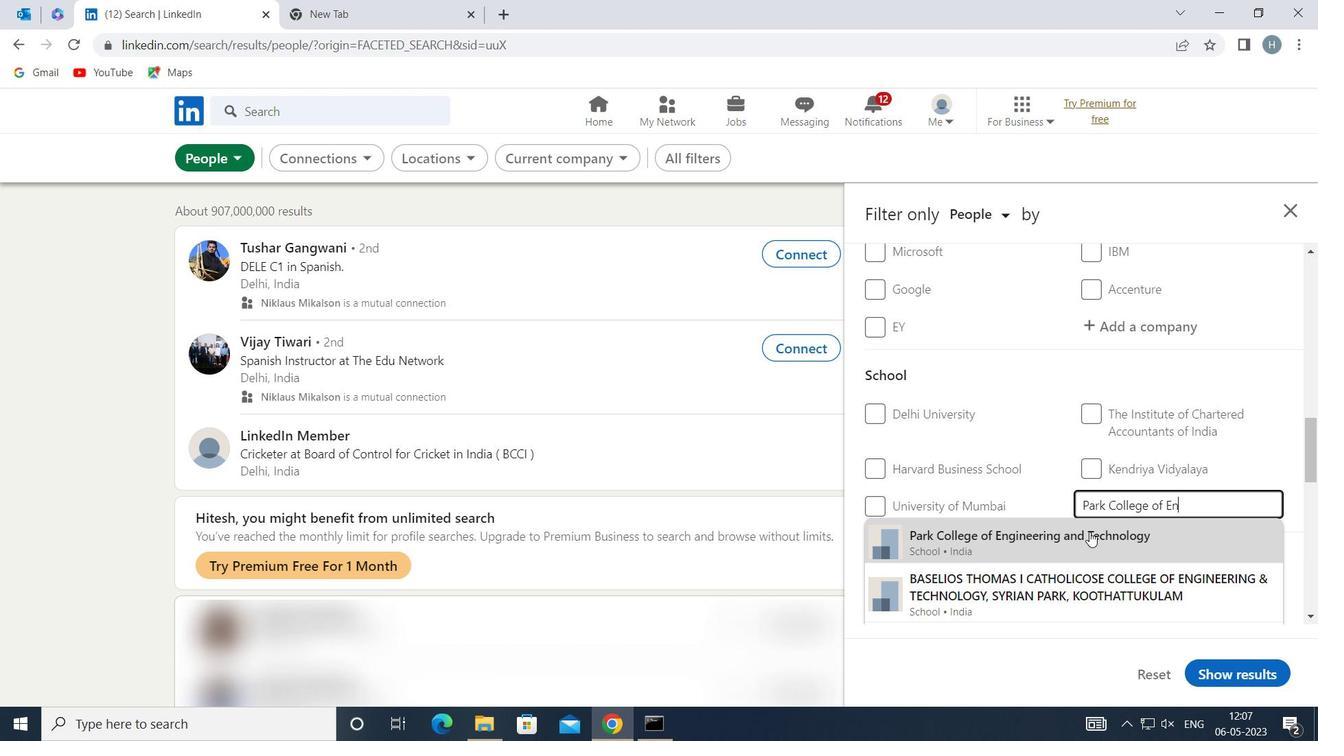 
Action: Mouse moved to (1055, 499)
Screenshot: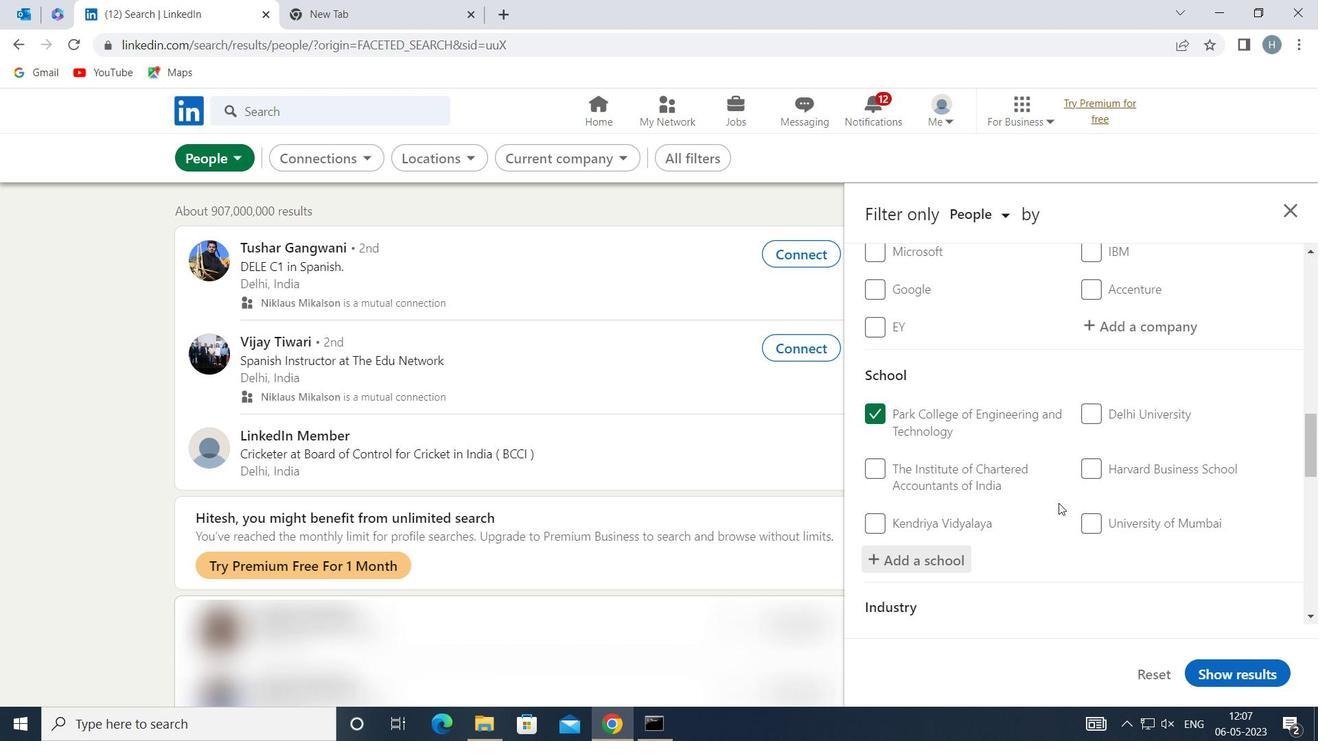 
Action: Mouse scrolled (1055, 498) with delta (0, 0)
Screenshot: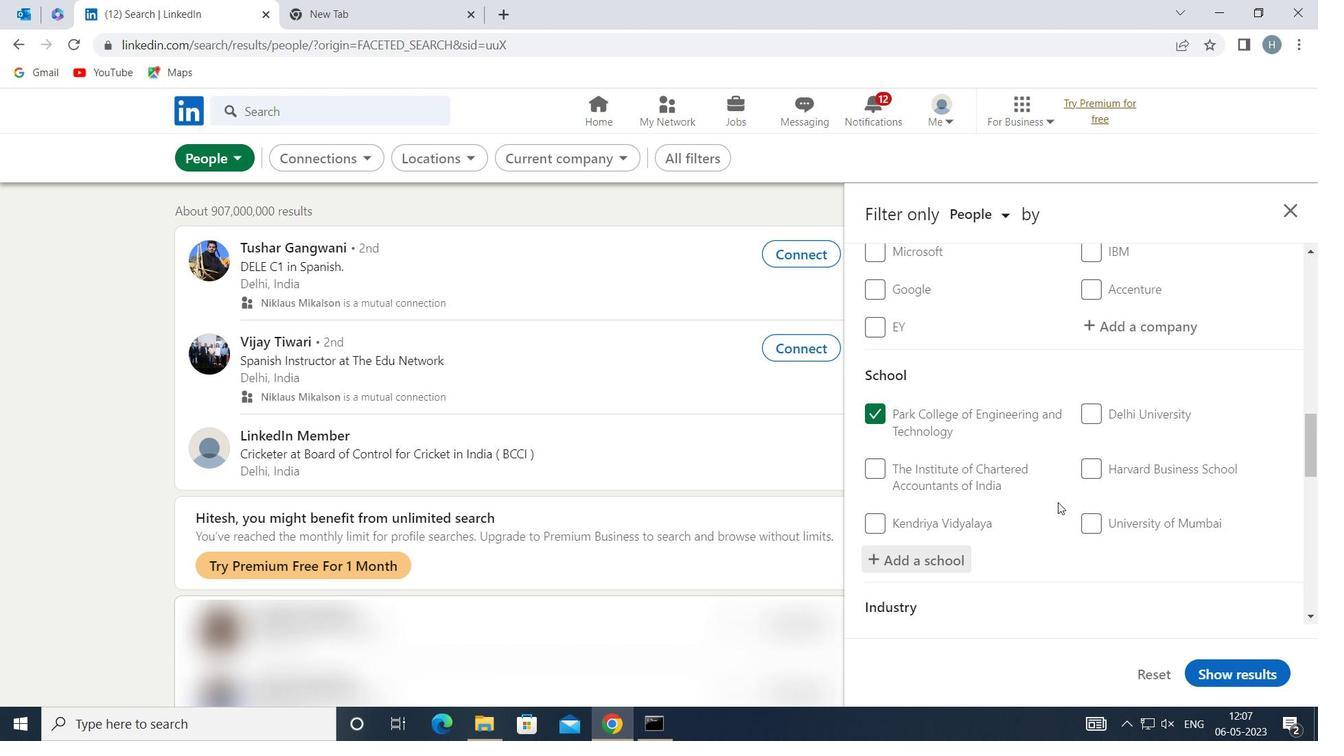 
Action: Mouse moved to (1054, 498)
Screenshot: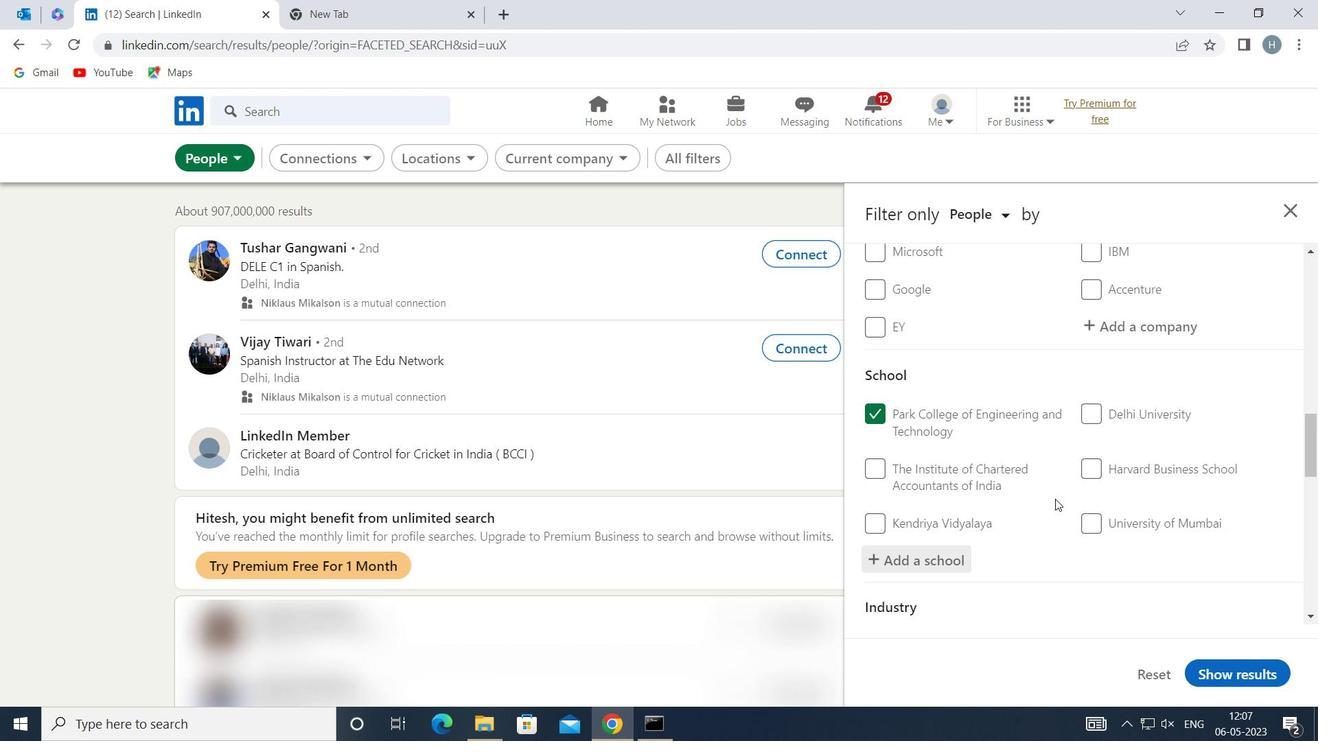 
Action: Mouse scrolled (1054, 497) with delta (0, 0)
Screenshot: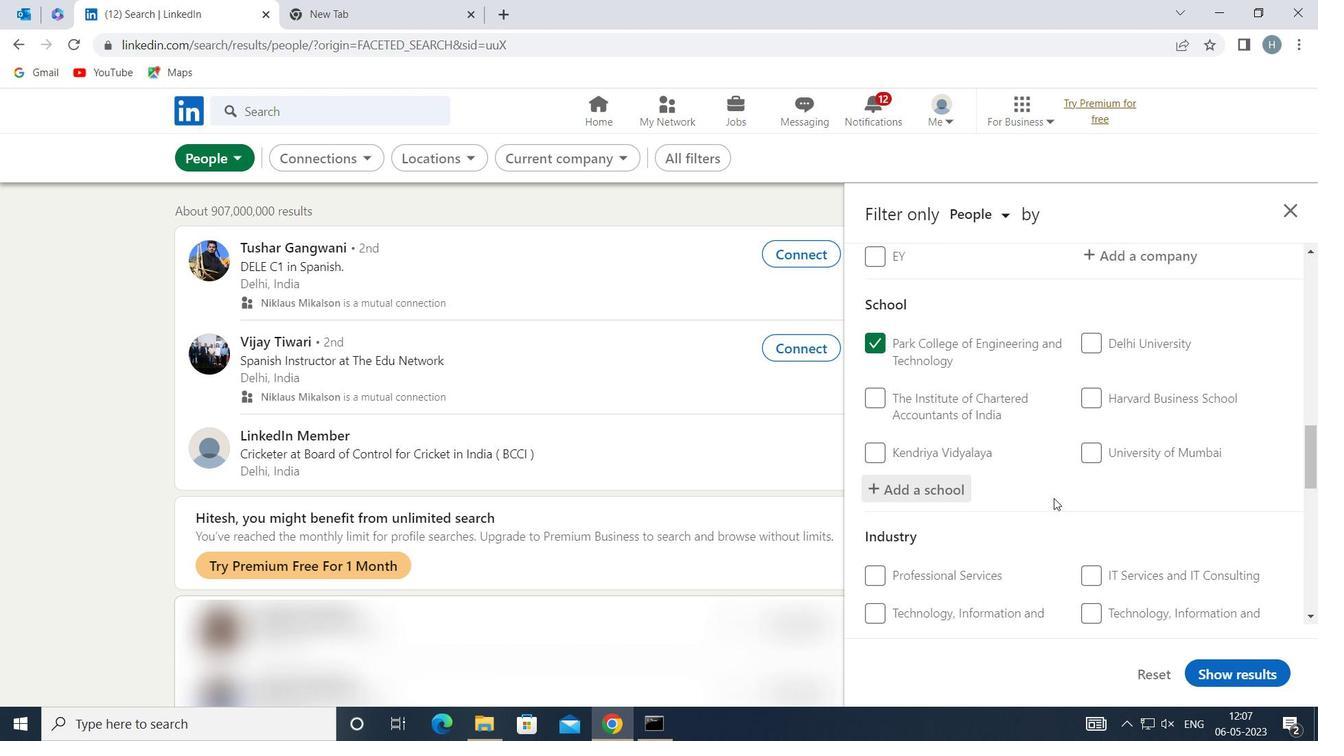 
Action: Mouse scrolled (1054, 497) with delta (0, 0)
Screenshot: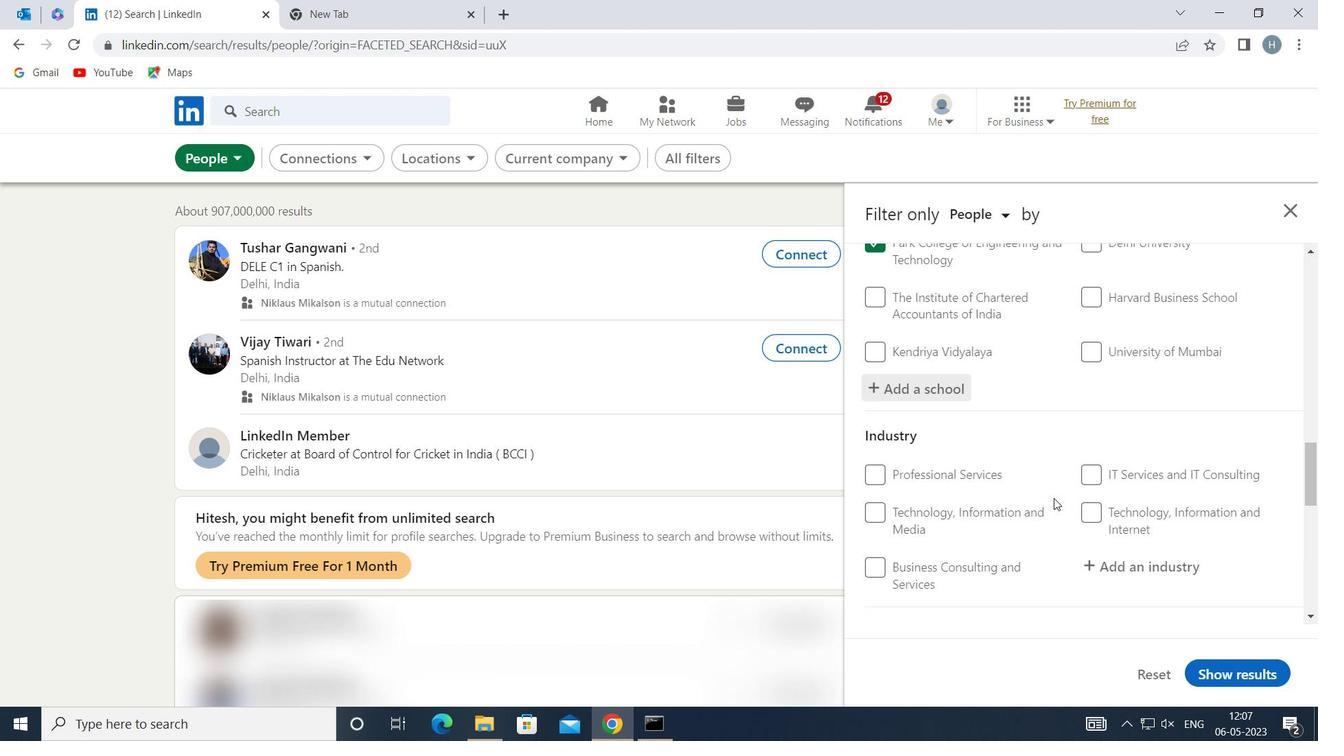 
Action: Mouse moved to (1137, 484)
Screenshot: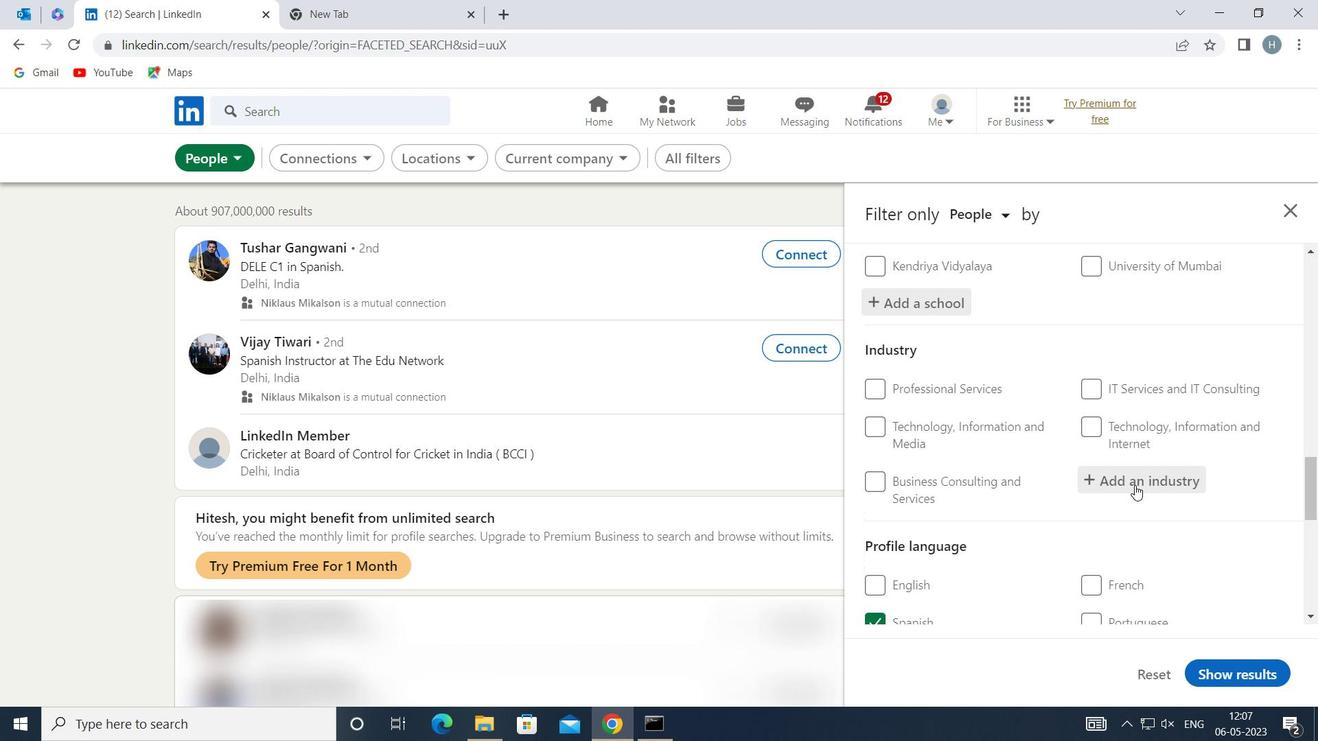 
Action: Mouse pressed left at (1137, 484)
Screenshot: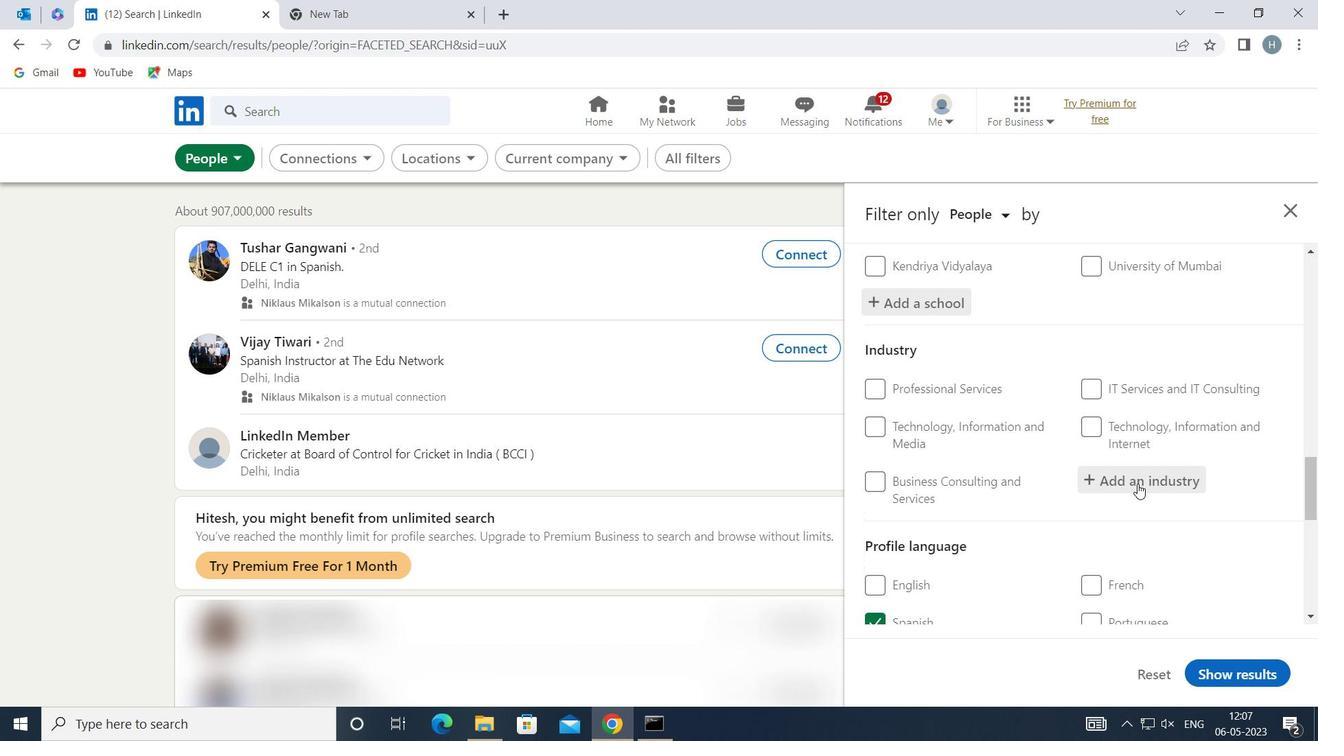 
Action: Key pressed <Key.shift>RACET
Screenshot: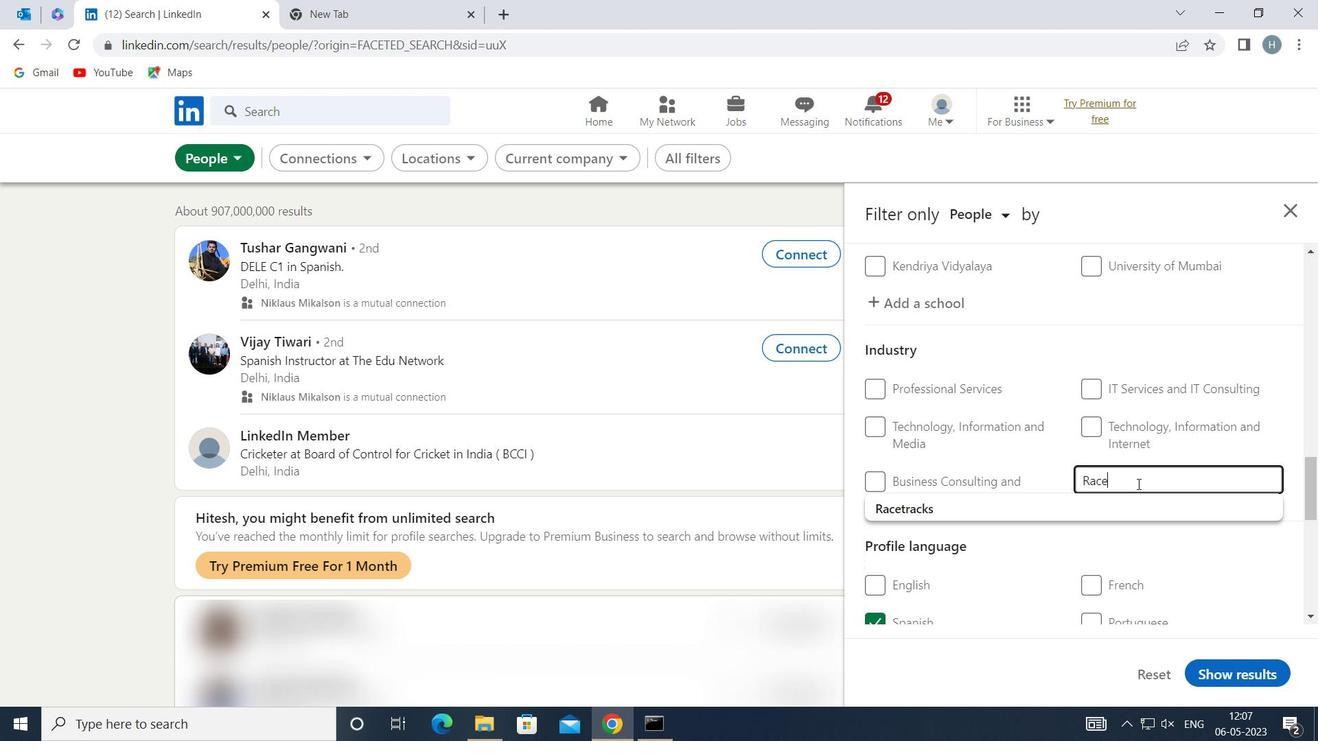 
Action: Mouse moved to (1047, 514)
Screenshot: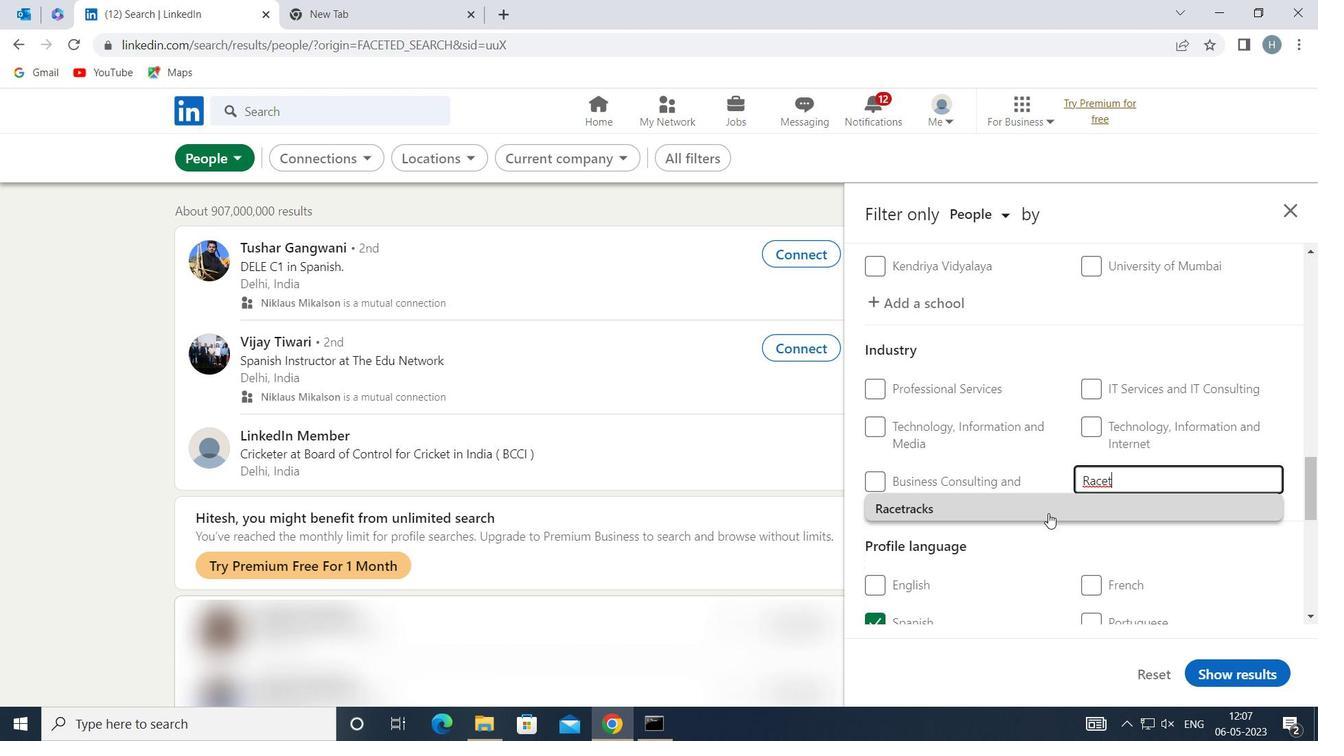 
Action: Mouse pressed left at (1047, 514)
Screenshot: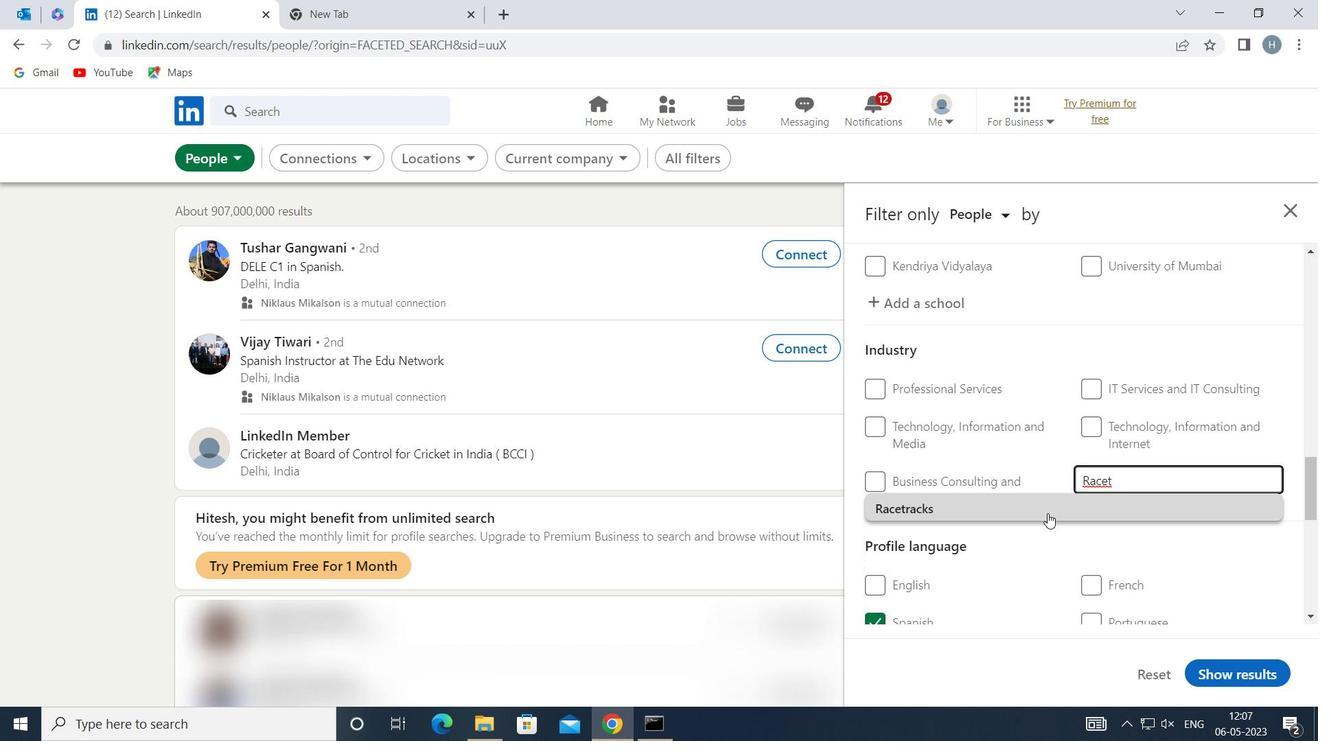
Action: Mouse moved to (995, 523)
Screenshot: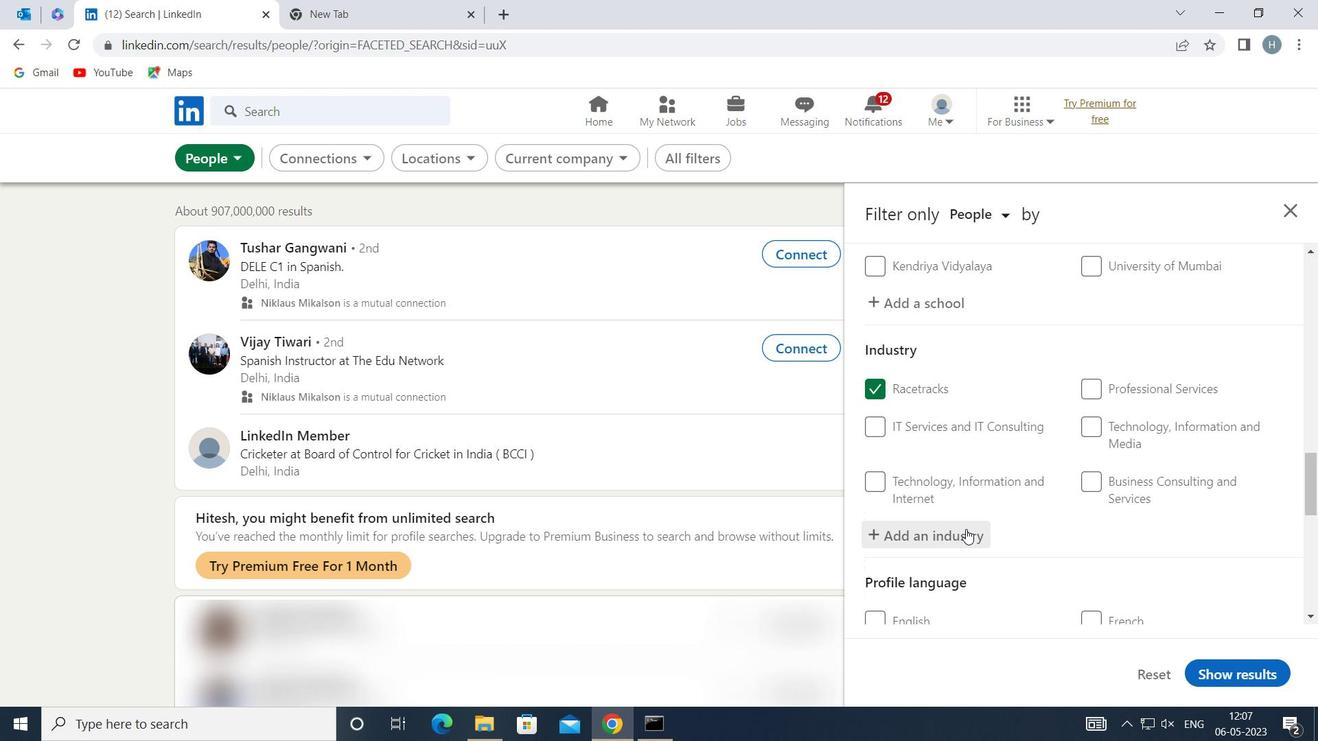 
Action: Mouse scrolled (995, 523) with delta (0, 0)
Screenshot: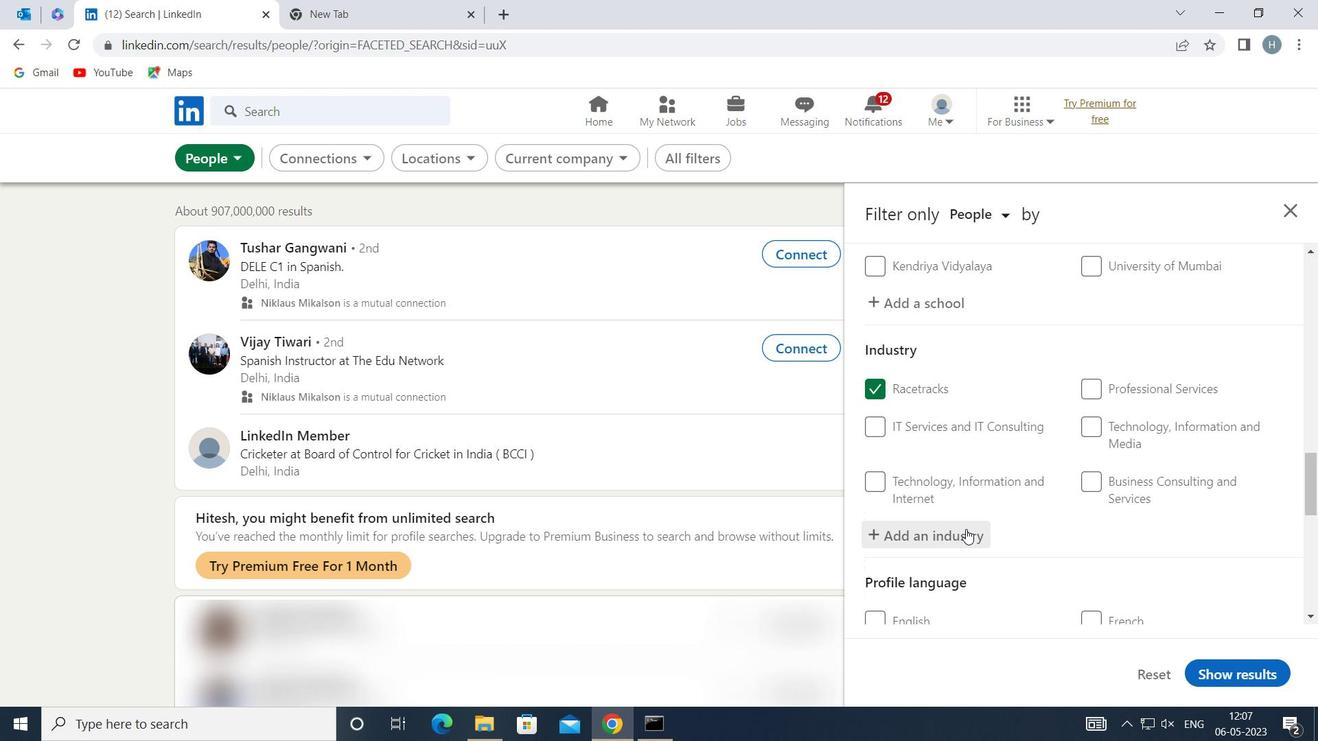 
Action: Mouse moved to (1024, 515)
Screenshot: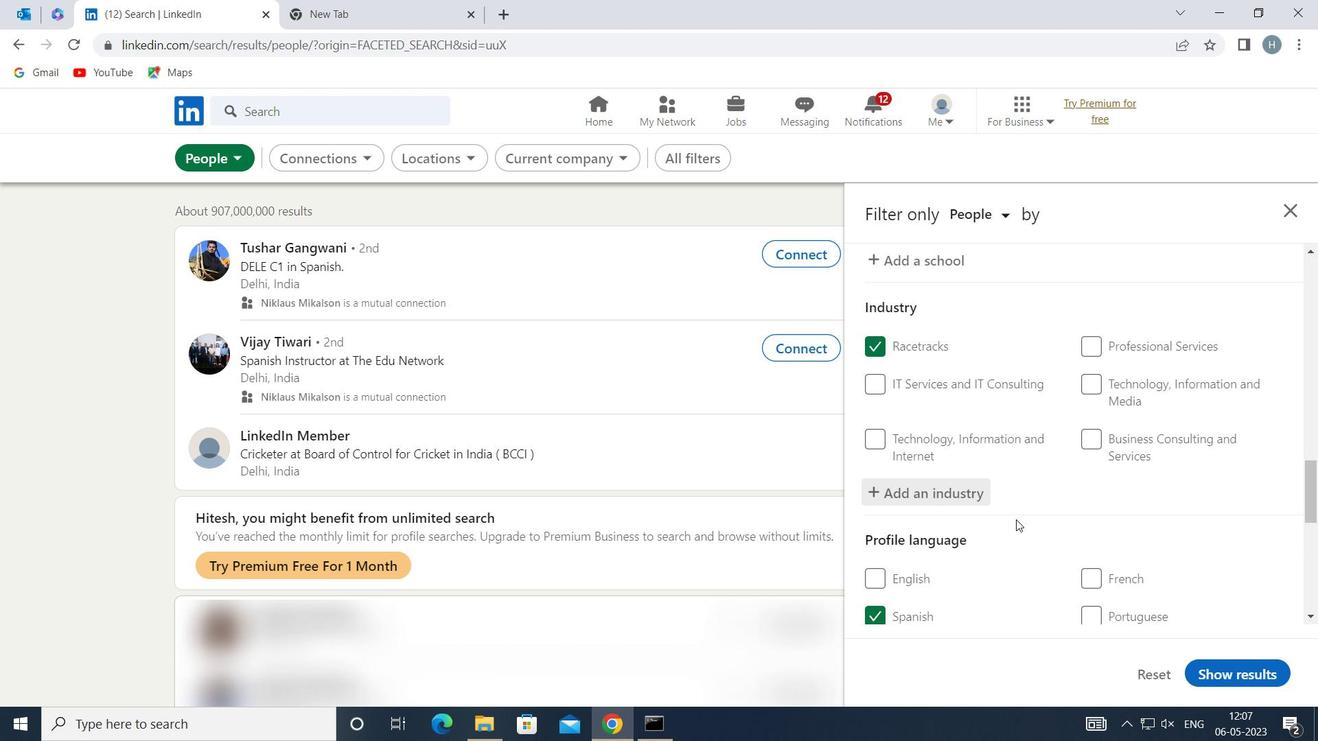 
Action: Mouse scrolled (1024, 514) with delta (0, 0)
Screenshot: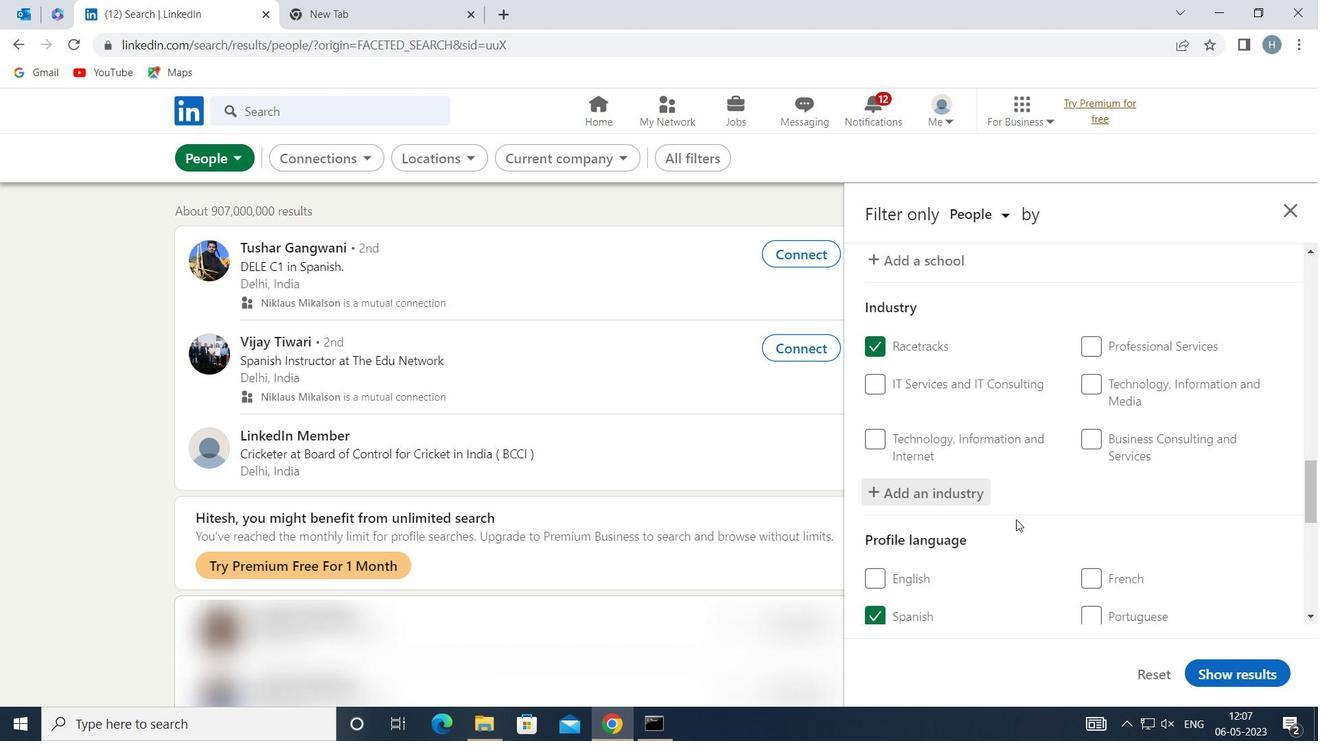 
Action: Mouse moved to (1025, 515)
Screenshot: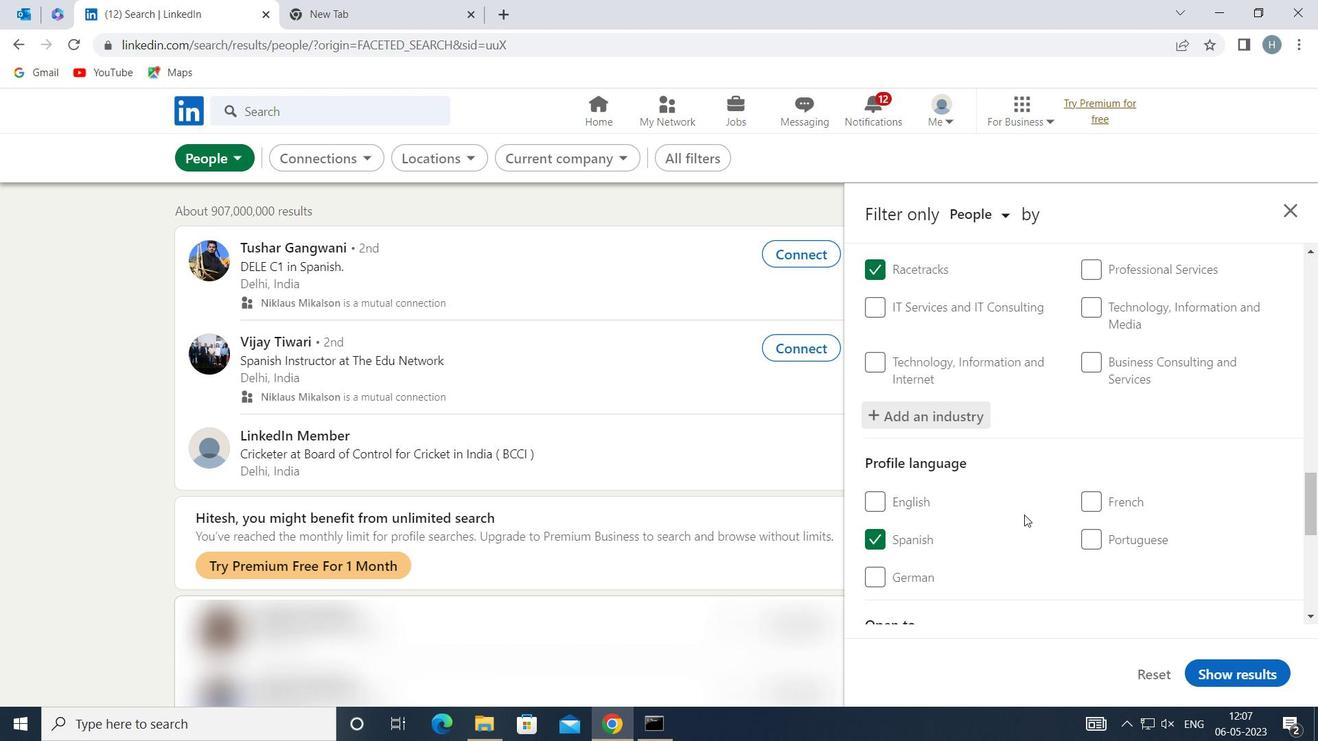 
Action: Mouse scrolled (1025, 514) with delta (0, 0)
Screenshot: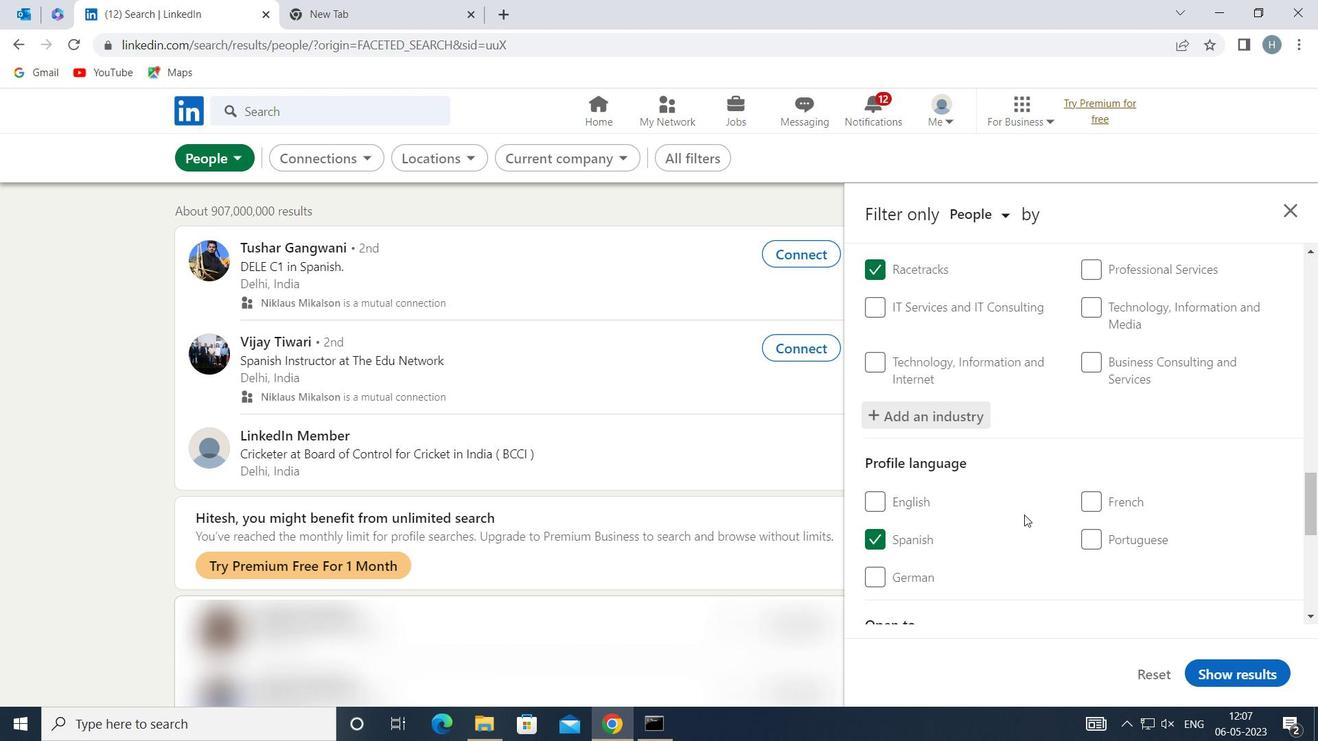 
Action: Mouse scrolled (1025, 514) with delta (0, 0)
Screenshot: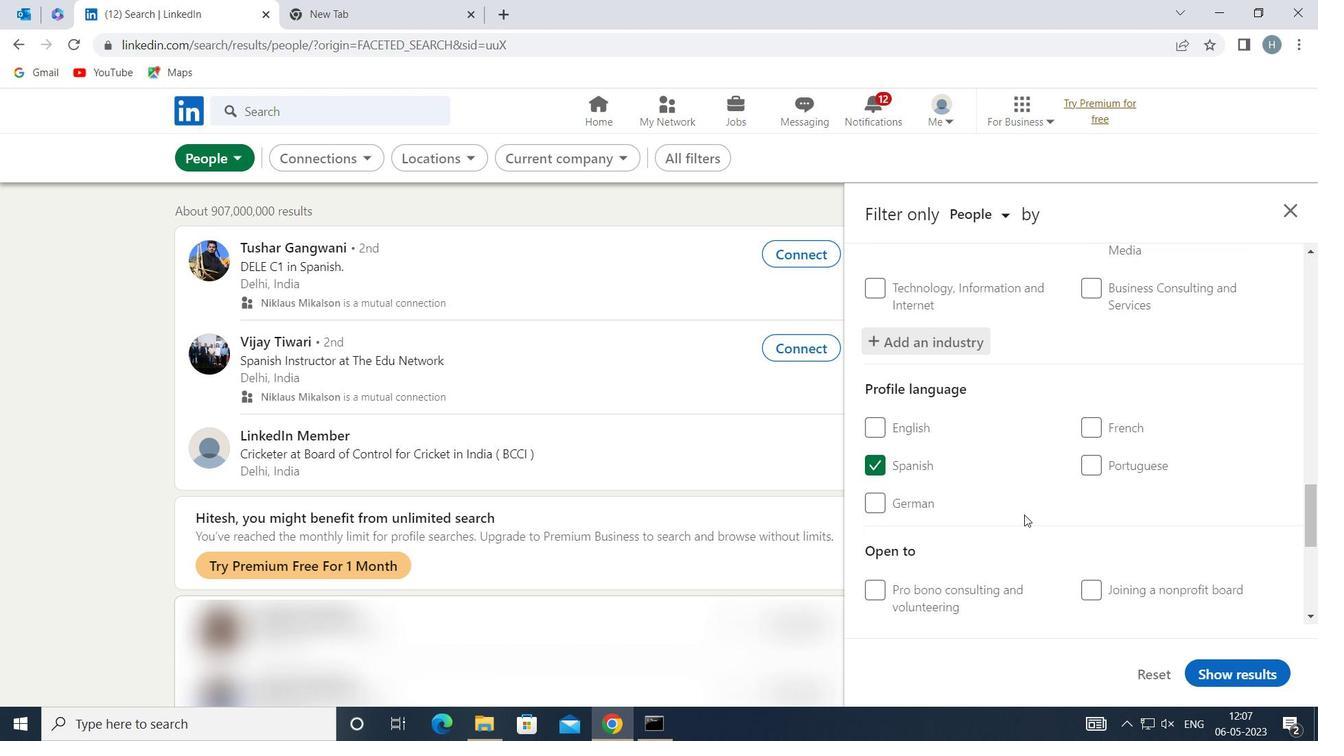 
Action: Mouse moved to (1025, 515)
Screenshot: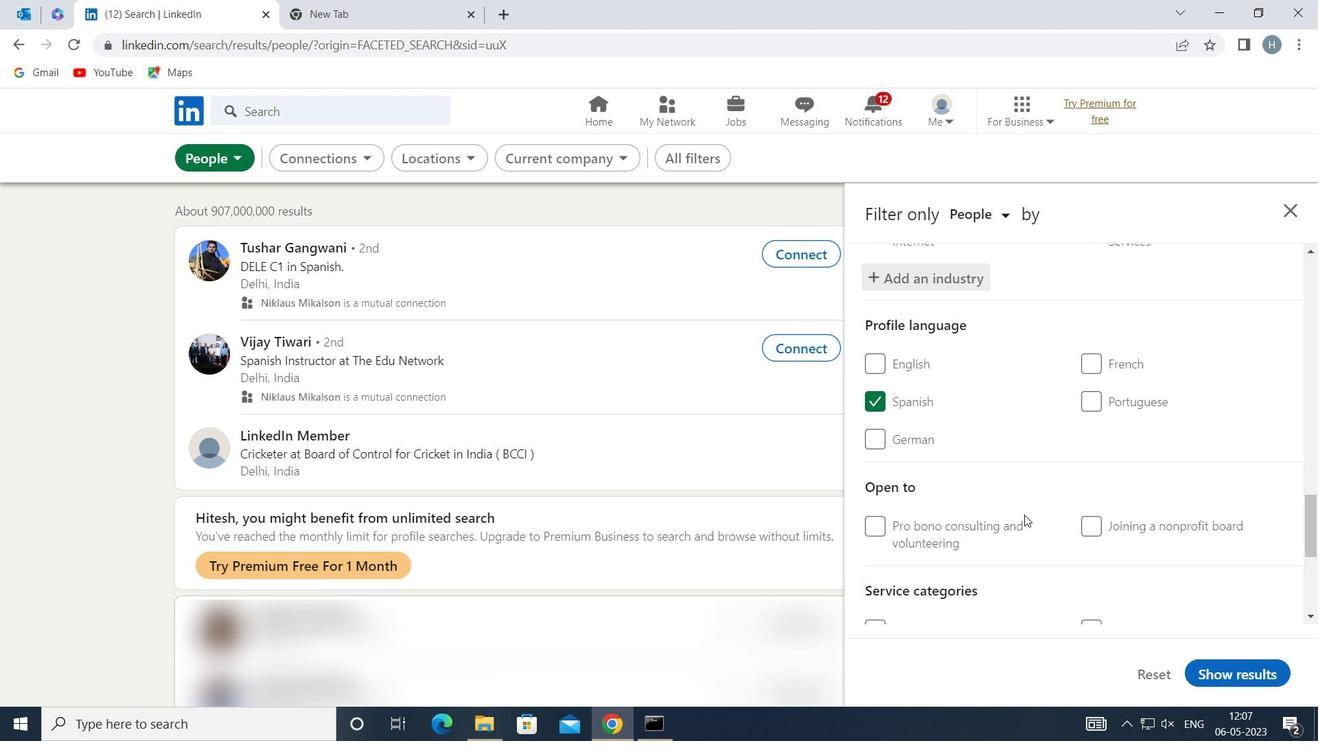 
Action: Mouse scrolled (1025, 514) with delta (0, 0)
Screenshot: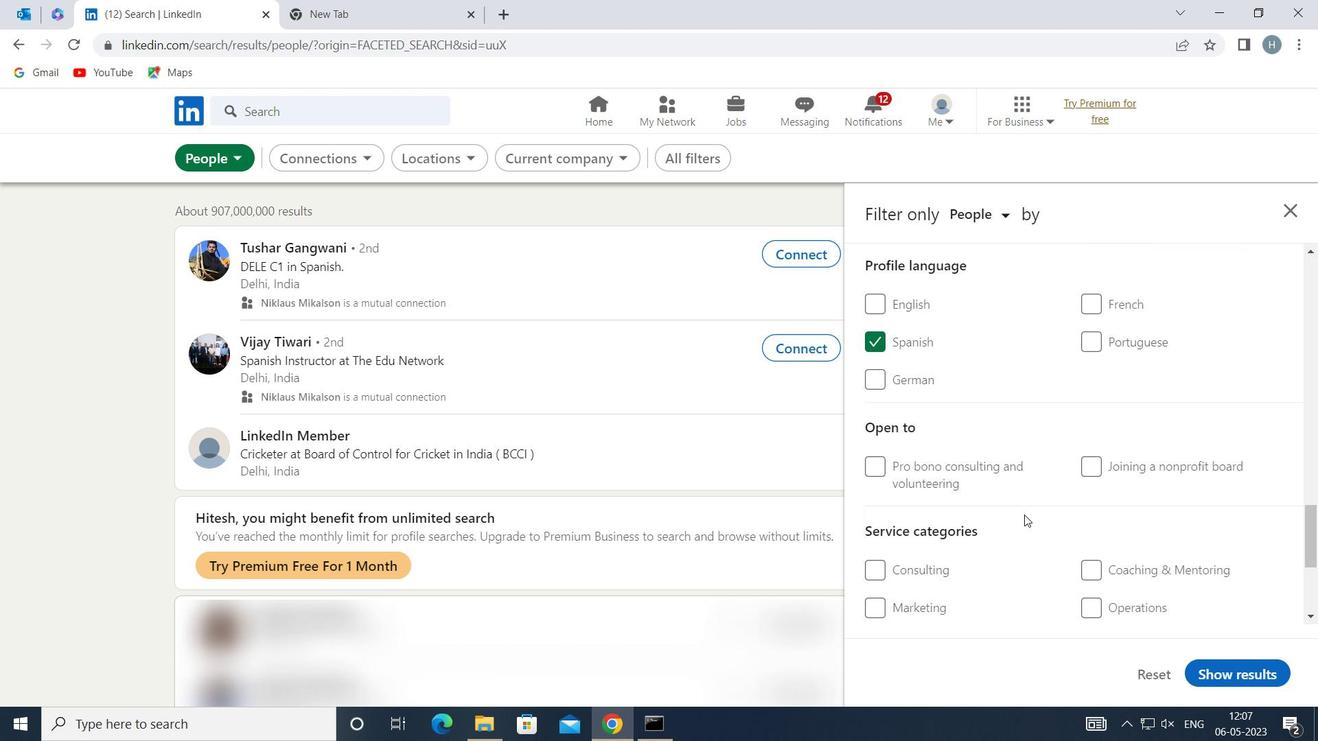 
Action: Mouse moved to (1104, 529)
Screenshot: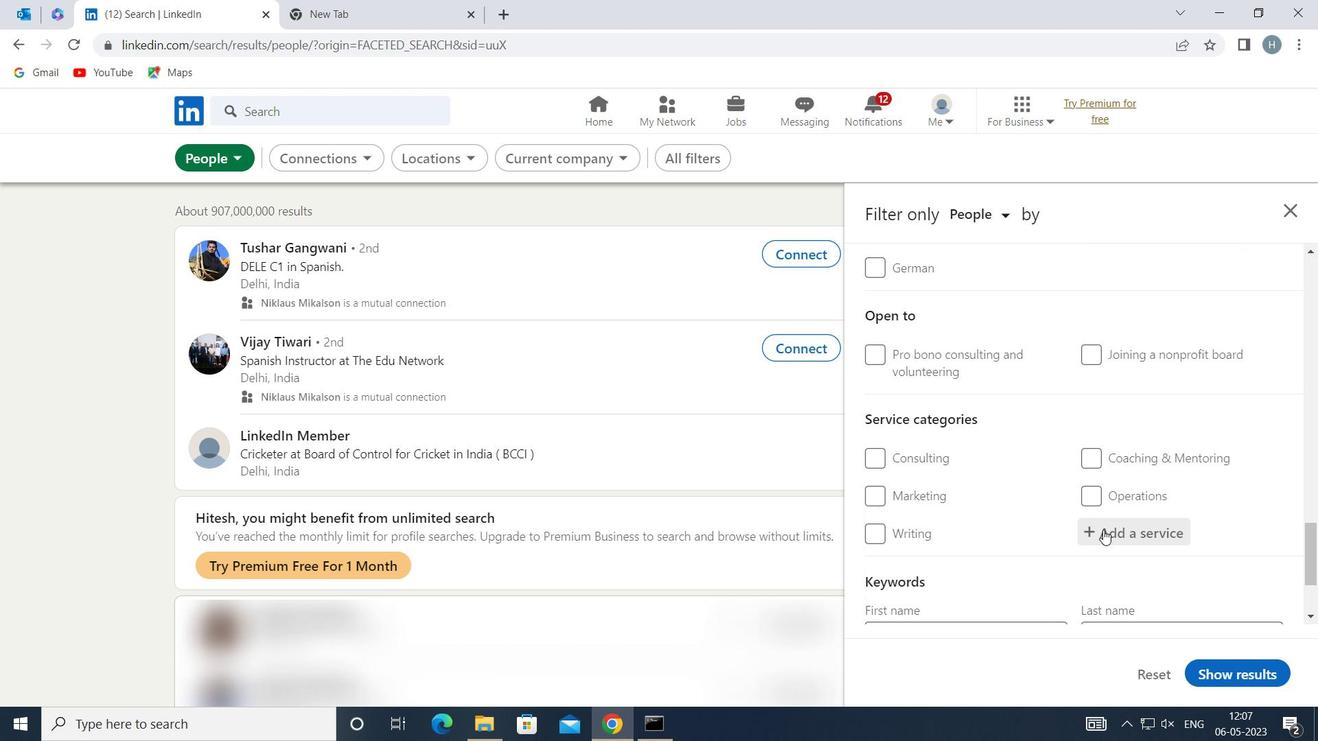 
Action: Mouse pressed left at (1104, 529)
Screenshot: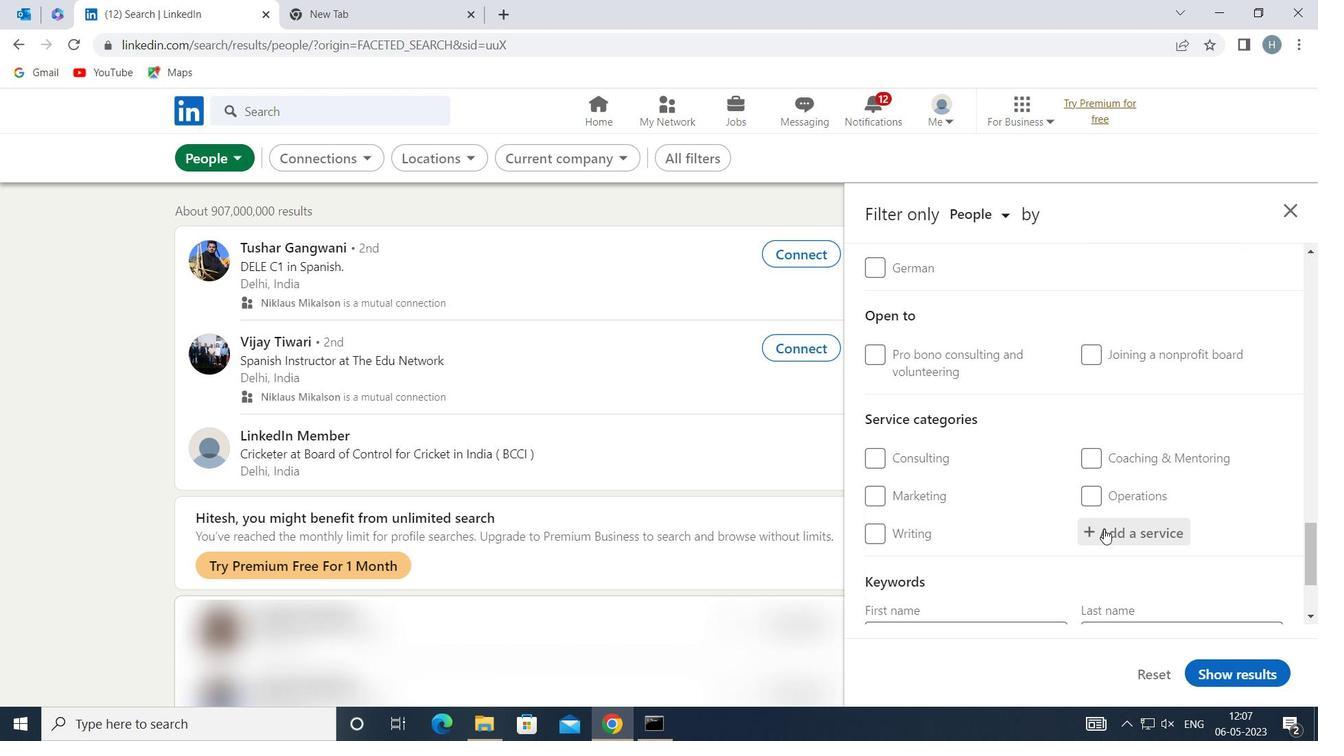 
Action: Mouse moved to (1104, 528)
Screenshot: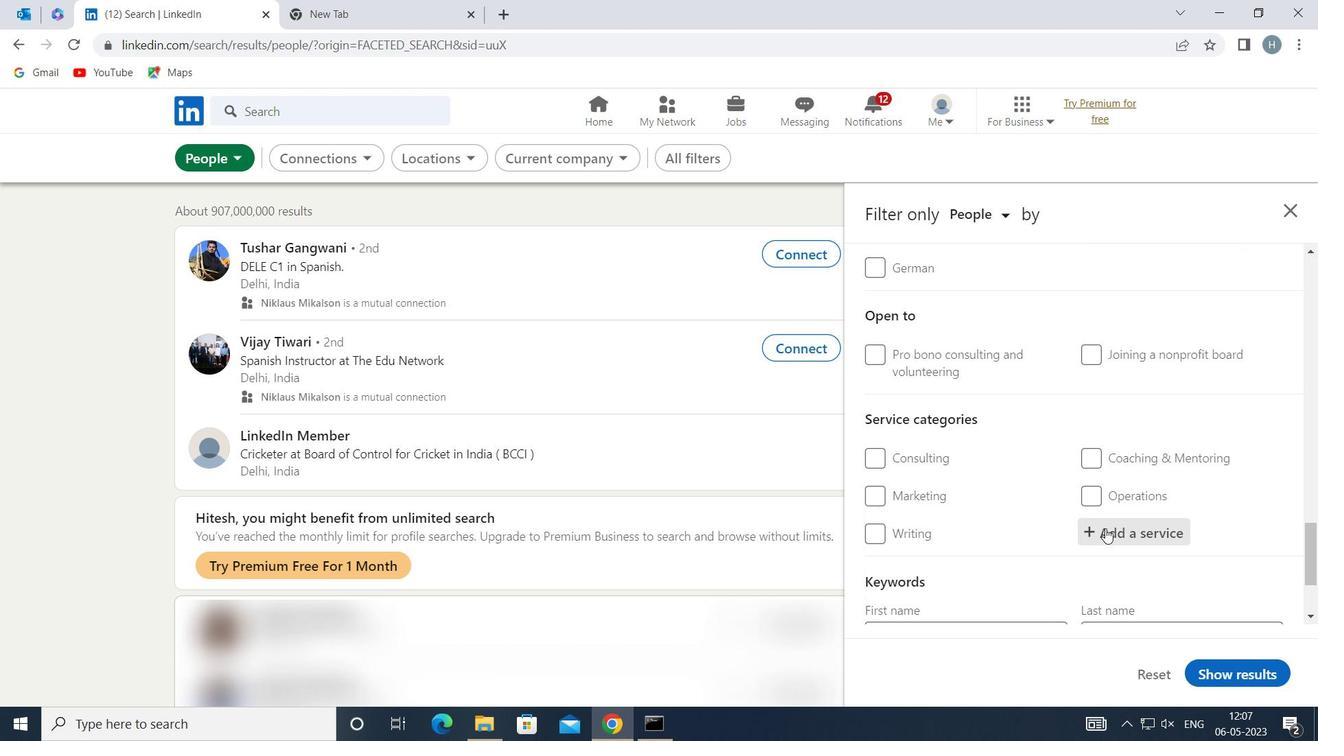 
Action: Key pressed <Key.shift>CYBERSE
Screenshot: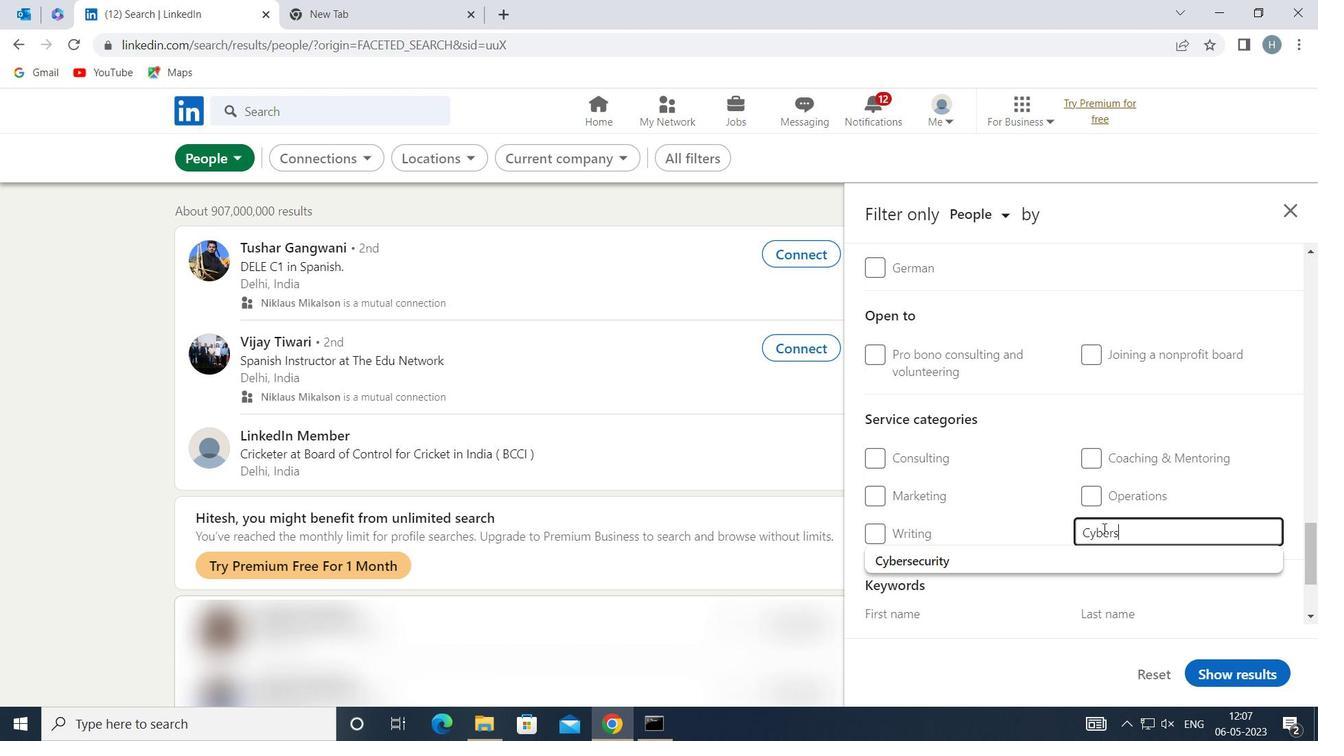 
Action: Mouse moved to (1021, 556)
Screenshot: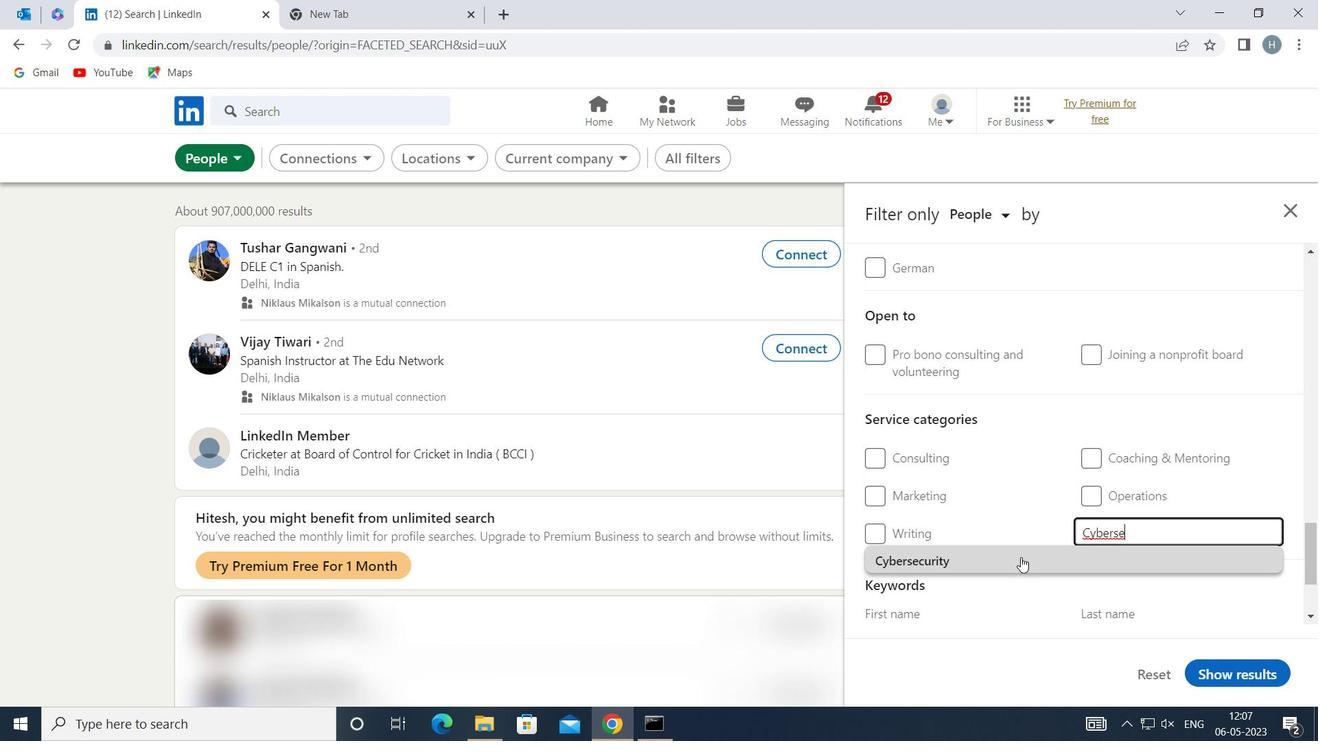 
Action: Mouse pressed left at (1021, 556)
Screenshot: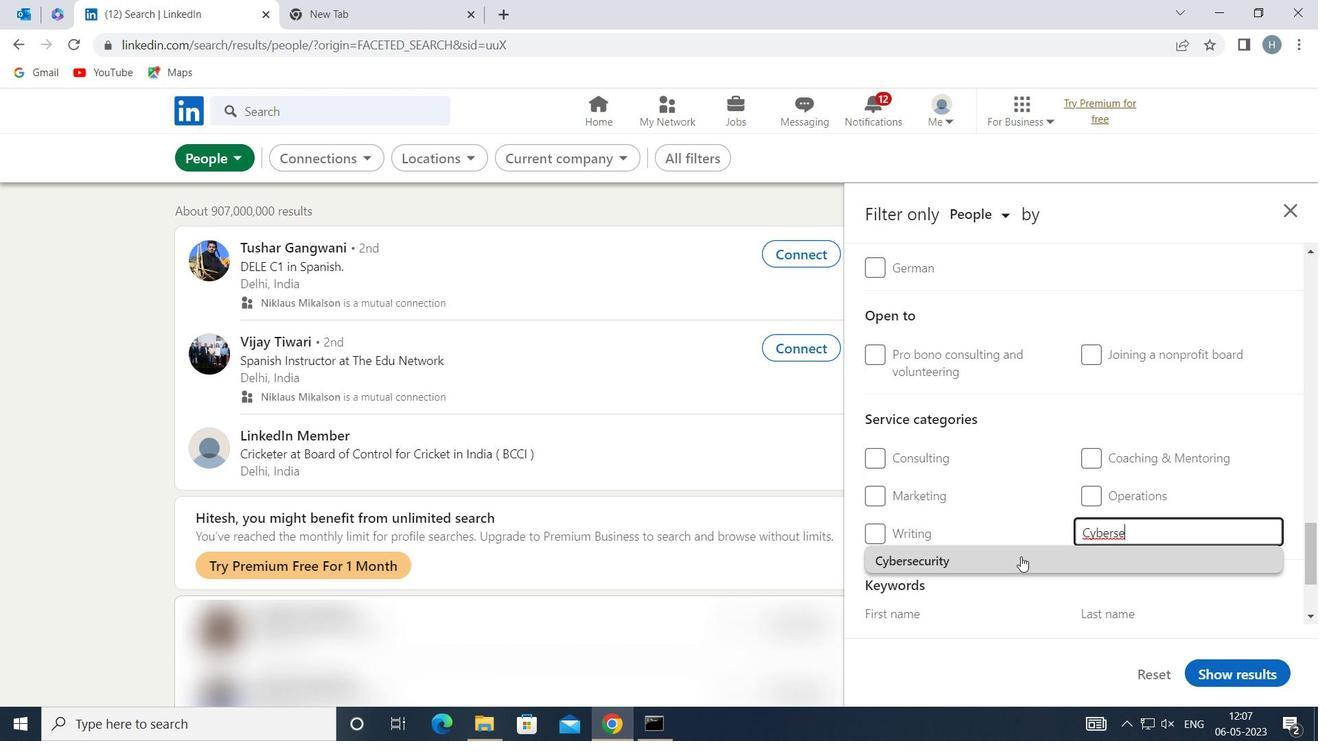 
Action: Mouse moved to (1045, 512)
Screenshot: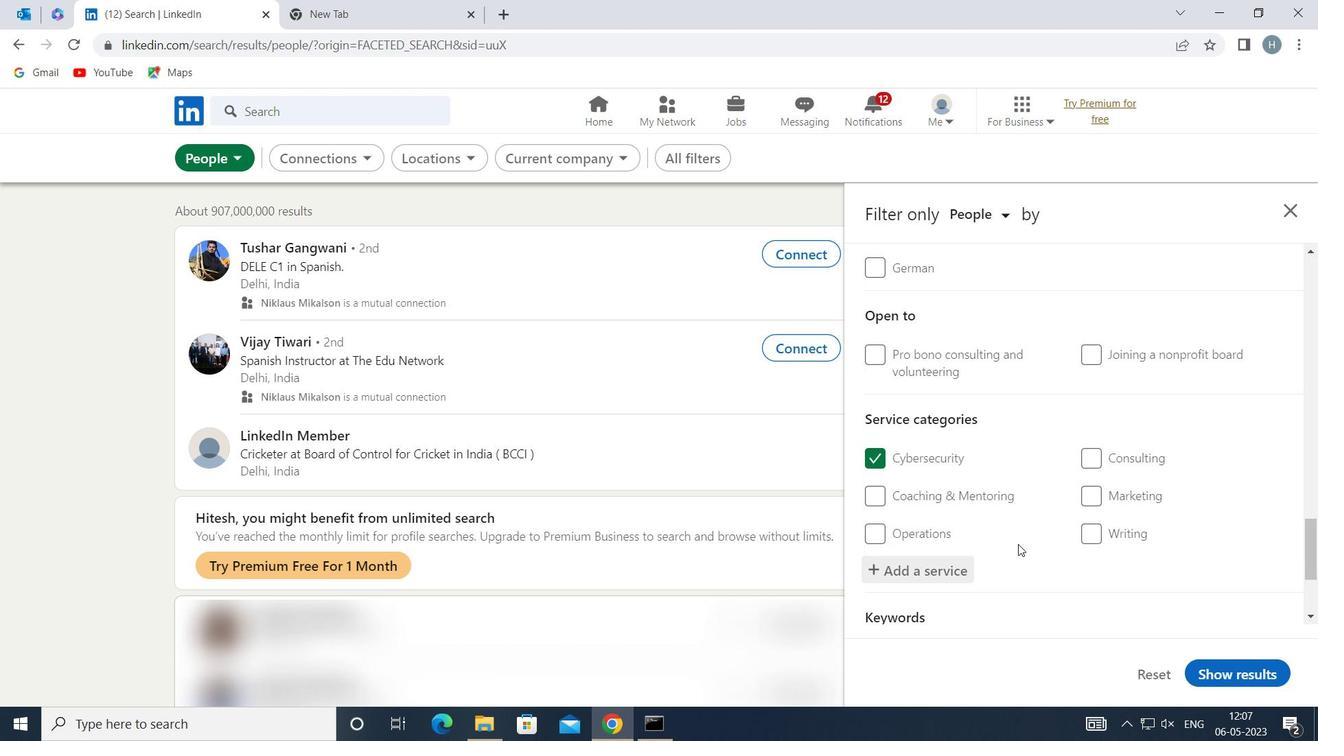 
Action: Mouse scrolled (1045, 512) with delta (0, 0)
Screenshot: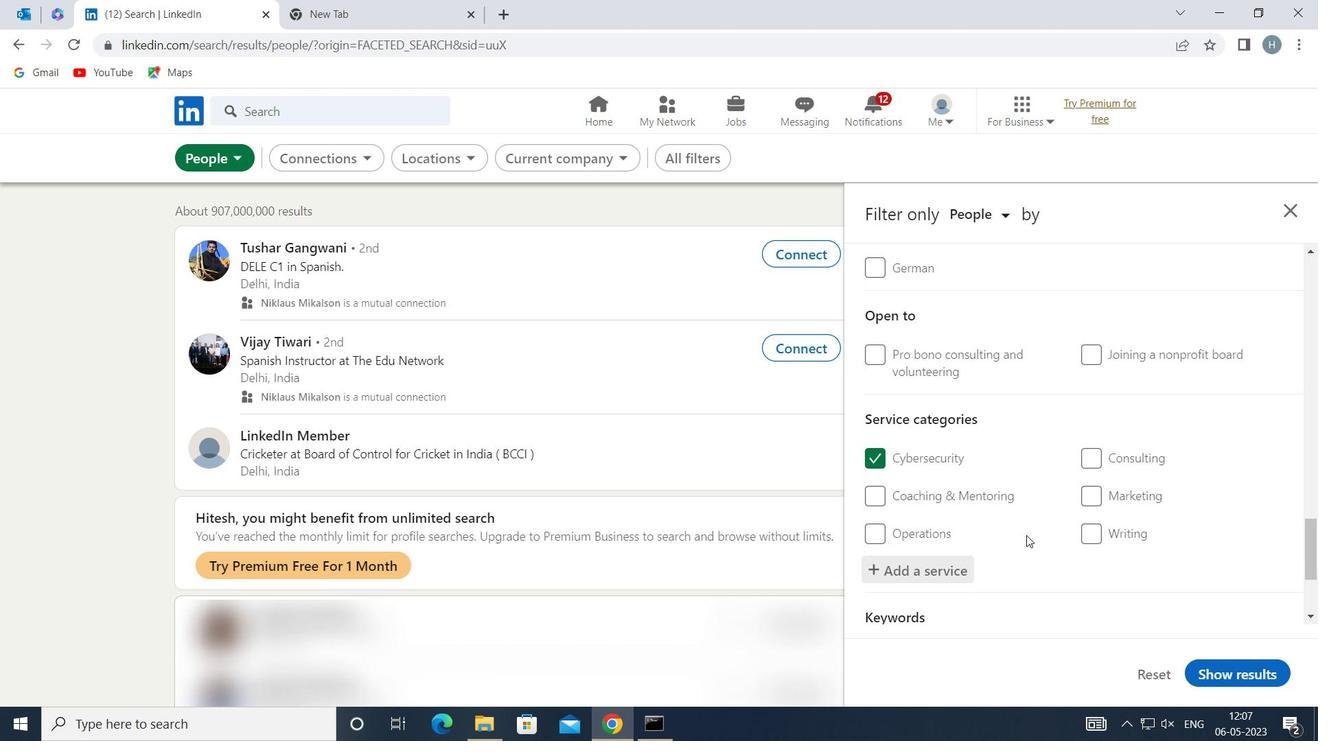 
Action: Mouse scrolled (1045, 512) with delta (0, 0)
Screenshot: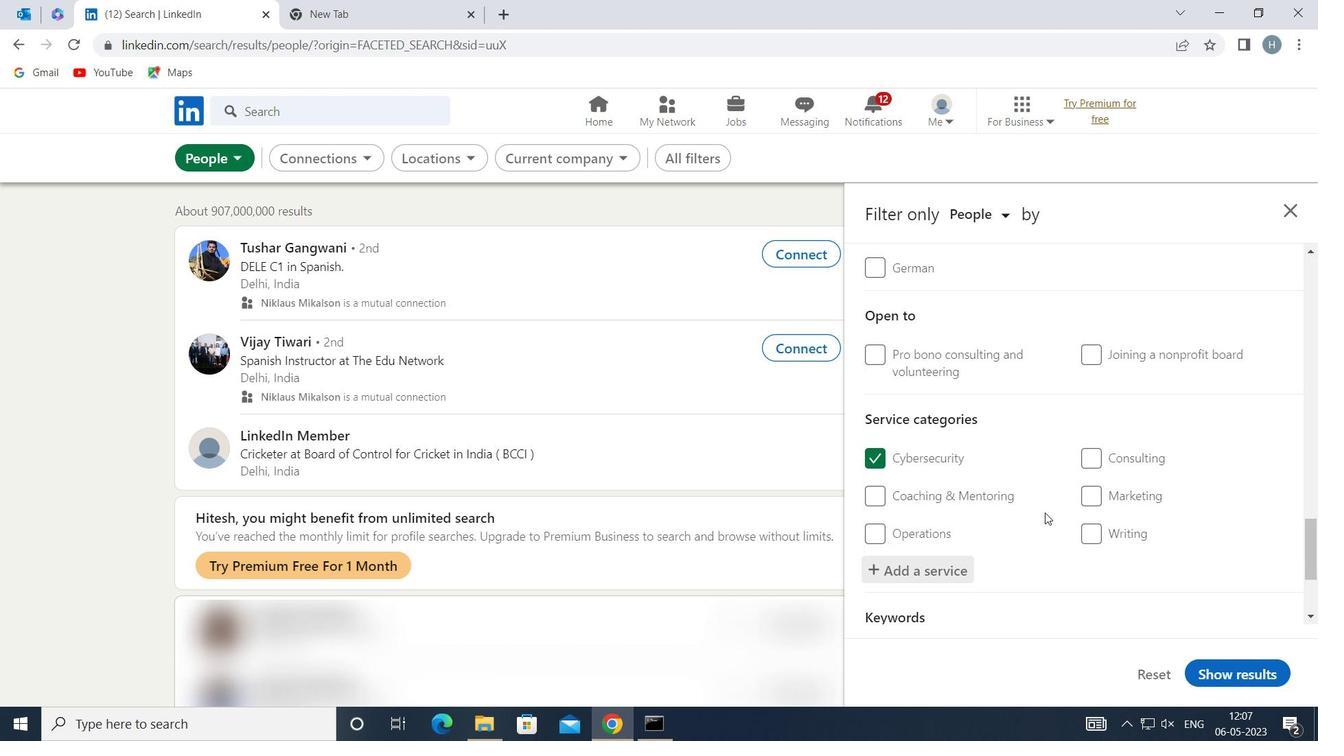 
Action: Mouse scrolled (1045, 512) with delta (0, 0)
Screenshot: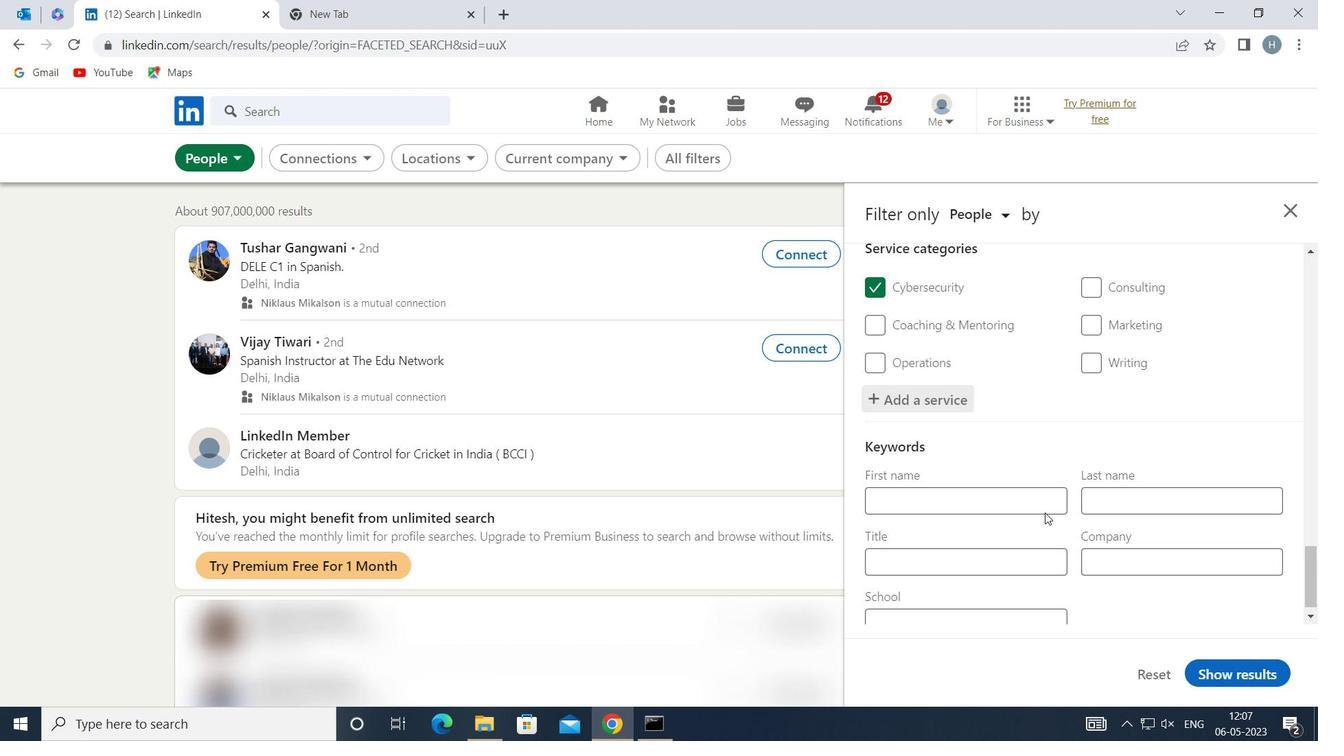 
Action: Mouse scrolled (1045, 512) with delta (0, 0)
Screenshot: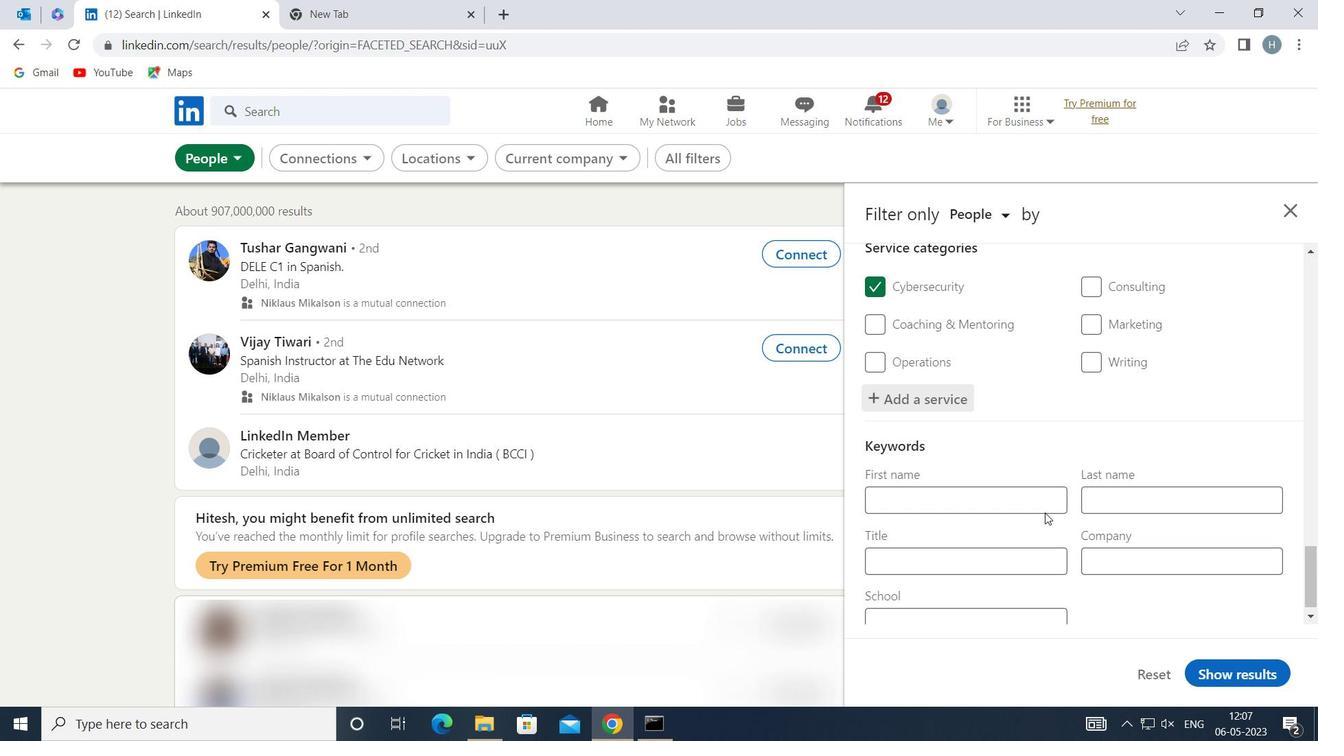 
Action: Mouse moved to (1025, 543)
Screenshot: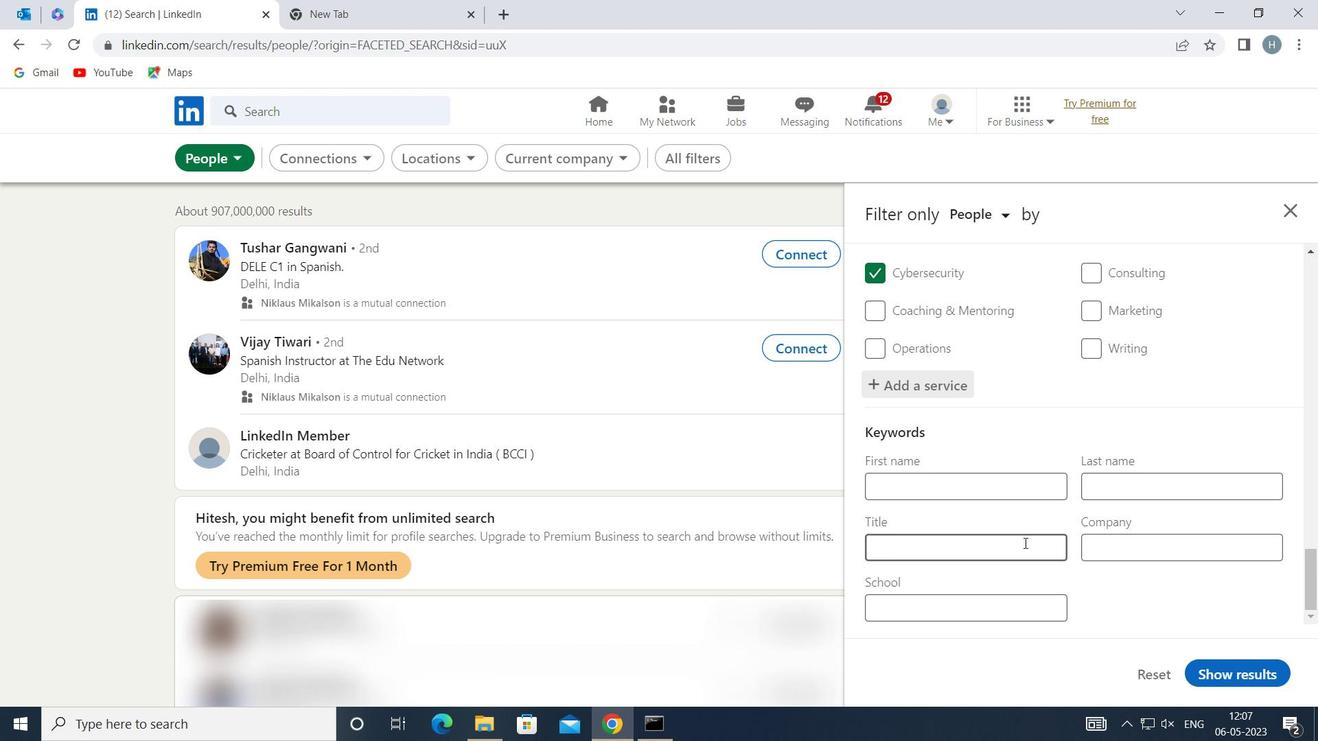 
Action: Mouse pressed left at (1025, 543)
Screenshot: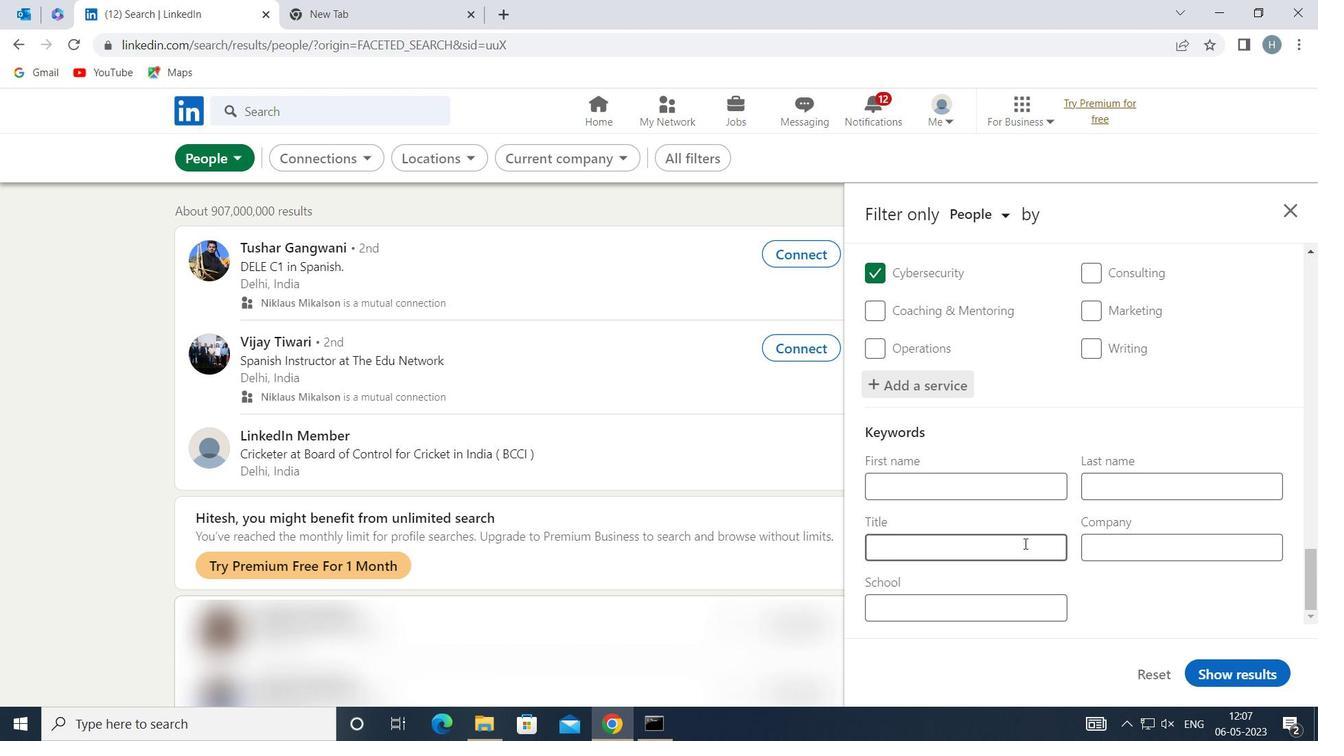 
Action: Mouse moved to (1024, 544)
Screenshot: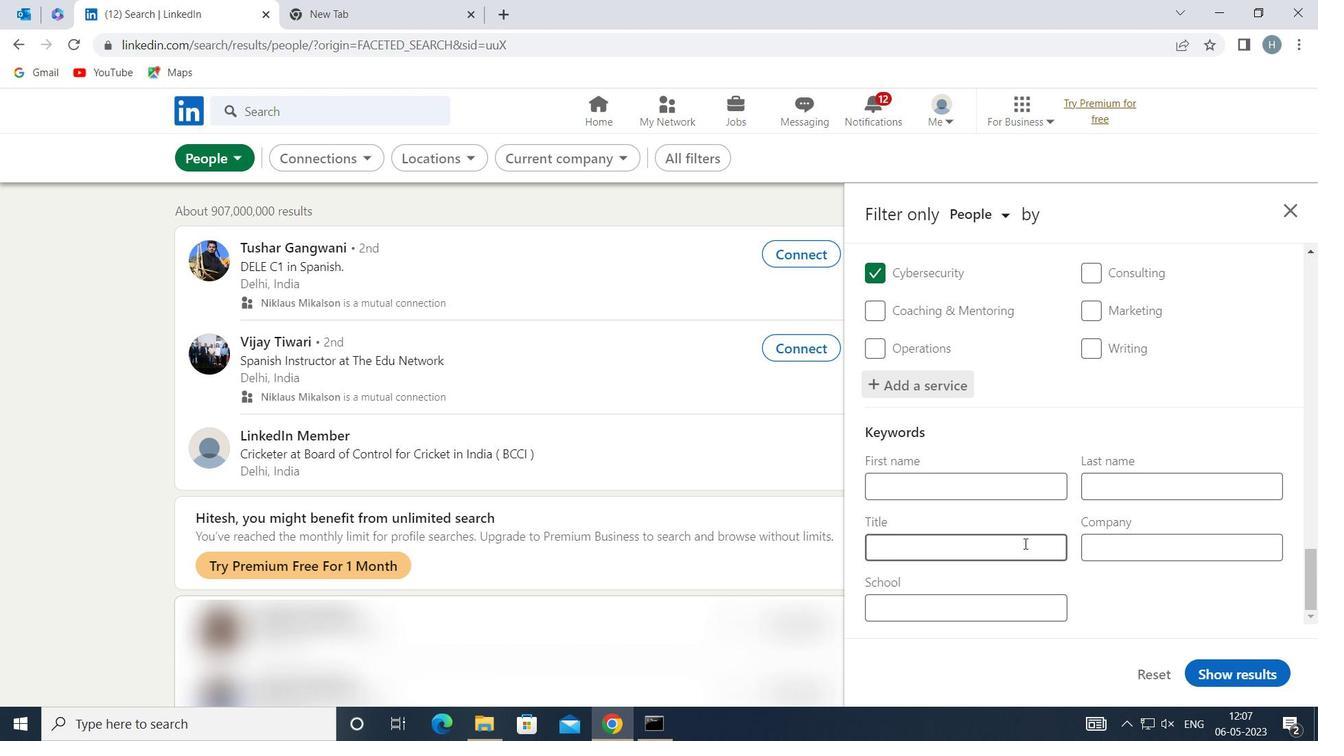 
Action: Key pressed <Key.shift>ADMINISTRATIVE<Key.space><Key.shift>MANAGER
Screenshot: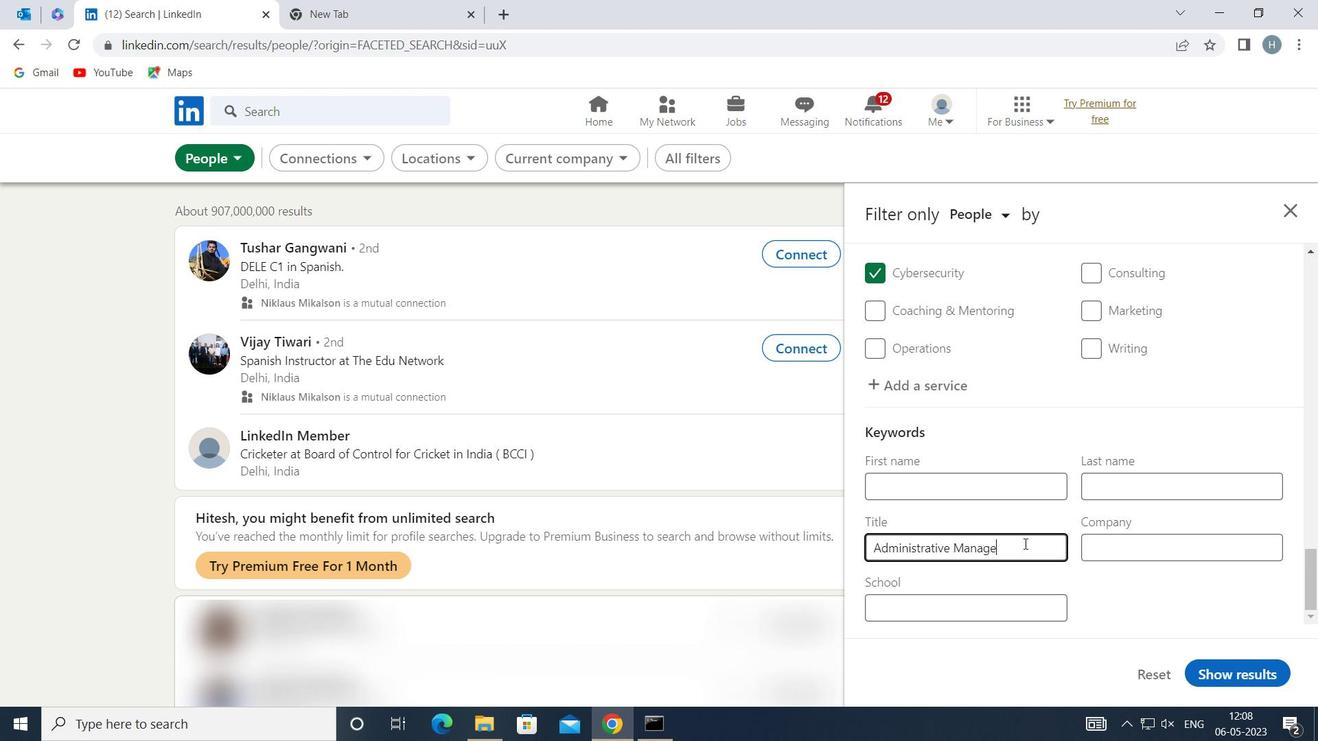 
Action: Mouse moved to (1239, 676)
Screenshot: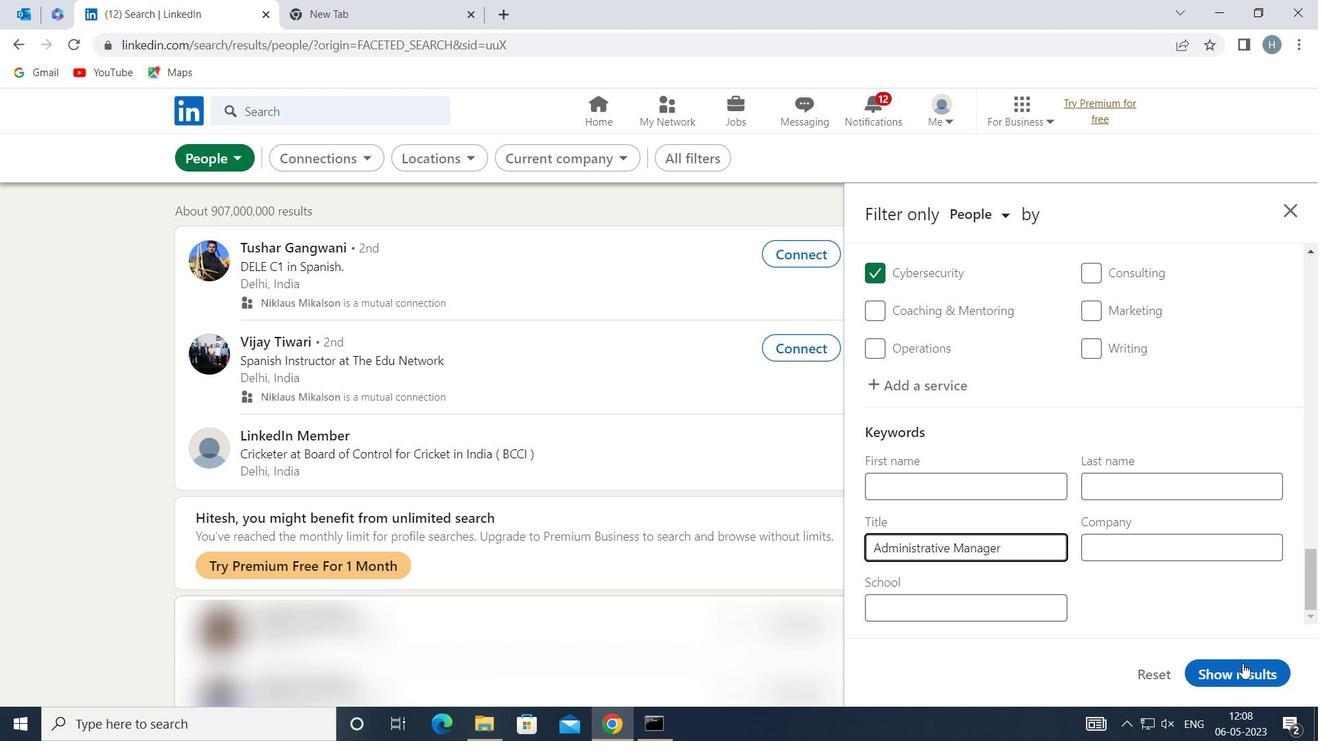 
Action: Mouse pressed left at (1239, 676)
Screenshot: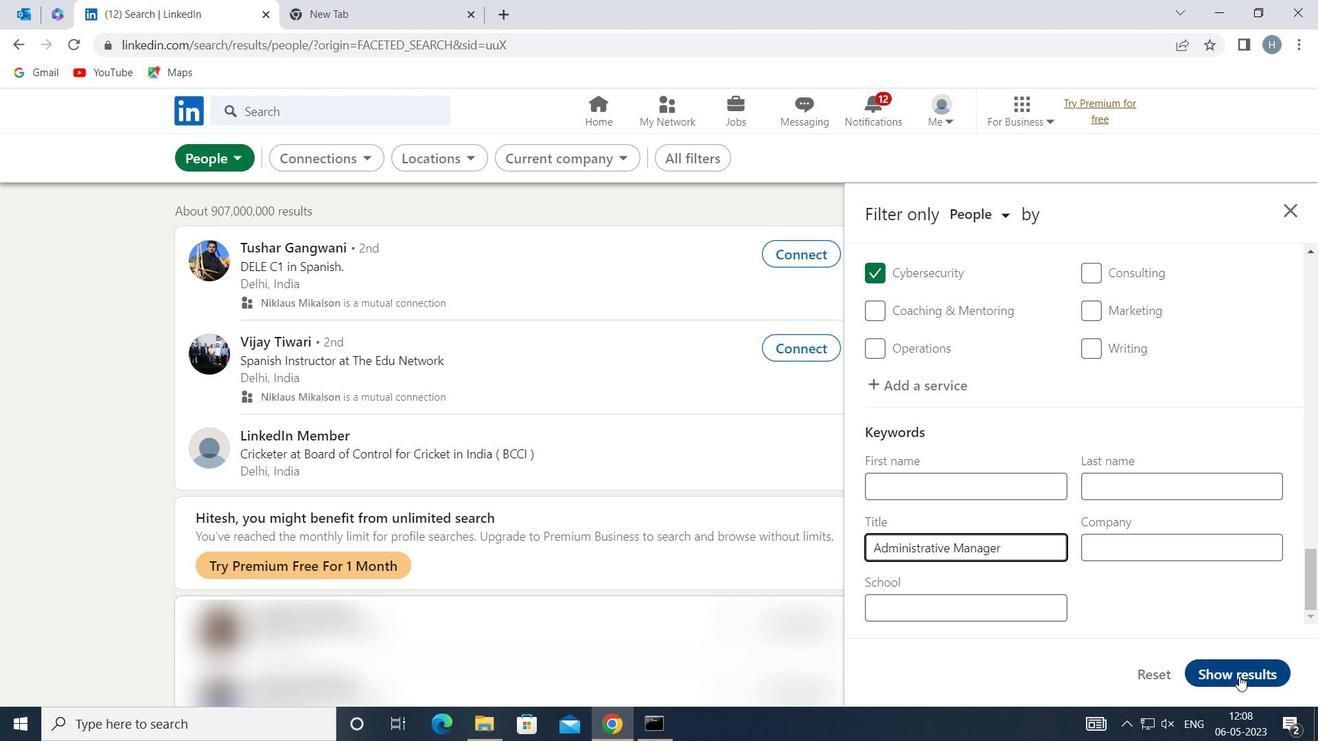 
Action: Mouse moved to (1110, 497)
Screenshot: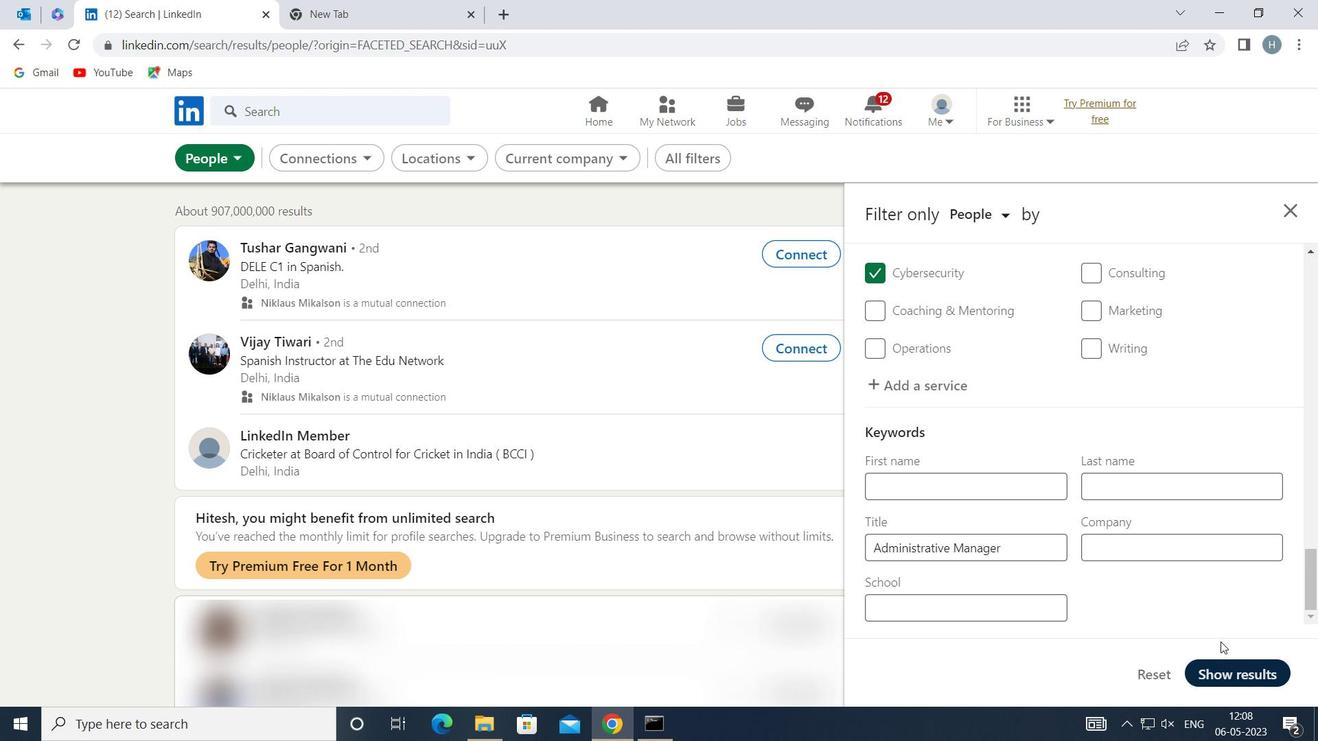
